 Task: Hotel Management system part 16
Action: Mouse moved to (9, 72)
Screenshot: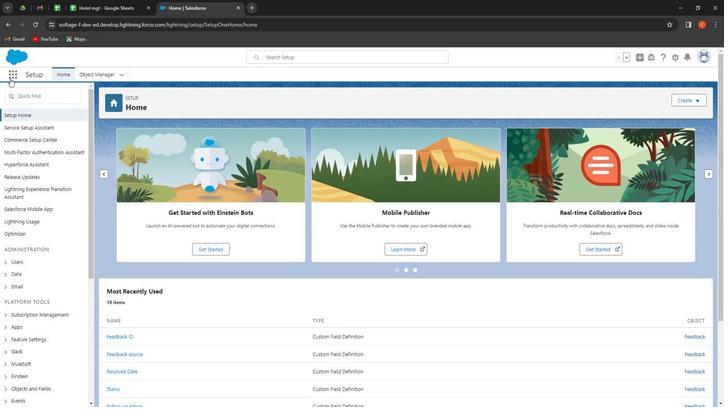 
Action: Mouse pressed left at (9, 72)
Screenshot: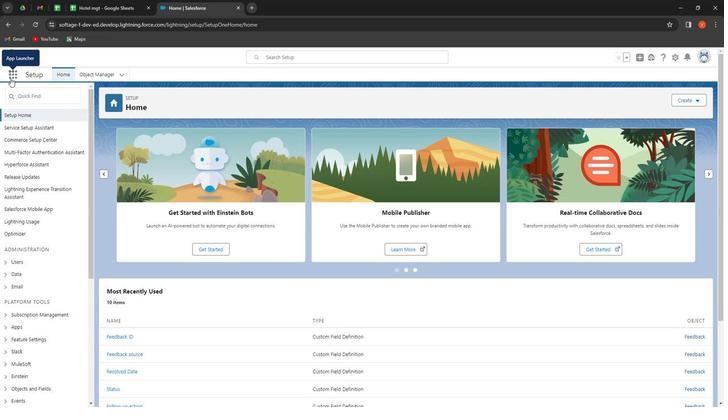 
Action: Mouse moved to (27, 210)
Screenshot: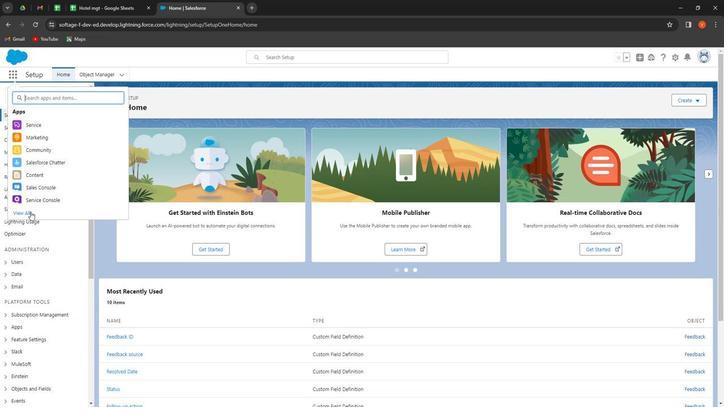 
Action: Mouse pressed left at (27, 210)
Screenshot: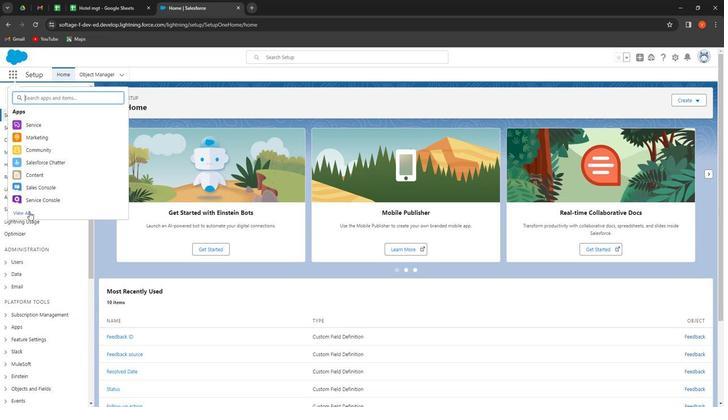
Action: Mouse moved to (286, 182)
Screenshot: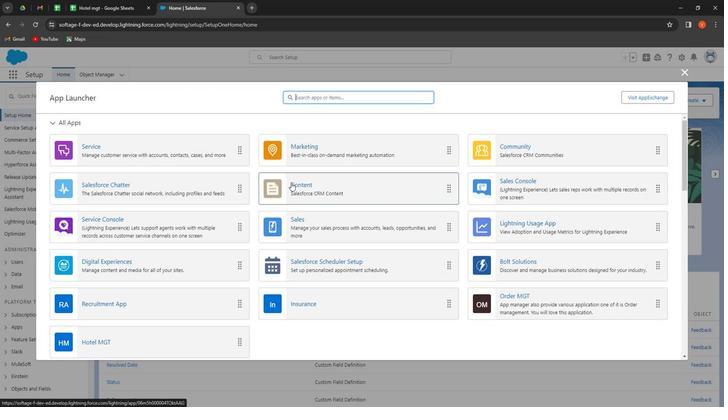 
Action: Mouse scrolled (286, 182) with delta (0, 0)
Screenshot: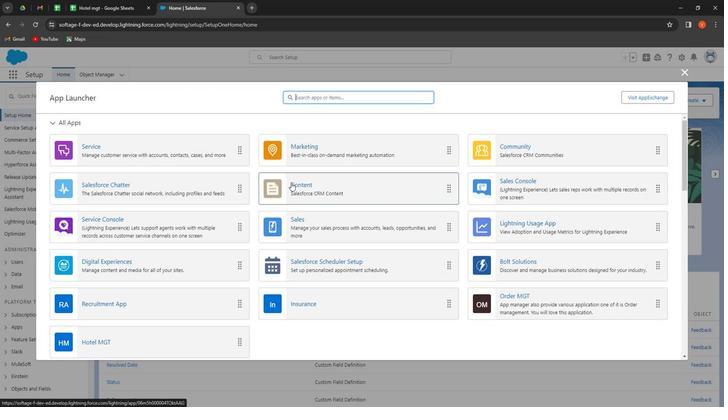 
Action: Mouse moved to (241, 201)
Screenshot: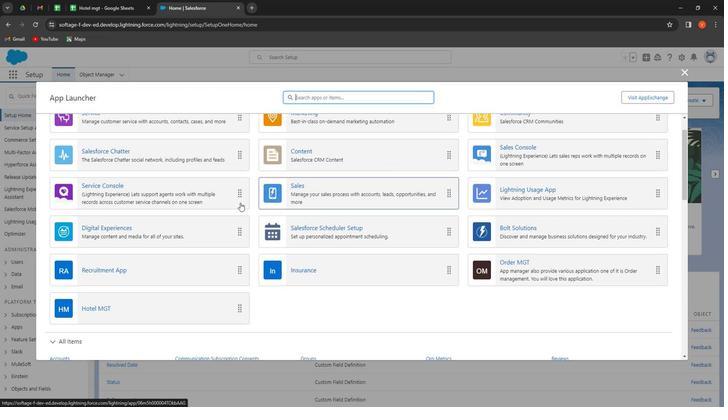
Action: Mouse scrolled (241, 200) with delta (0, 0)
Screenshot: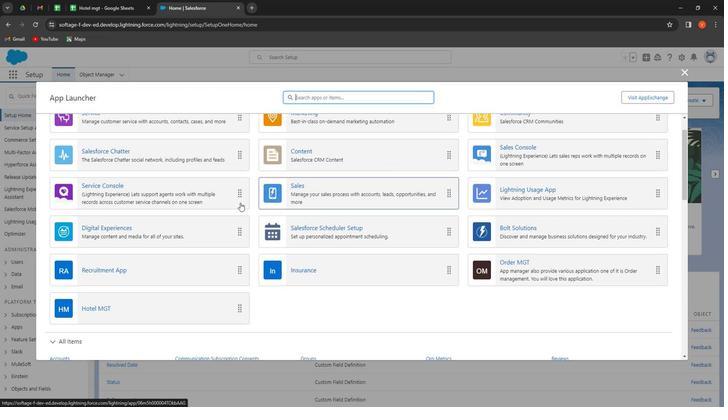 
Action: Mouse moved to (100, 264)
Screenshot: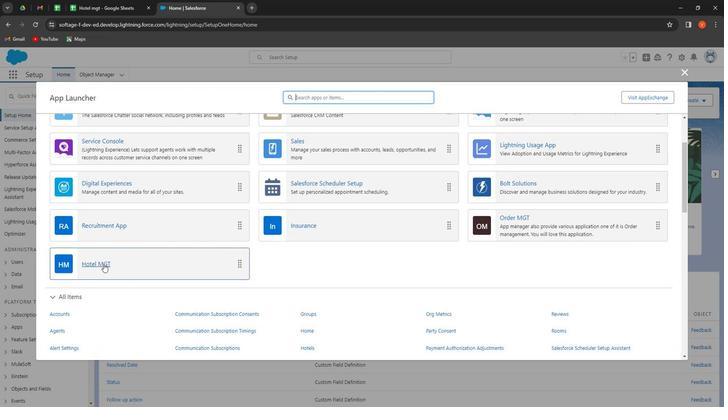 
Action: Mouse pressed left at (100, 264)
Screenshot: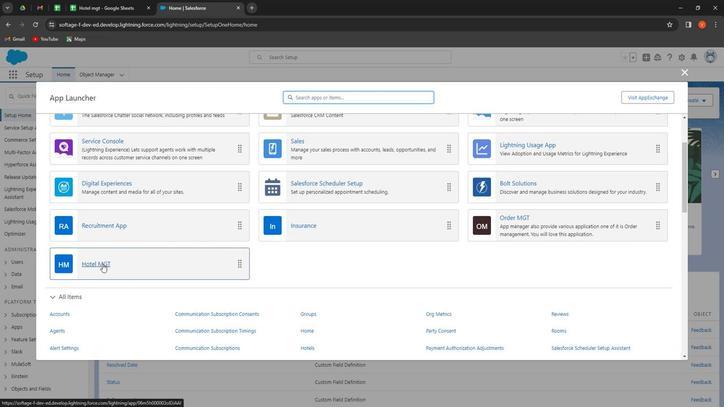 
Action: Mouse moved to (332, 65)
Screenshot: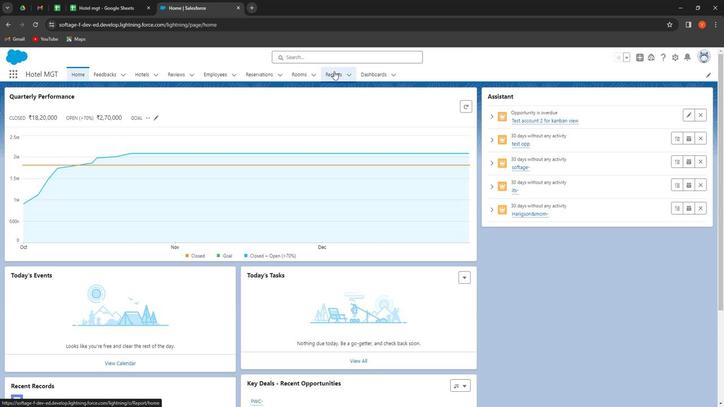 
Action: Mouse pressed left at (332, 65)
Screenshot: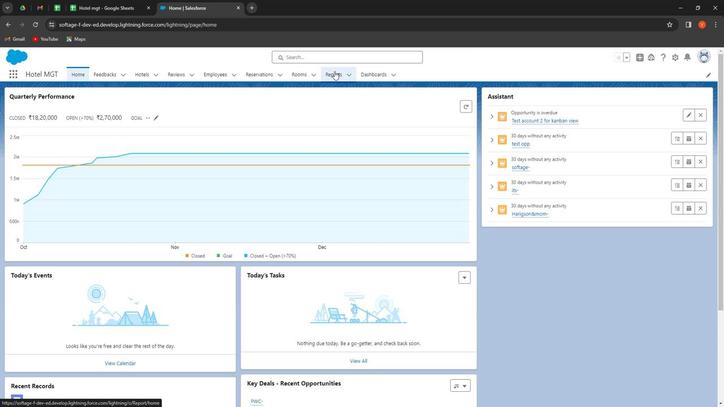 
Action: Mouse moved to (639, 99)
Screenshot: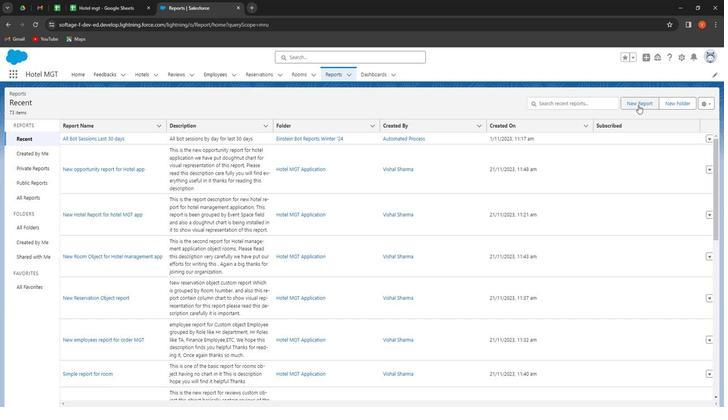 
Action: Mouse pressed left at (639, 99)
Screenshot: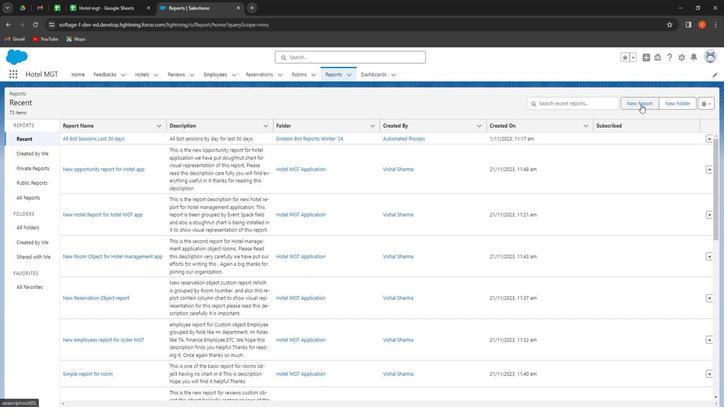 
Action: Mouse moved to (191, 157)
Screenshot: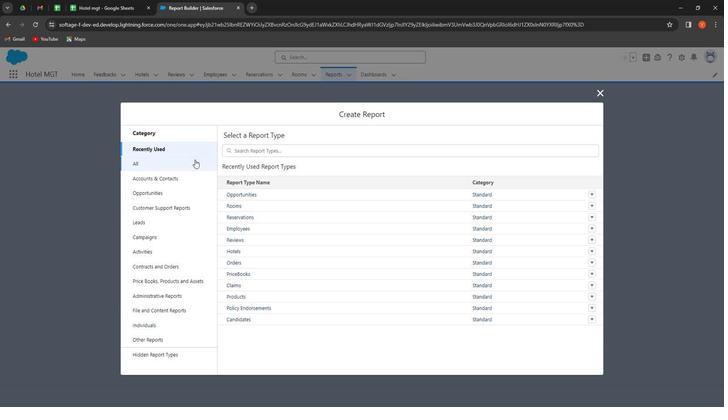 
Action: Mouse pressed left at (191, 157)
Screenshot: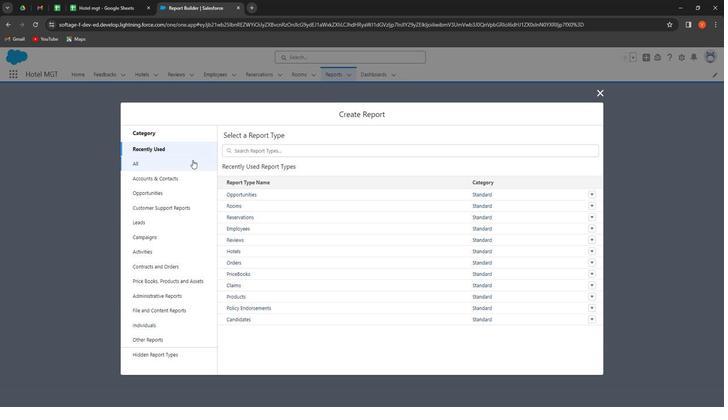 
Action: Mouse moved to (304, 213)
Screenshot: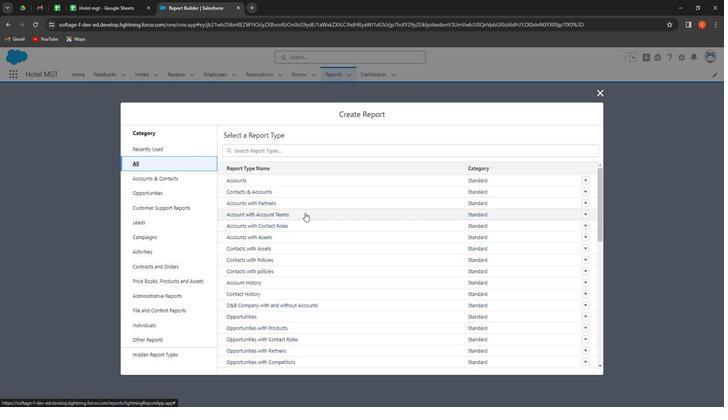 
Action: Mouse scrolled (304, 212) with delta (0, 0)
Screenshot: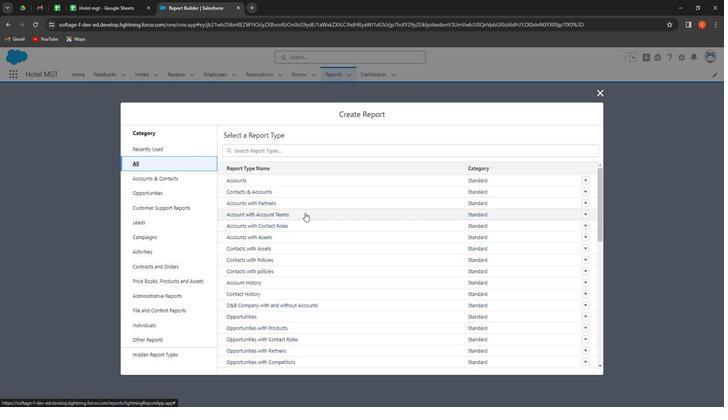 
Action: Mouse moved to (304, 216)
Screenshot: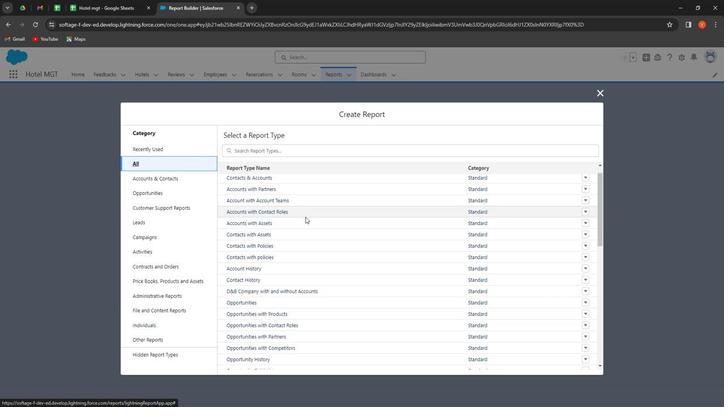 
Action: Mouse scrolled (304, 216) with delta (0, 0)
Screenshot: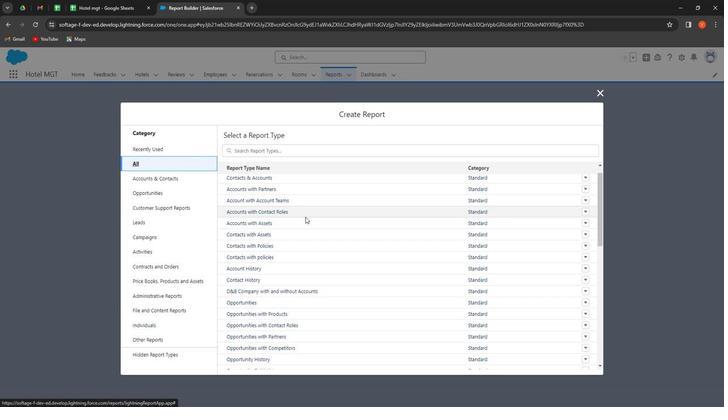 
Action: Mouse moved to (303, 223)
Screenshot: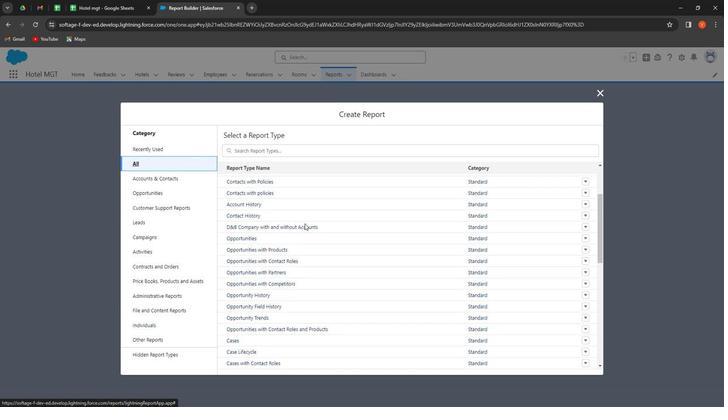 
Action: Mouse scrolled (303, 223) with delta (0, 0)
Screenshot: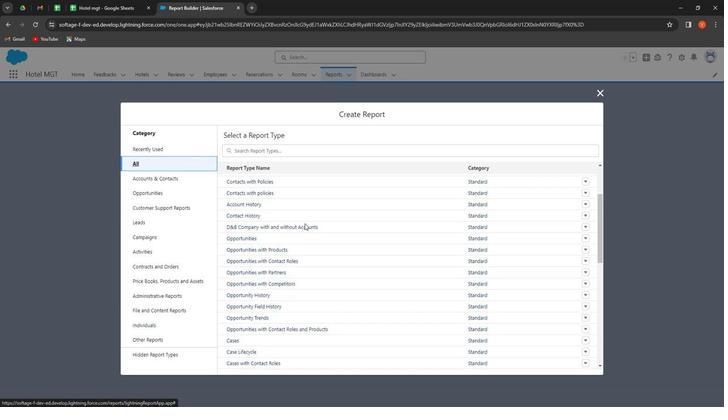 
Action: Mouse moved to (303, 224)
Screenshot: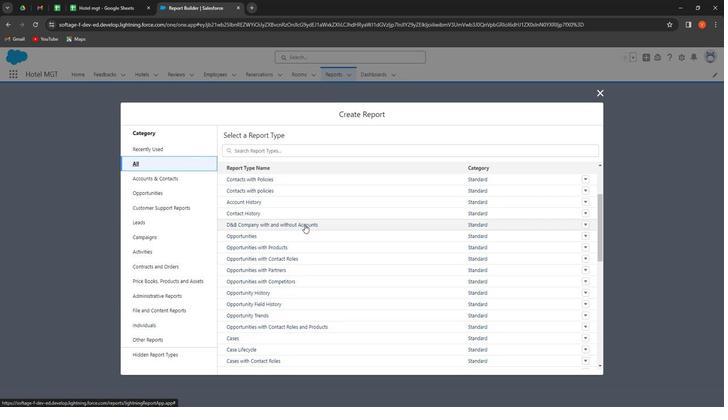
Action: Mouse scrolled (303, 223) with delta (0, 0)
Screenshot: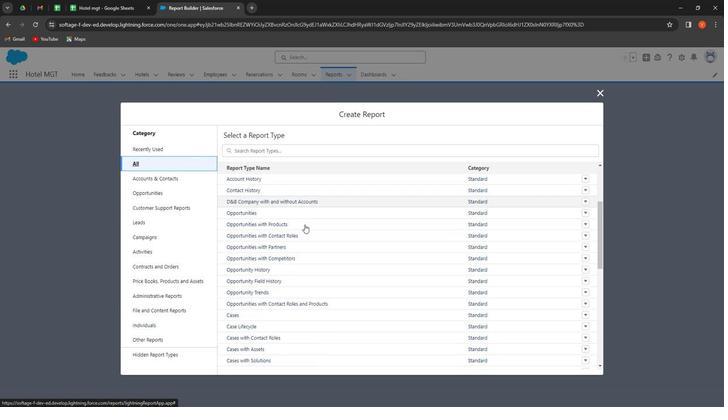 
Action: Mouse moved to (301, 227)
Screenshot: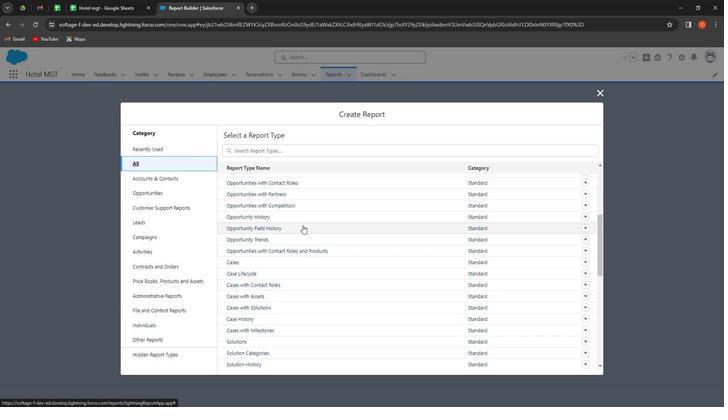 
Action: Mouse scrolled (301, 227) with delta (0, 0)
Screenshot: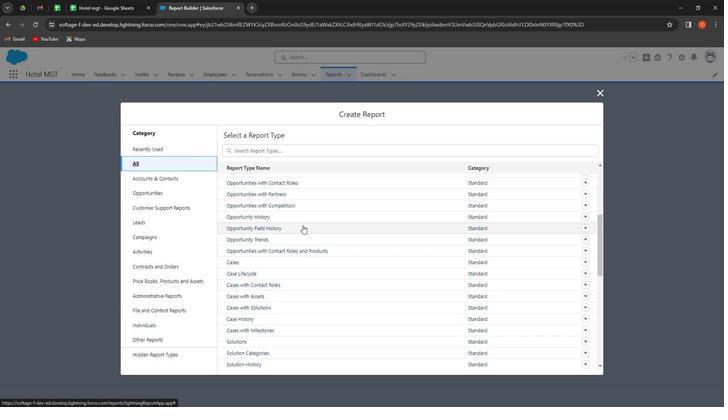 
Action: Mouse moved to (302, 228)
Screenshot: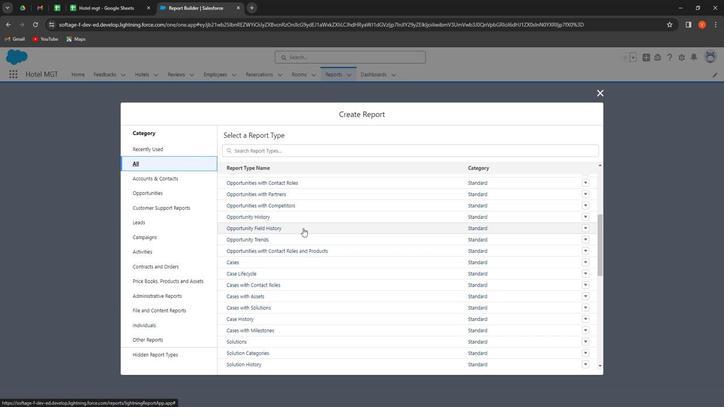 
Action: Mouse scrolled (302, 228) with delta (0, 0)
Screenshot: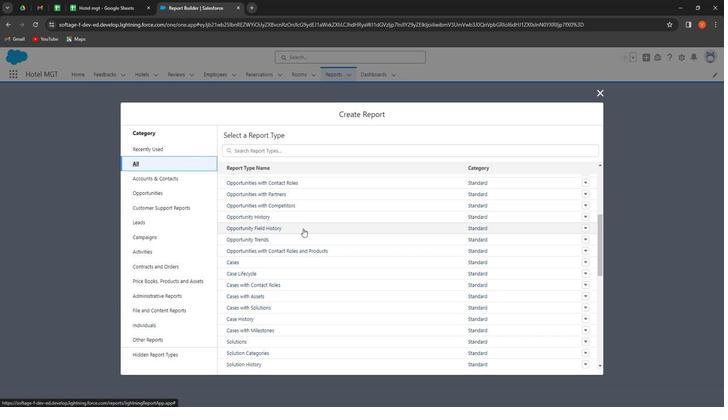 
Action: Mouse moved to (303, 225)
Screenshot: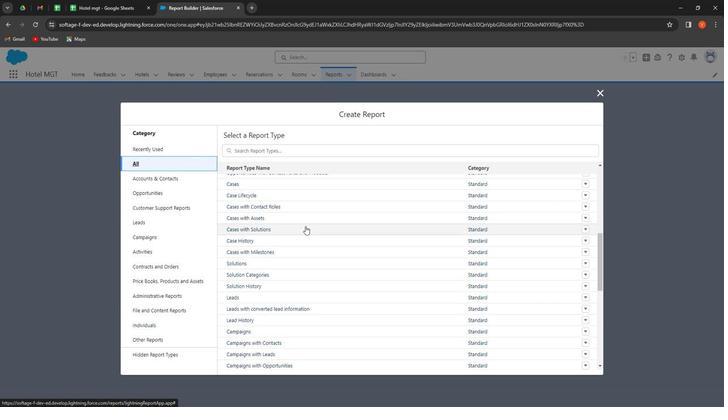 
Action: Mouse scrolled (303, 225) with delta (0, 0)
Screenshot: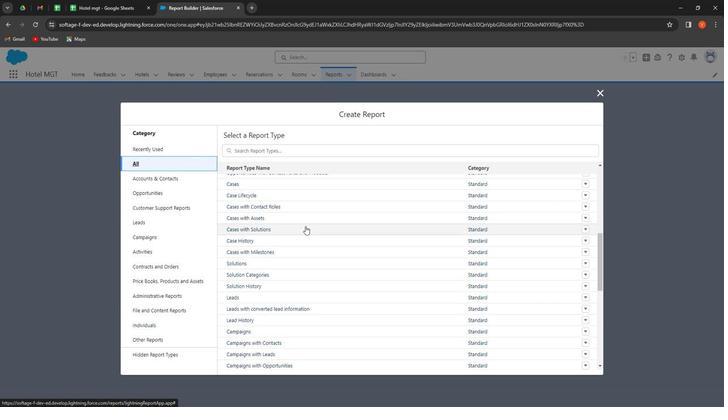 
Action: Mouse moved to (303, 225)
Screenshot: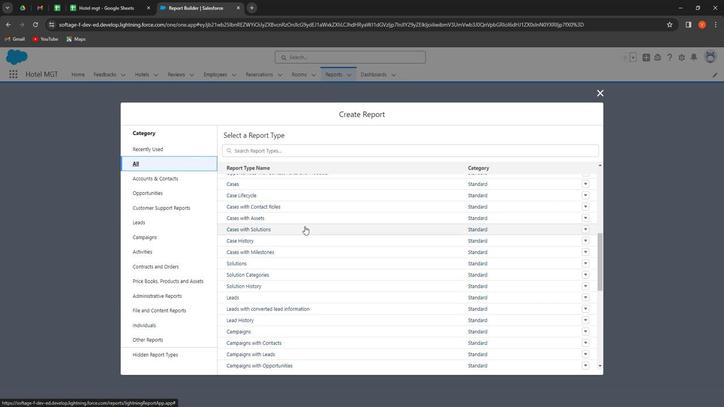 
Action: Mouse scrolled (303, 225) with delta (0, 0)
Screenshot: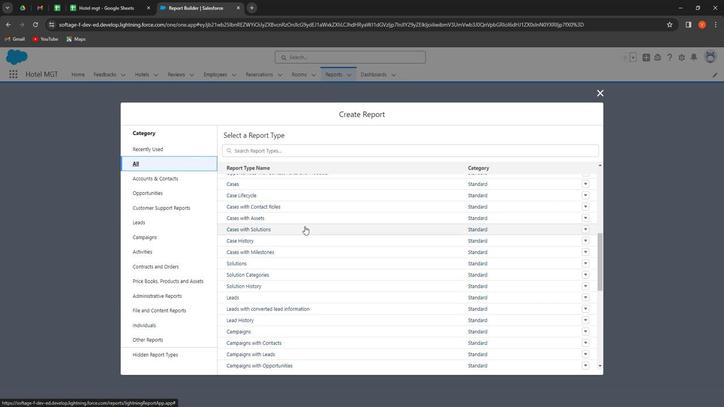 
Action: Mouse moved to (305, 226)
Screenshot: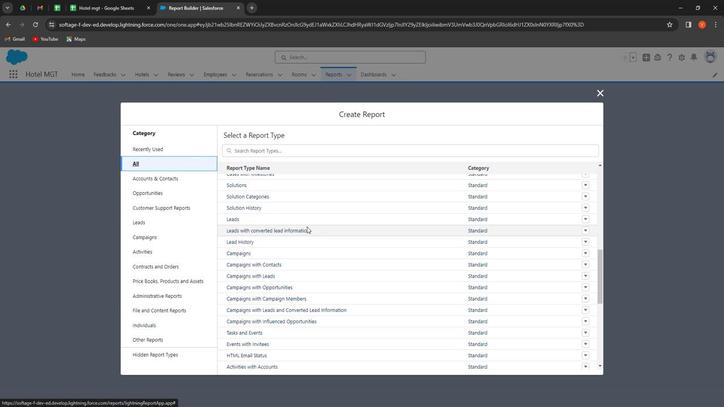
Action: Mouse scrolled (305, 225) with delta (0, 0)
Screenshot: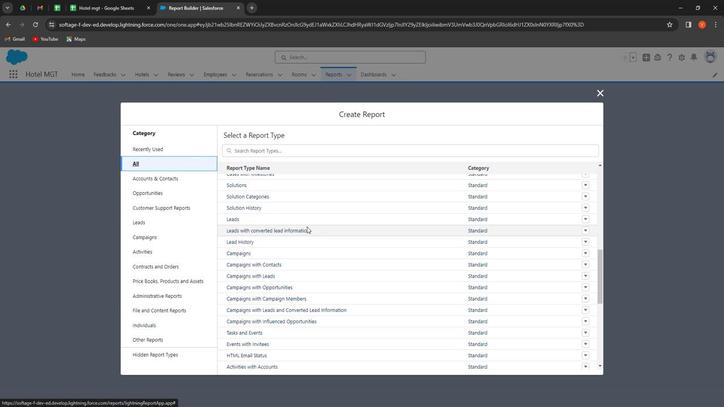 
Action: Mouse moved to (305, 229)
Screenshot: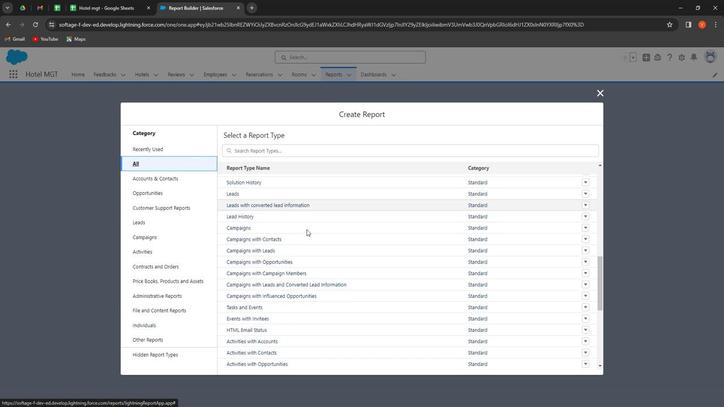 
Action: Mouse scrolled (305, 228) with delta (0, 0)
Screenshot: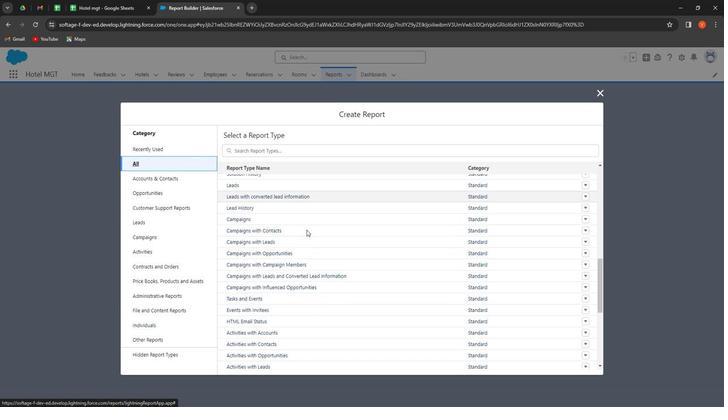 
Action: Mouse moved to (304, 230)
Screenshot: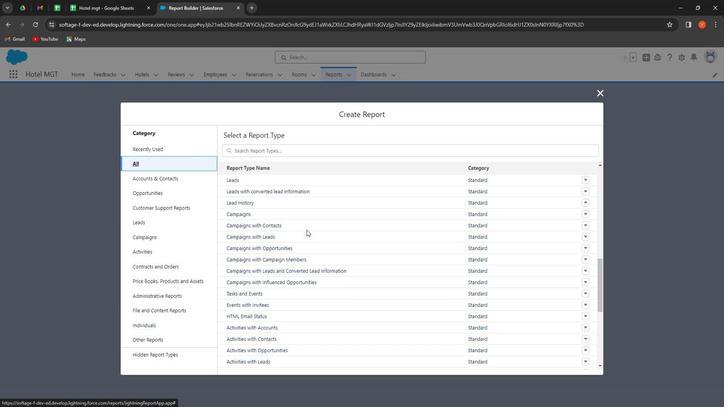 
Action: Mouse scrolled (304, 229) with delta (0, 0)
Screenshot: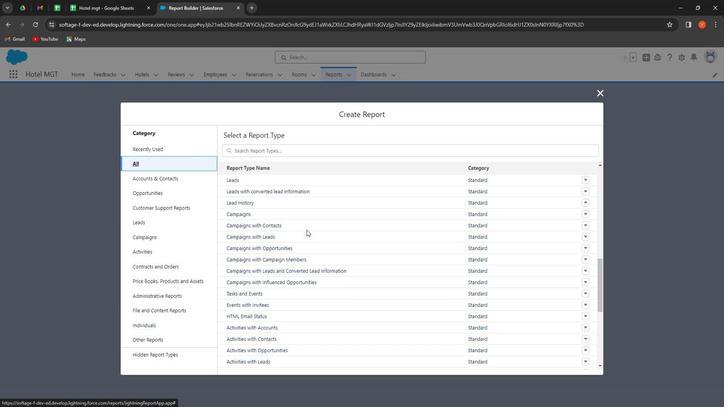 
Action: Mouse moved to (310, 228)
Screenshot: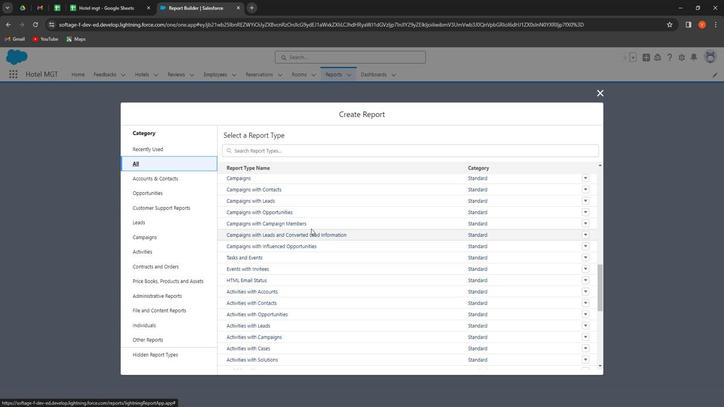 
Action: Mouse scrolled (310, 227) with delta (0, 0)
Screenshot: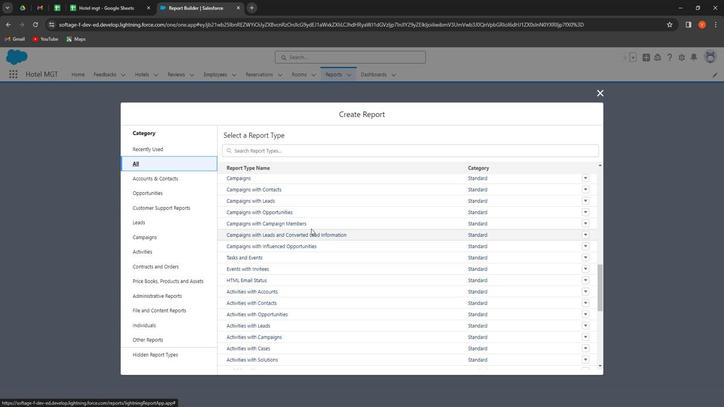 
Action: Mouse moved to (312, 230)
Screenshot: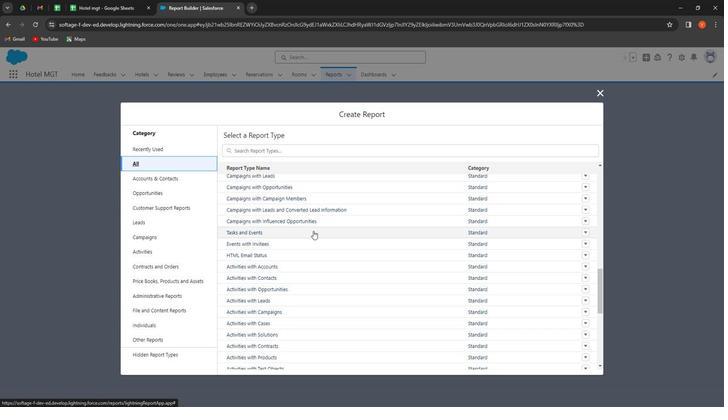 
Action: Mouse scrolled (312, 229) with delta (0, 0)
Screenshot: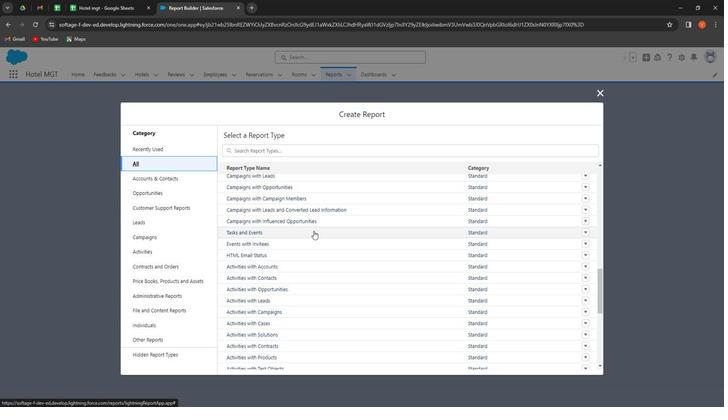 
Action: Mouse scrolled (312, 229) with delta (0, 0)
Screenshot: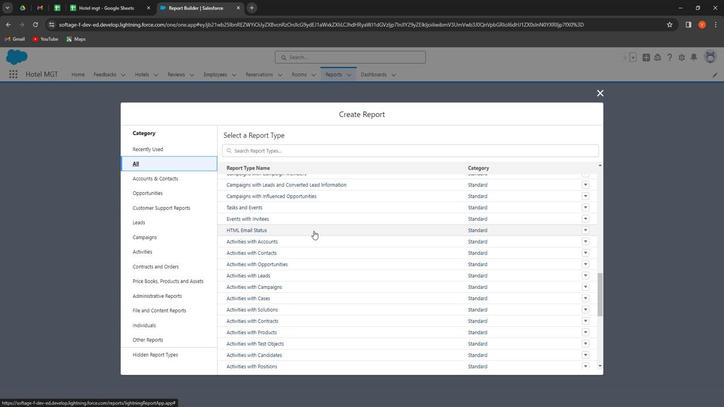 
Action: Mouse moved to (312, 231)
Screenshot: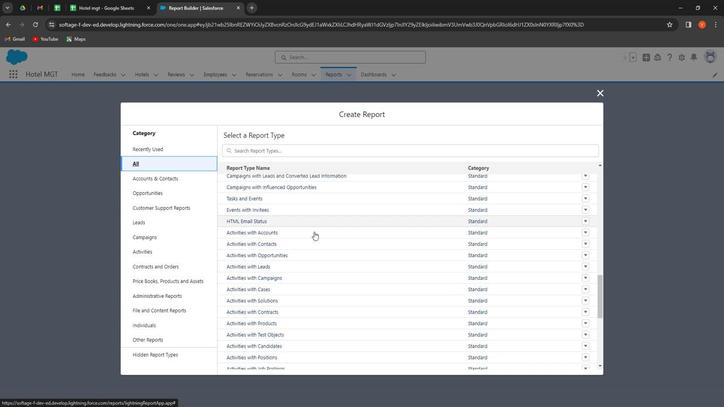 
Action: Mouse scrolled (312, 231) with delta (0, 0)
Screenshot: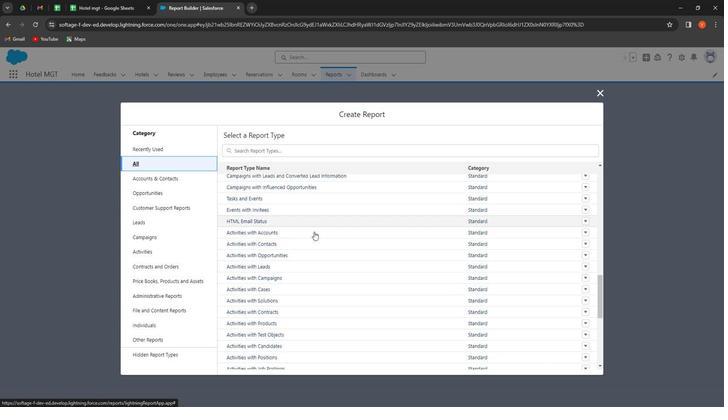 
Action: Mouse moved to (312, 231)
Screenshot: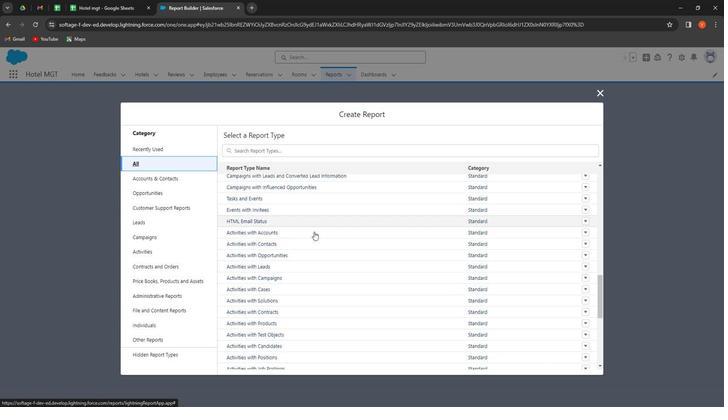 
Action: Mouse scrolled (312, 231) with delta (0, 0)
Screenshot: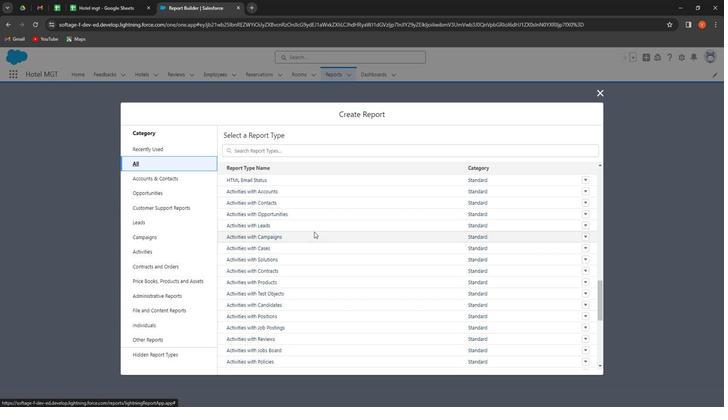 
Action: Mouse scrolled (312, 231) with delta (0, 0)
Screenshot: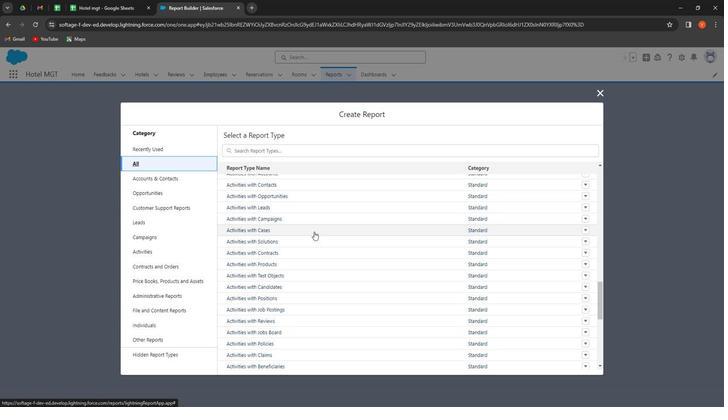 
Action: Mouse scrolled (312, 231) with delta (0, 0)
Screenshot: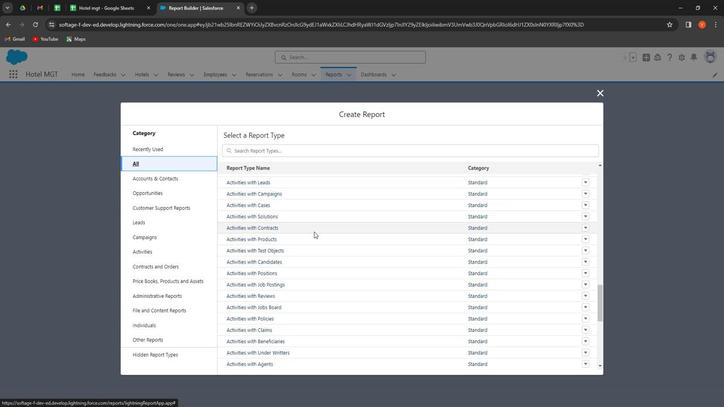 
Action: Mouse scrolled (312, 231) with delta (0, 0)
Screenshot: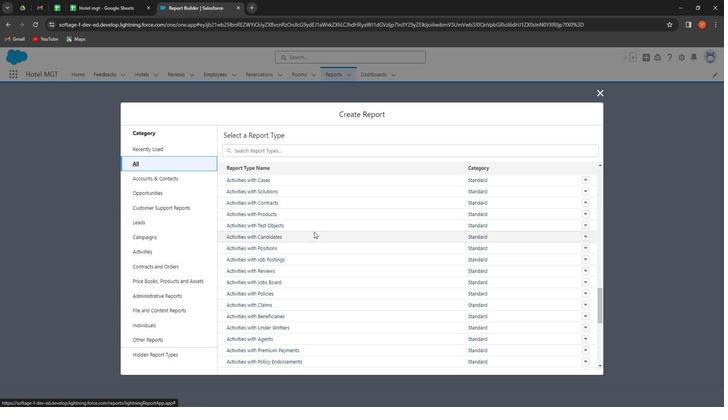 
Action: Mouse moved to (313, 231)
Screenshot: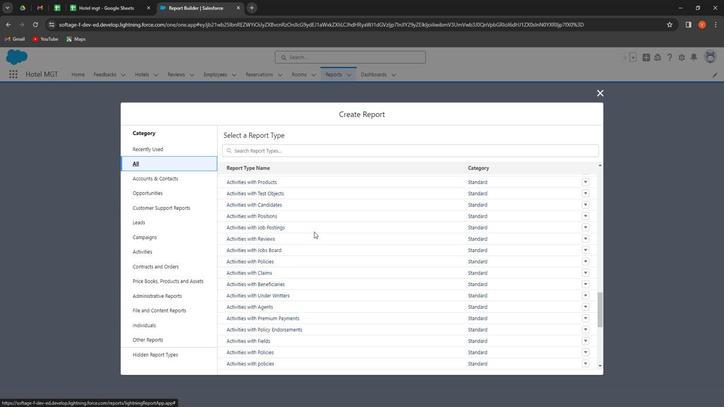 
Action: Mouse scrolled (313, 231) with delta (0, 0)
Screenshot: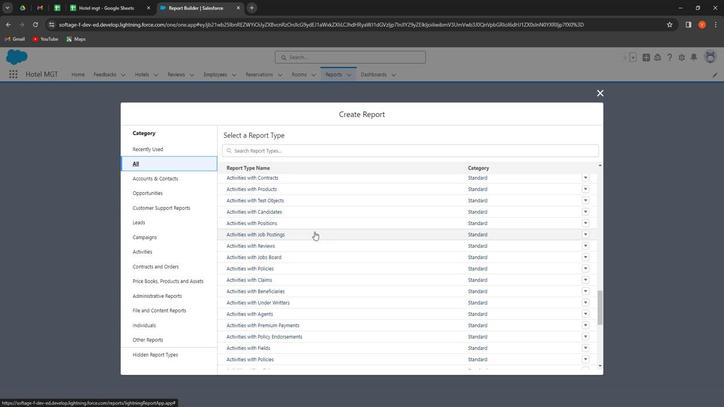 
Action: Mouse moved to (314, 231)
Screenshot: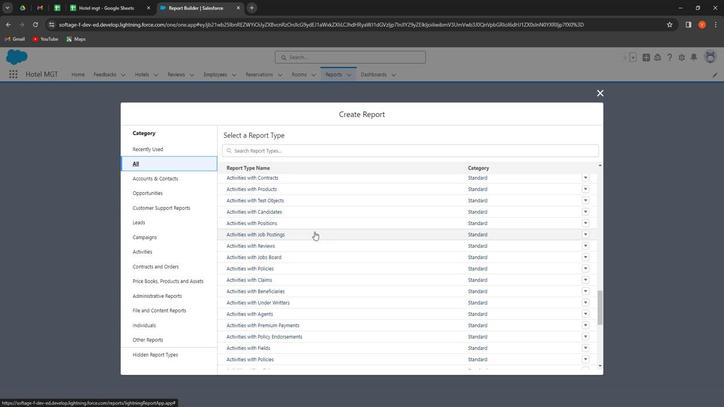 
Action: Mouse scrolled (314, 231) with delta (0, 0)
Screenshot: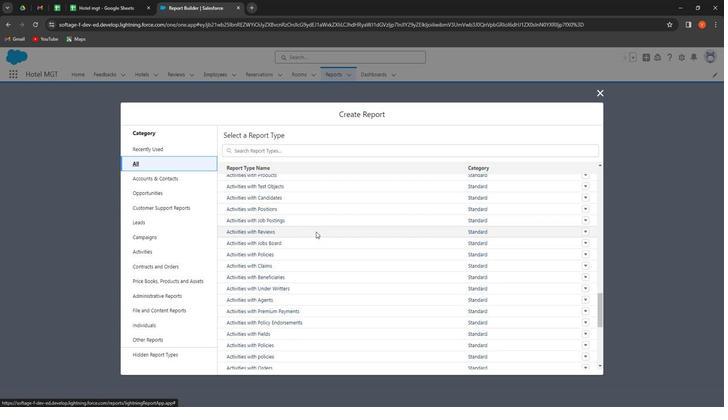 
Action: Mouse moved to (317, 231)
Screenshot: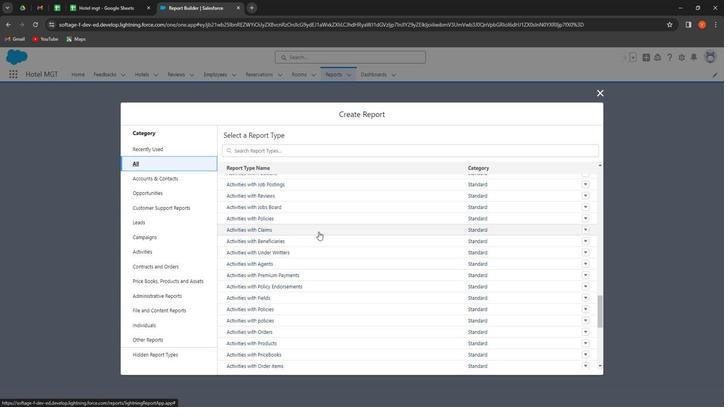 
Action: Mouse scrolled (317, 231) with delta (0, 0)
Screenshot: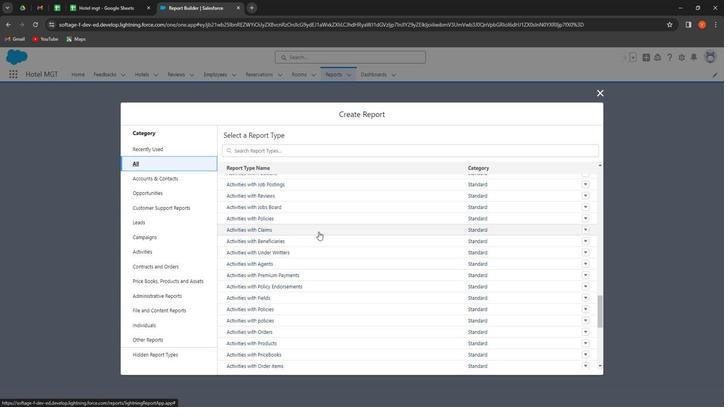 
Action: Mouse moved to (318, 231)
Screenshot: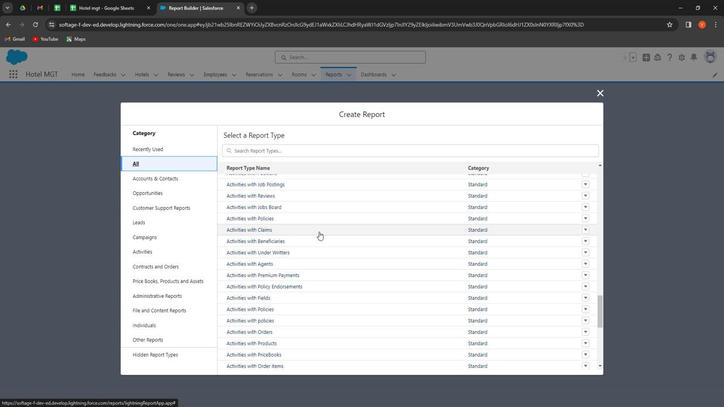 
Action: Mouse scrolled (318, 231) with delta (0, 0)
Screenshot: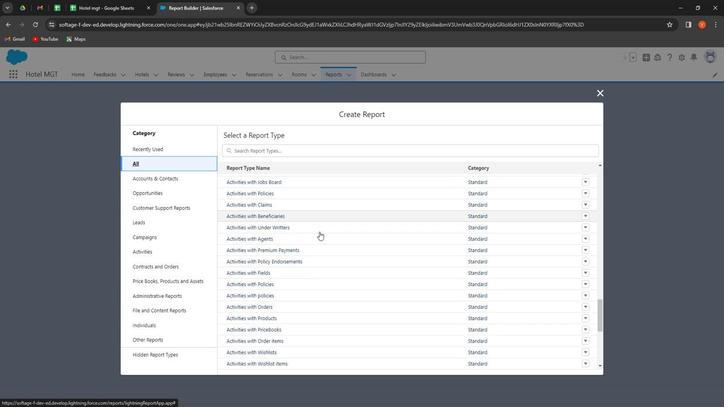 
Action: Mouse moved to (318, 231)
Screenshot: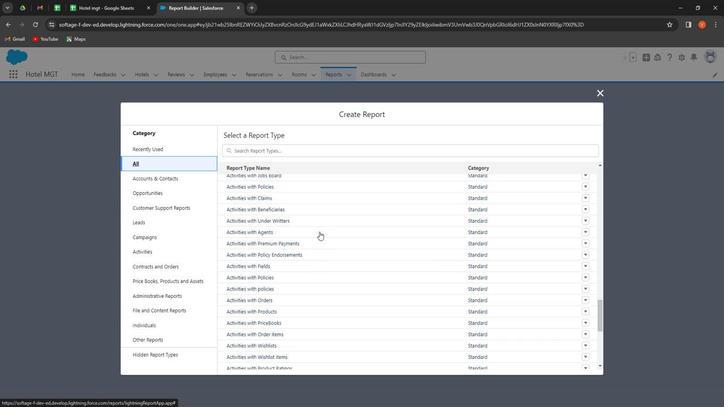 
Action: Mouse scrolled (318, 231) with delta (0, 0)
Screenshot: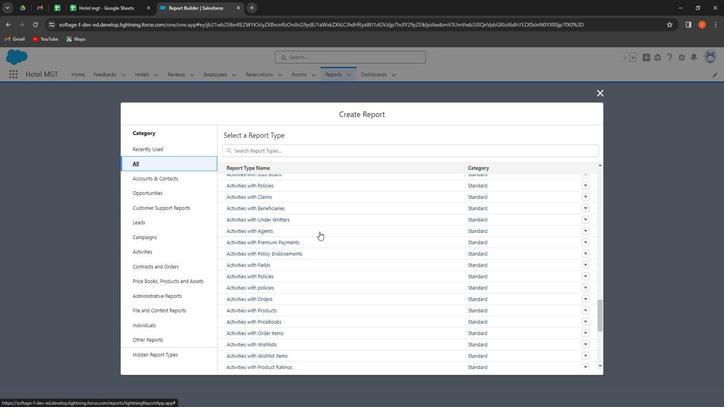 
Action: Mouse moved to (318, 231)
Screenshot: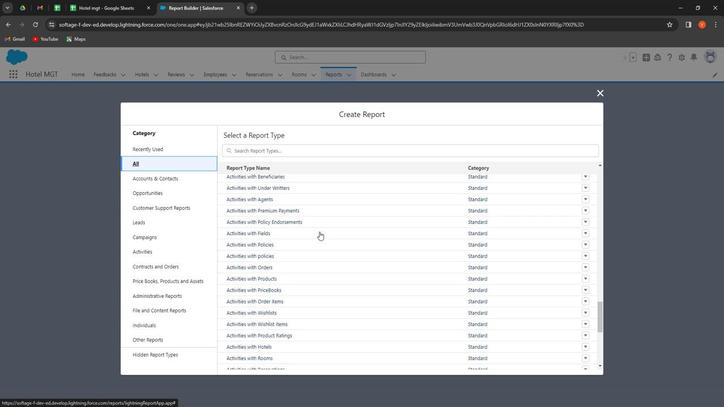
Action: Mouse scrolled (318, 231) with delta (0, 0)
Screenshot: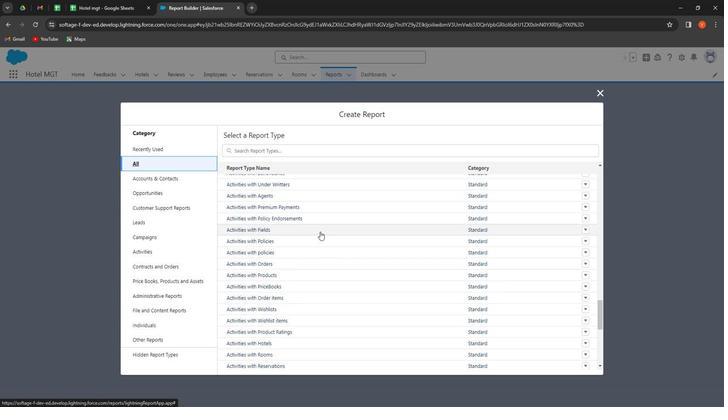 
Action: Mouse scrolled (318, 231) with delta (0, 0)
Screenshot: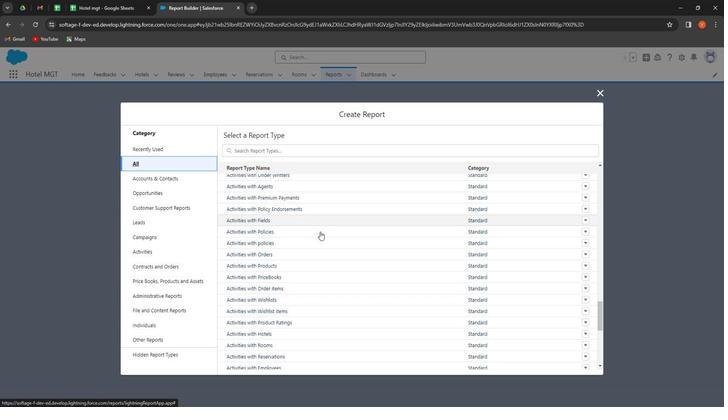 
Action: Mouse scrolled (318, 231) with delta (0, 0)
Screenshot: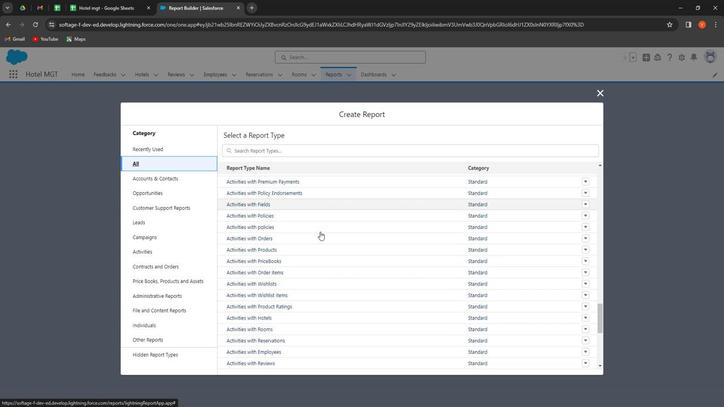 
Action: Mouse moved to (320, 231)
Screenshot: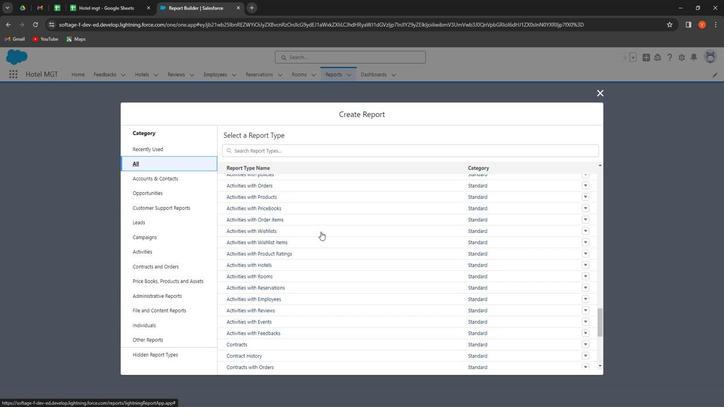 
Action: Mouse scrolled (320, 231) with delta (0, 0)
Screenshot: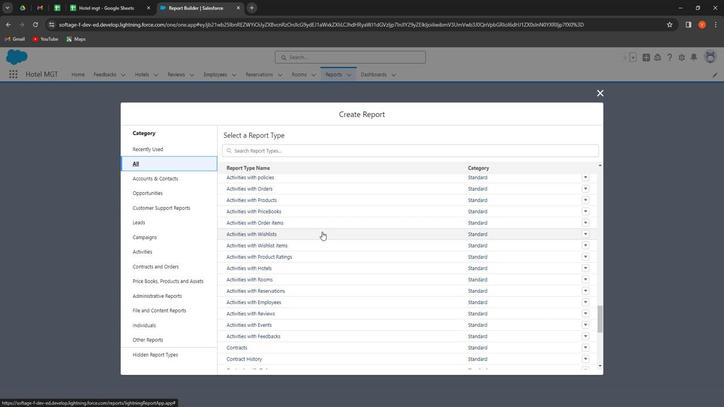 
Action: Mouse scrolled (320, 231) with delta (0, 0)
Screenshot: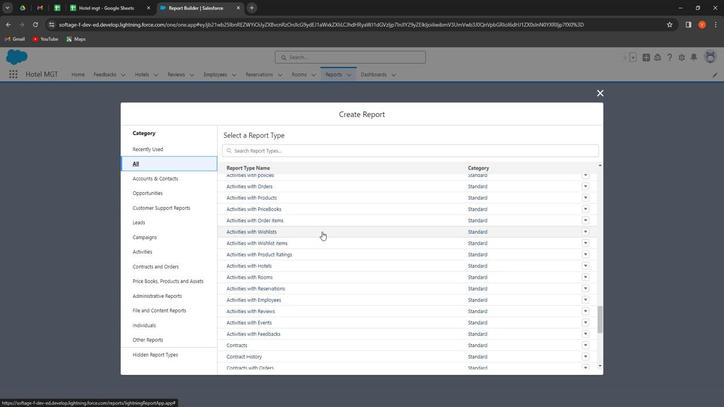 
Action: Mouse moved to (320, 231)
Screenshot: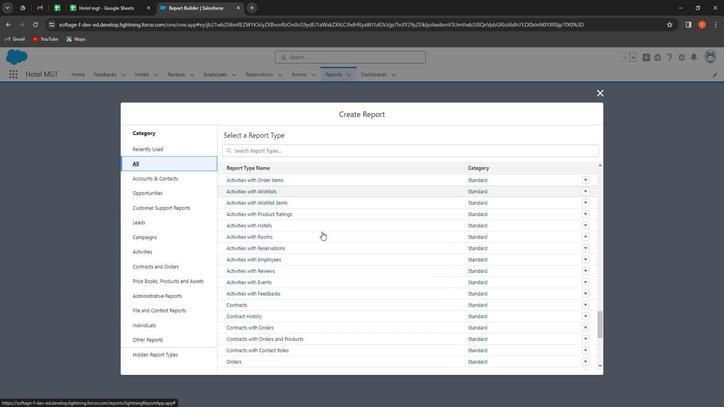 
Action: Mouse scrolled (320, 231) with delta (0, 0)
Screenshot: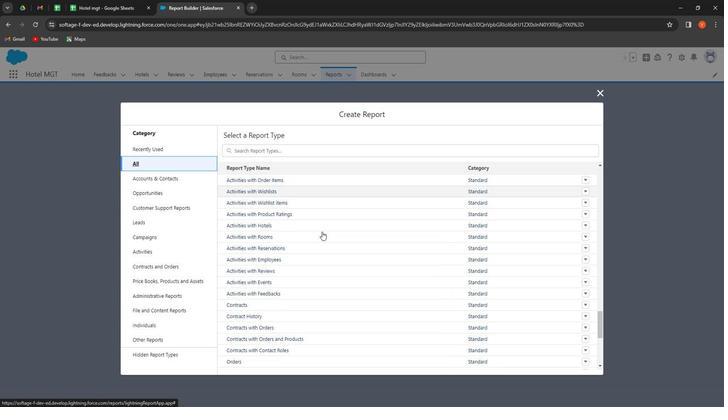 
Action: Mouse scrolled (320, 231) with delta (0, 0)
Screenshot: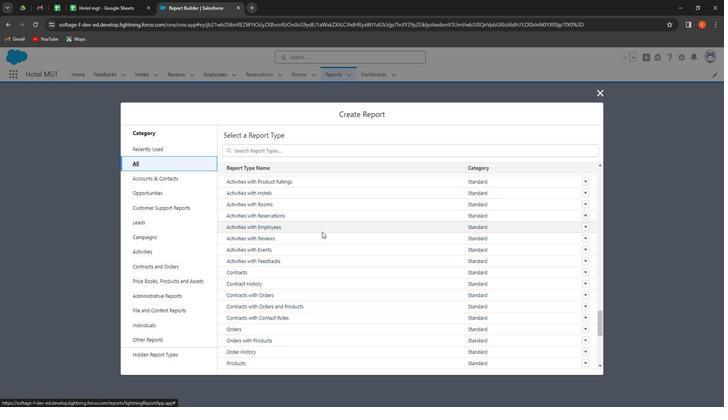 
Action: Mouse scrolled (320, 231) with delta (0, 0)
Screenshot: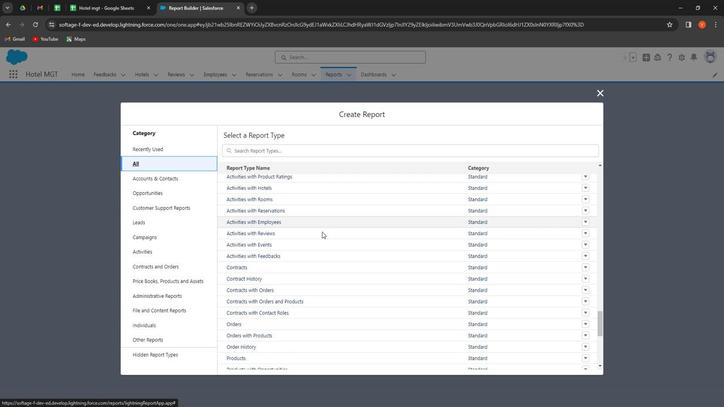 
Action: Mouse scrolled (320, 231) with delta (0, 0)
Screenshot: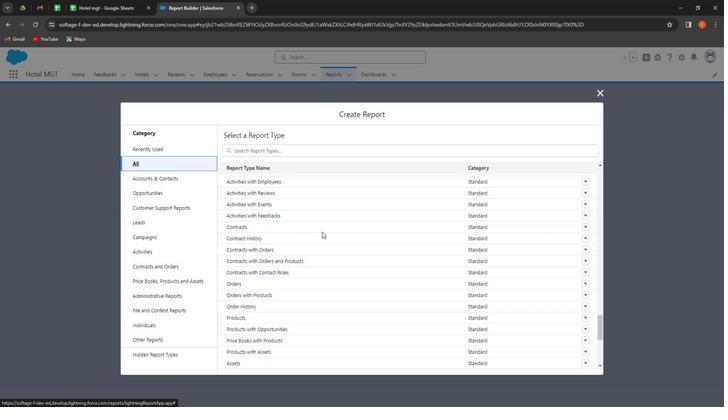 
Action: Mouse moved to (331, 221)
Screenshot: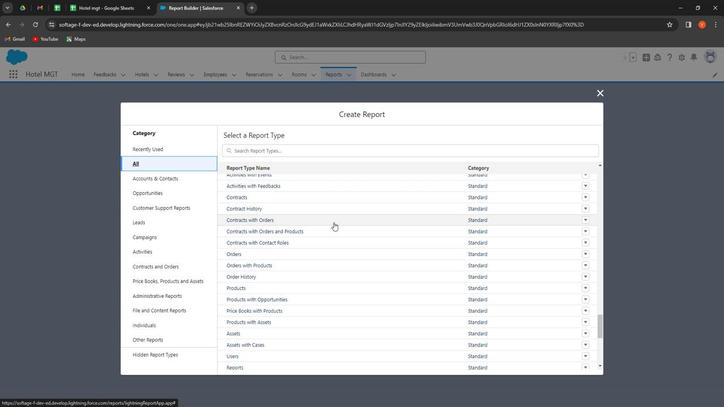 
Action: Mouse scrolled (331, 221) with delta (0, 0)
Screenshot: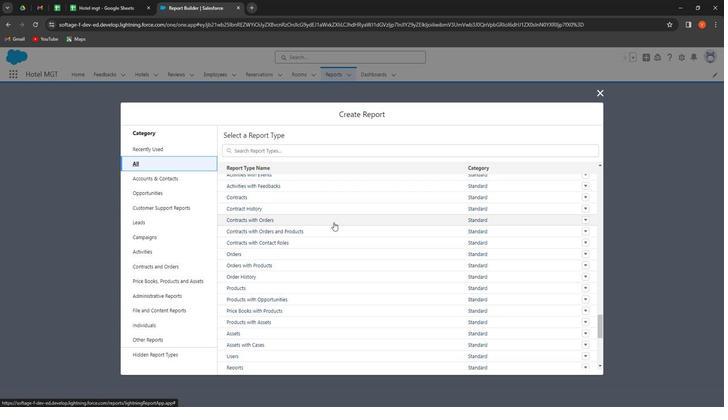 
Action: Mouse scrolled (331, 221) with delta (0, 0)
Screenshot: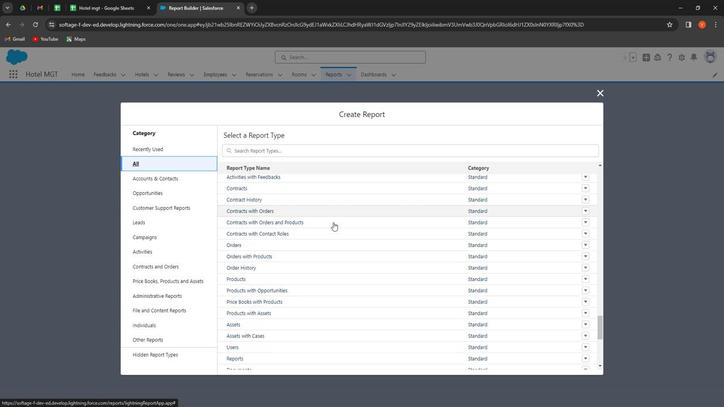 
Action: Mouse scrolled (331, 221) with delta (0, 0)
Screenshot: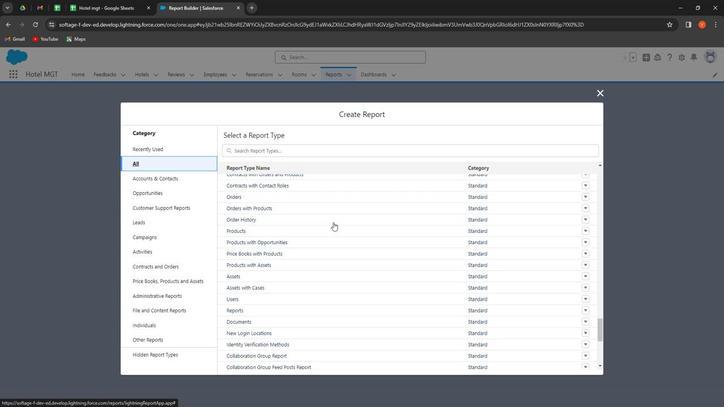 
Action: Mouse moved to (331, 221)
Screenshot: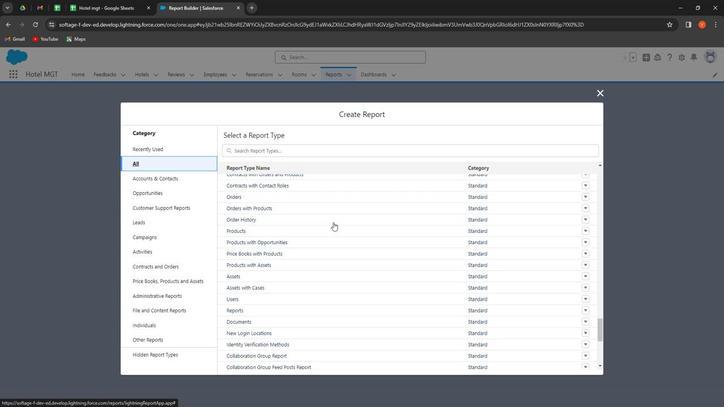 
Action: Mouse scrolled (331, 221) with delta (0, 0)
Screenshot: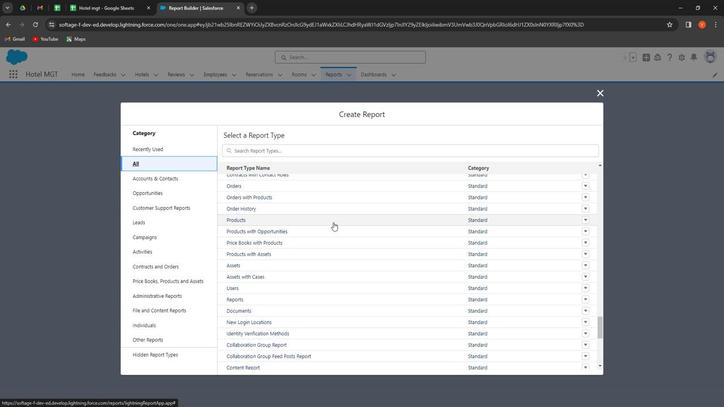 
Action: Mouse moved to (330, 225)
Screenshot: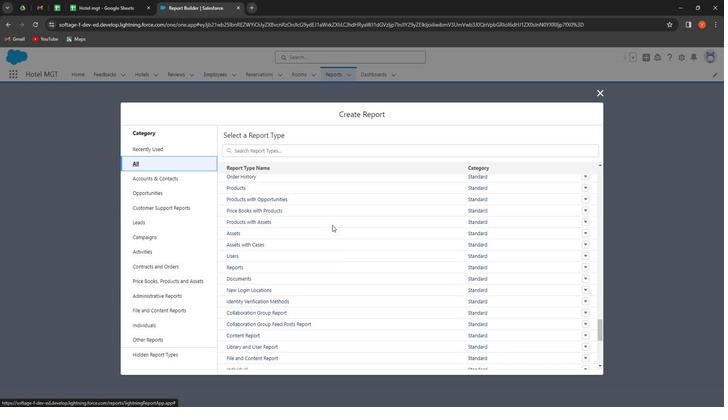 
Action: Mouse scrolled (330, 224) with delta (0, 0)
Screenshot: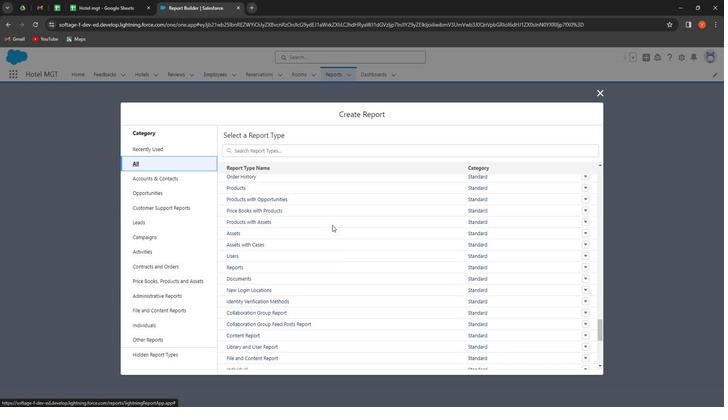 
Action: Mouse moved to (332, 222)
Screenshot: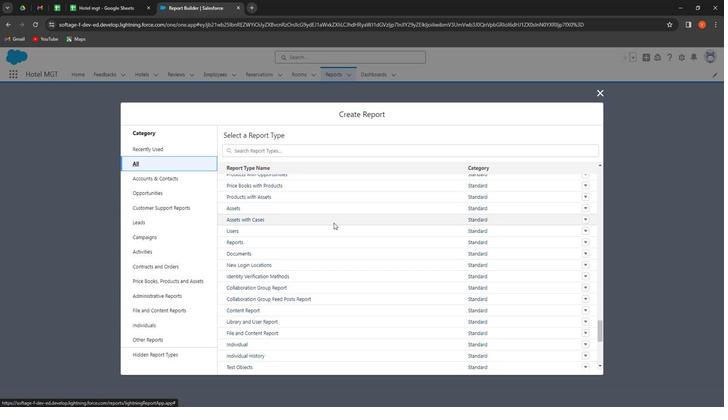 
Action: Mouse scrolled (332, 221) with delta (0, 0)
Screenshot: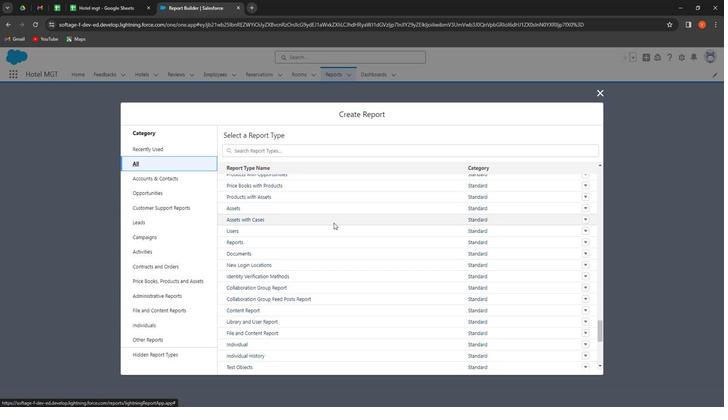 
Action: Mouse moved to (334, 241)
Screenshot: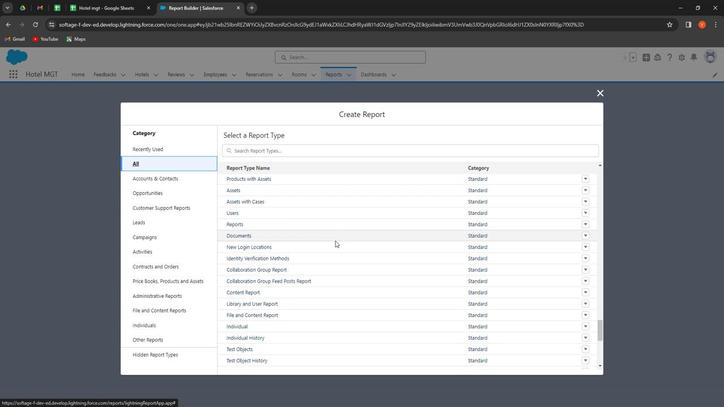 
Action: Mouse scrolled (334, 240) with delta (0, 0)
Screenshot: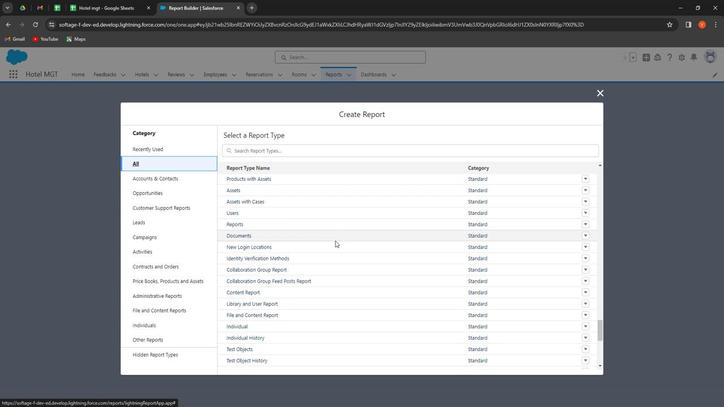 
Action: Mouse moved to (333, 241)
Screenshot: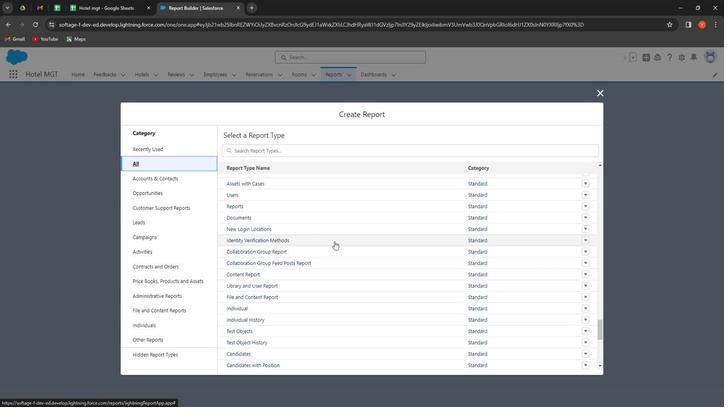 
Action: Mouse scrolled (333, 241) with delta (0, 0)
Screenshot: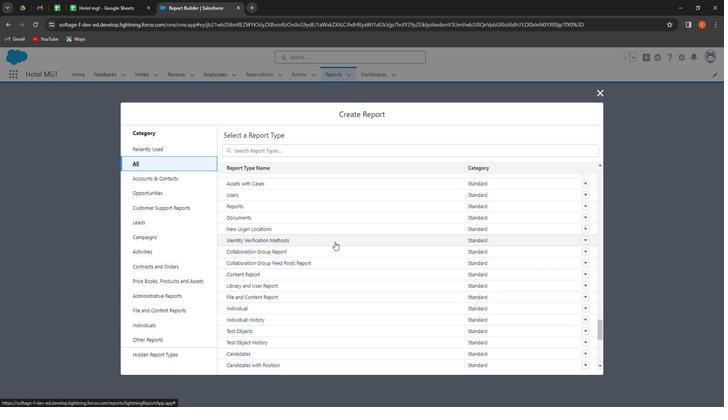 
Action: Mouse moved to (333, 251)
Screenshot: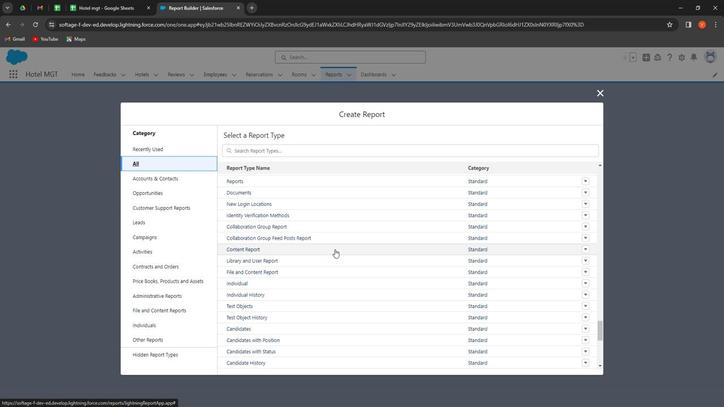
Action: Mouse scrolled (333, 251) with delta (0, 0)
Screenshot: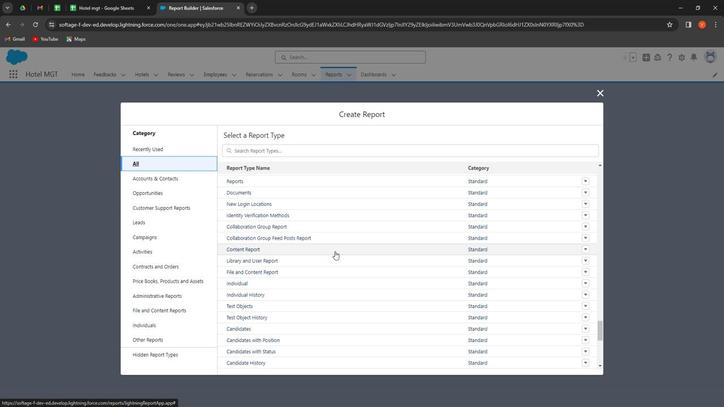 
Action: Mouse scrolled (333, 251) with delta (0, 0)
Screenshot: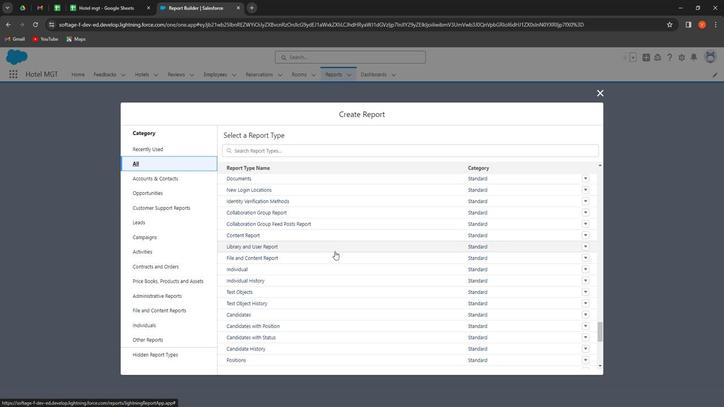 
Action: Mouse moved to (336, 253)
Screenshot: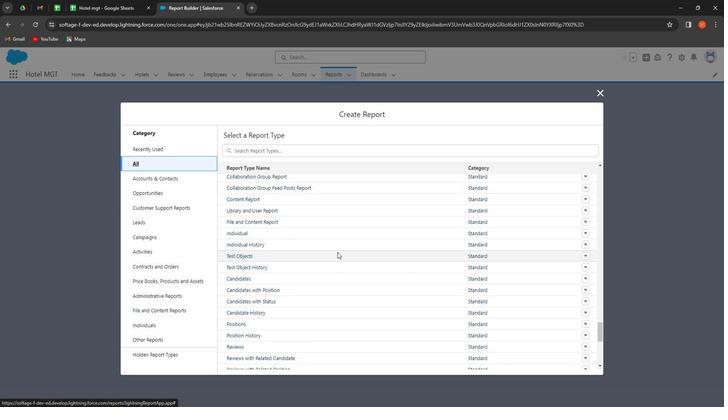 
Action: Mouse scrolled (336, 253) with delta (0, 0)
Screenshot: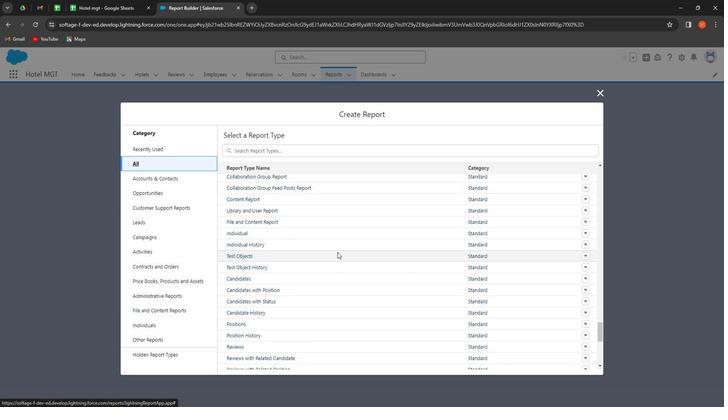 
Action: Mouse moved to (337, 255)
Screenshot: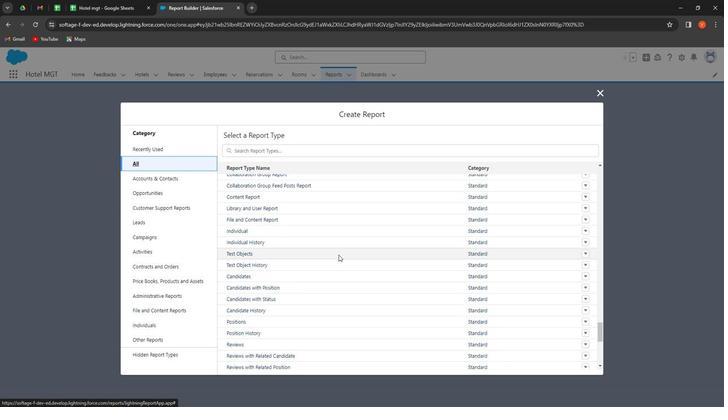 
Action: Mouse scrolled (337, 255) with delta (0, 0)
Screenshot: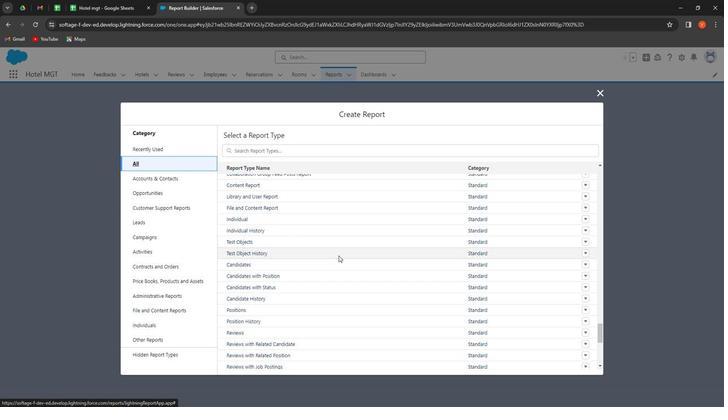 
Action: Mouse moved to (338, 258)
Screenshot: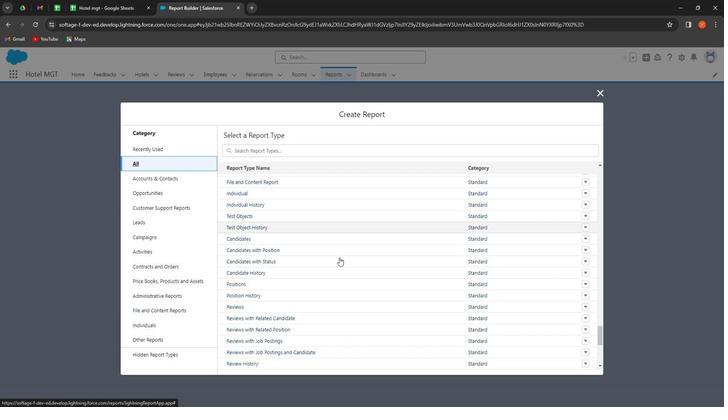 
Action: Mouse scrolled (338, 258) with delta (0, 0)
Screenshot: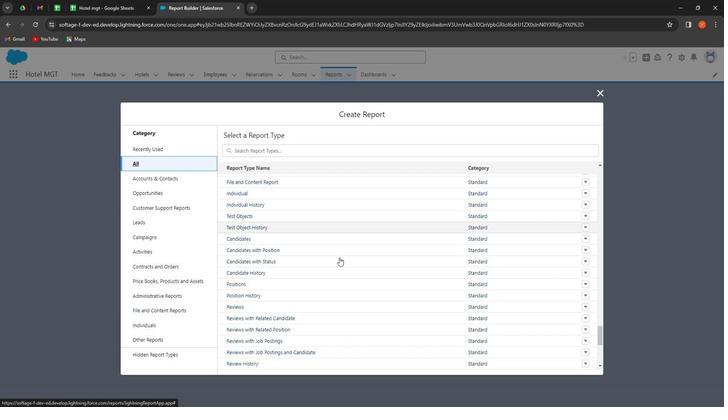 
Action: Mouse moved to (340, 264)
Screenshot: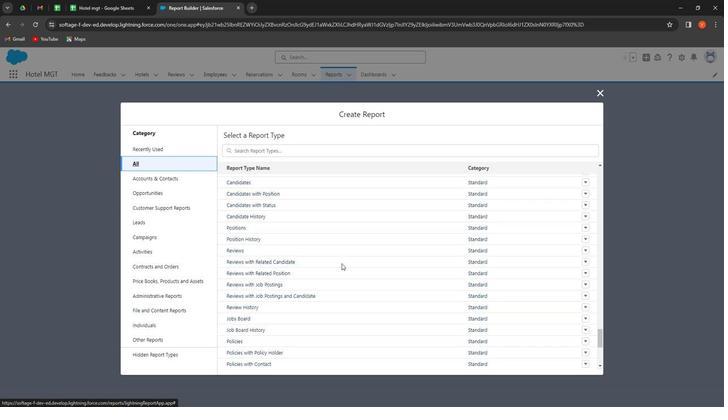 
Action: Mouse scrolled (340, 264) with delta (0, 0)
Screenshot: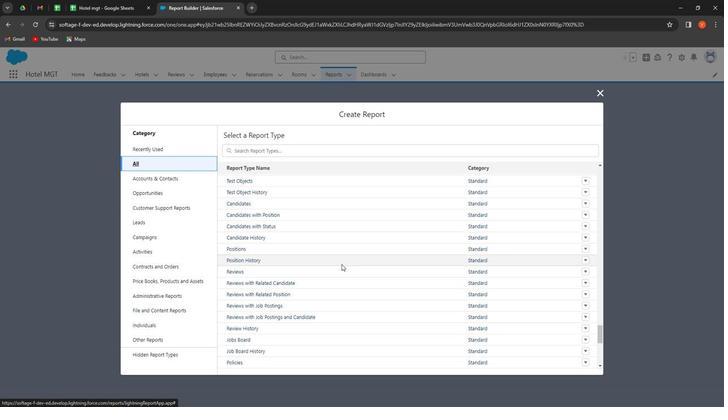
Action: Mouse moved to (340, 265)
Screenshot: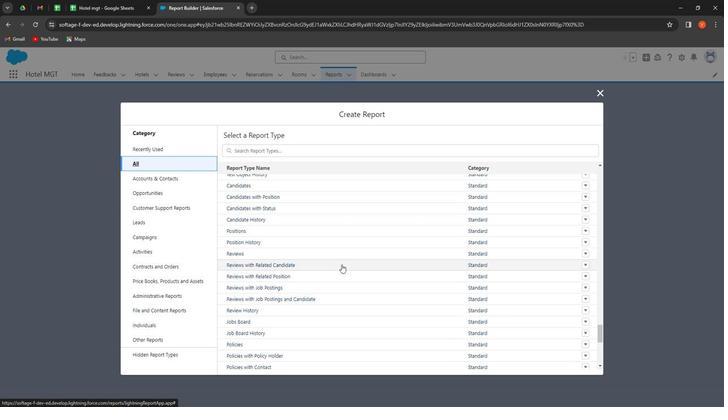
Action: Mouse scrolled (340, 265) with delta (0, 0)
Screenshot: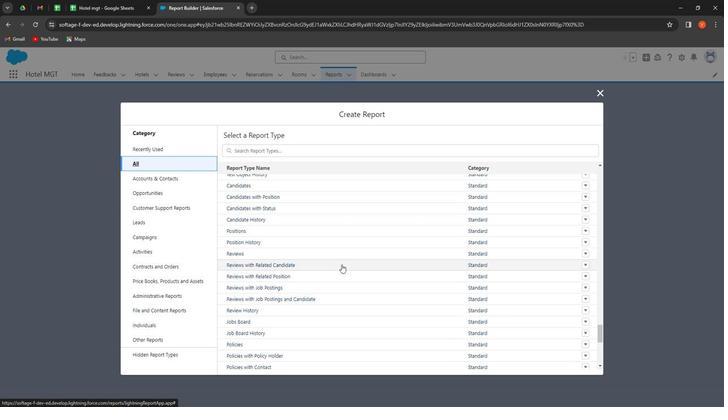 
Action: Mouse moved to (338, 270)
Screenshot: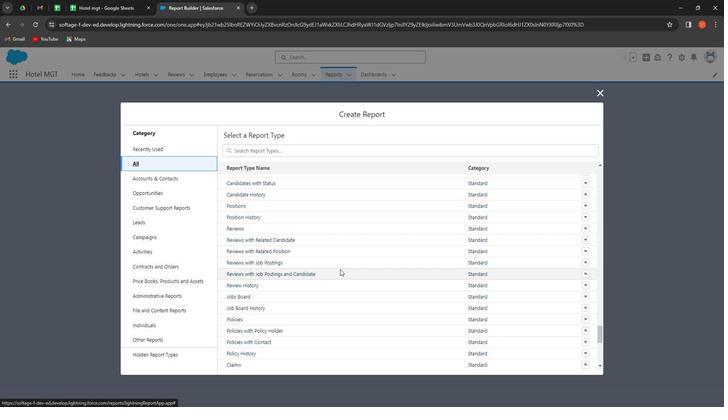 
Action: Mouse scrolled (338, 269) with delta (0, 0)
Screenshot: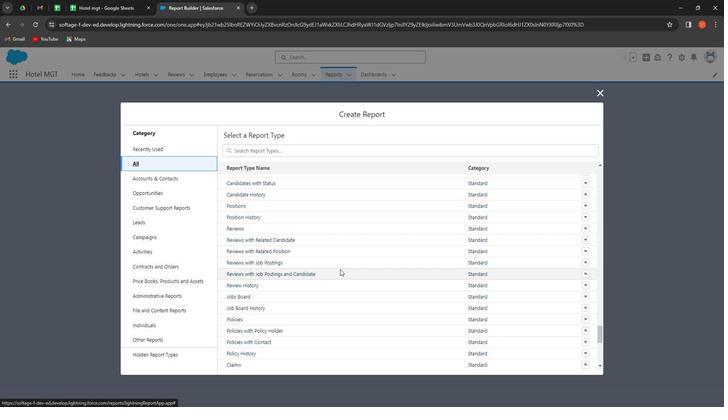 
Action: Mouse moved to (342, 271)
Screenshot: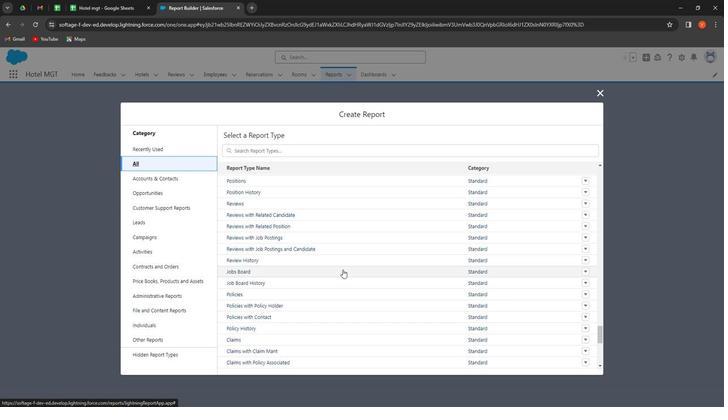 
Action: Mouse scrolled (342, 270) with delta (0, 0)
Screenshot: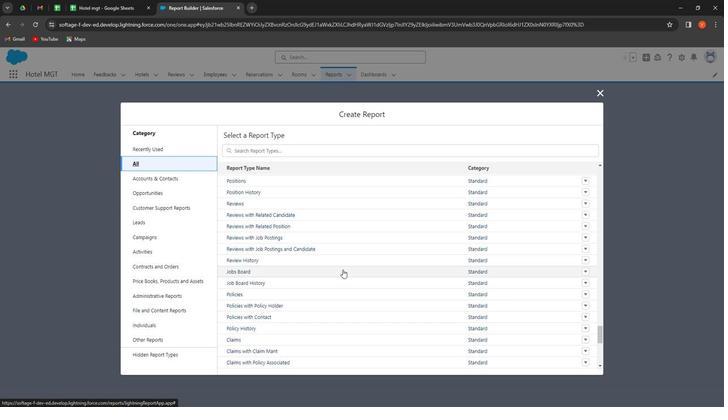
Action: Mouse moved to (342, 277)
Screenshot: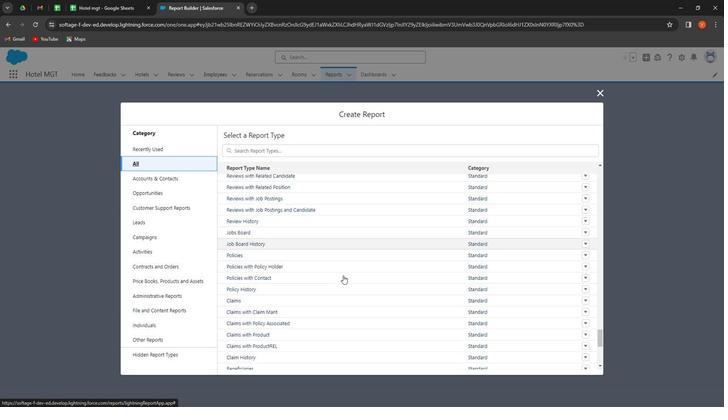 
Action: Mouse scrolled (342, 276) with delta (0, 0)
Screenshot: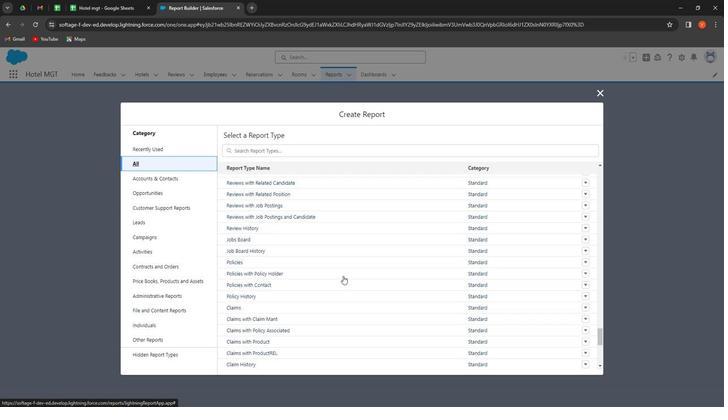 
Action: Mouse moved to (342, 277)
Screenshot: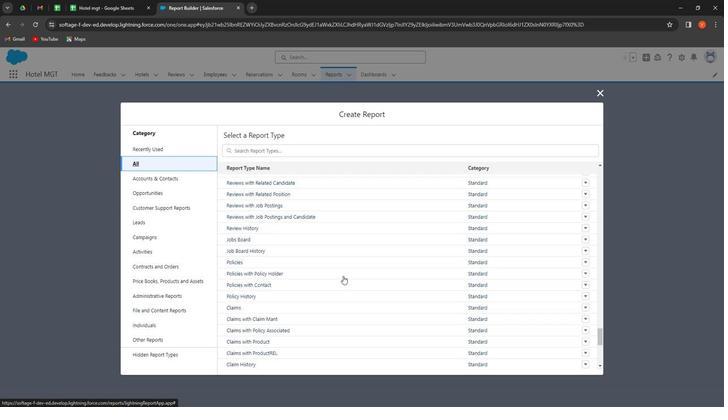 
Action: Mouse scrolled (342, 277) with delta (0, 0)
Screenshot: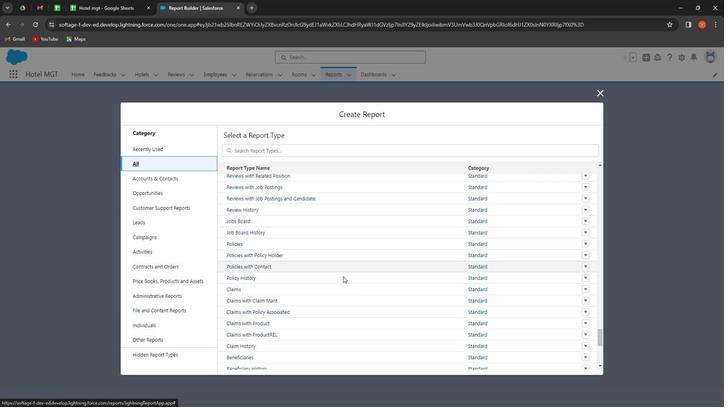 
Action: Mouse moved to (342, 277)
Screenshot: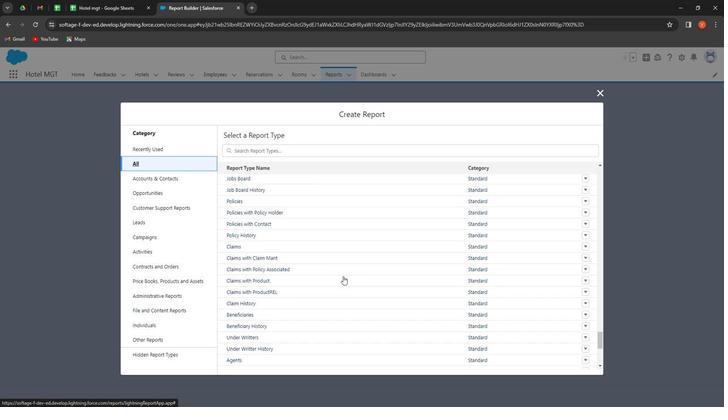 
Action: Mouse scrolled (342, 277) with delta (0, 0)
Screenshot: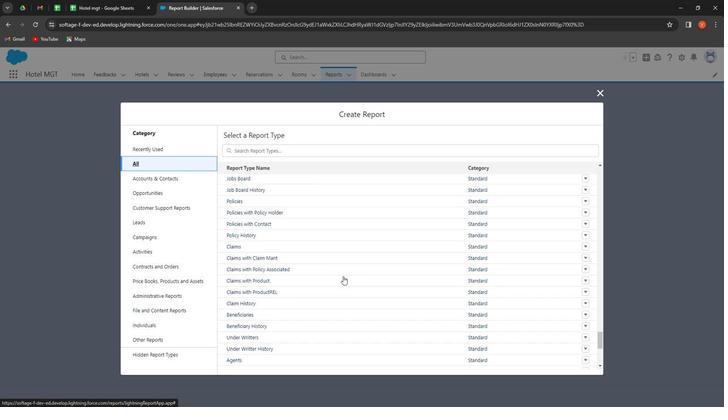 
Action: Mouse moved to (331, 272)
Screenshot: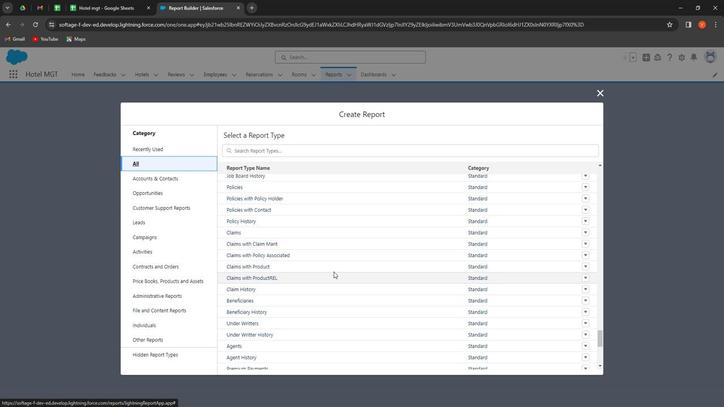 
Action: Mouse scrolled (331, 272) with delta (0, 0)
Screenshot: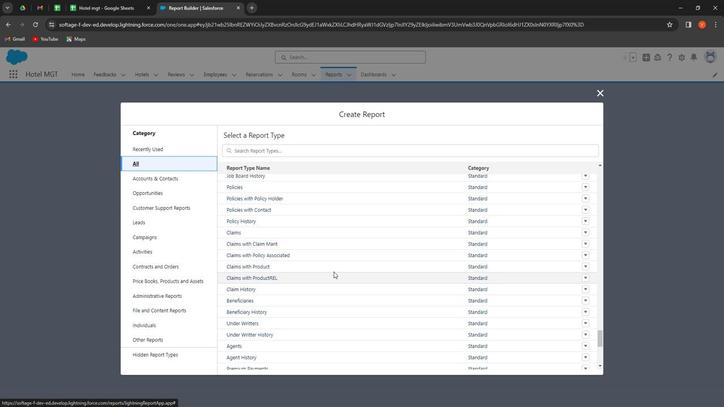 
Action: Mouse moved to (330, 274)
Screenshot: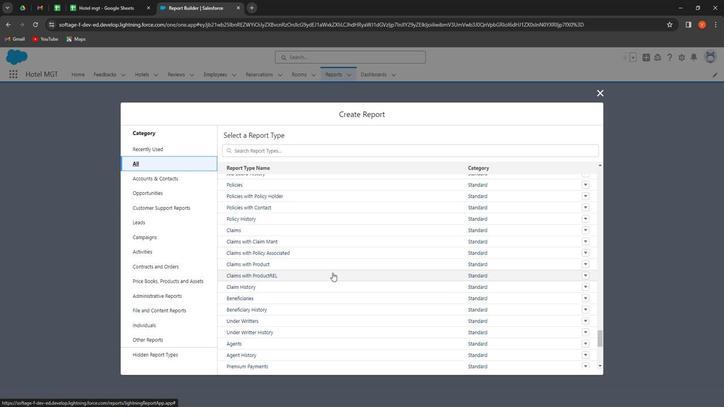 
Action: Mouse scrolled (330, 274) with delta (0, 0)
Screenshot: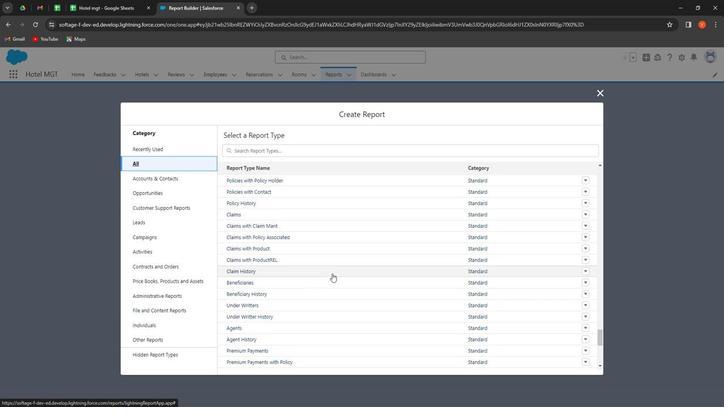 
Action: Mouse moved to (332, 280)
Screenshot: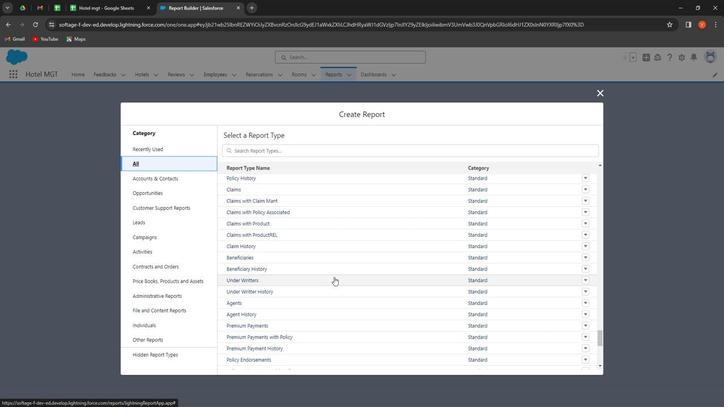 
Action: Mouse scrolled (332, 280) with delta (0, 0)
Screenshot: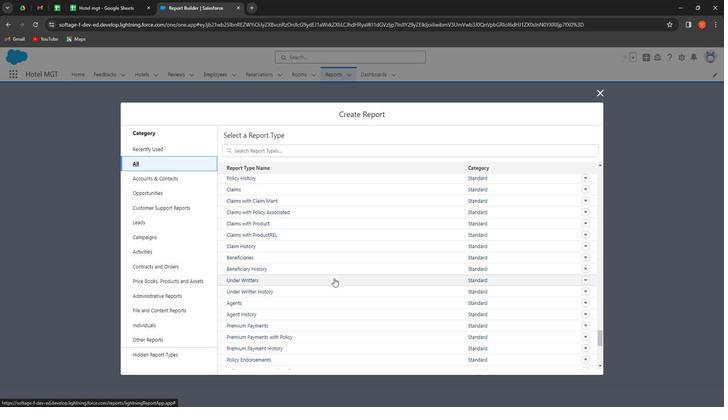 
Action: Mouse moved to (332, 281)
Screenshot: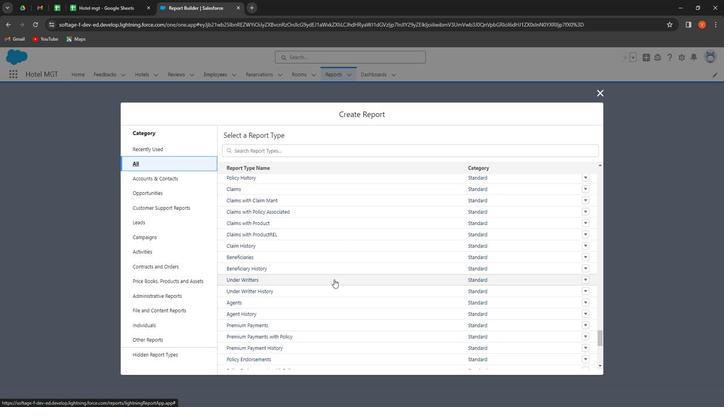 
Action: Mouse scrolled (332, 280) with delta (0, 0)
Screenshot: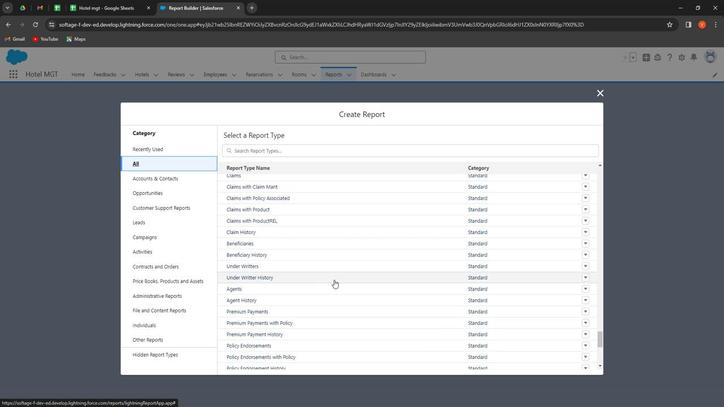 
Action: Mouse moved to (334, 281)
Screenshot: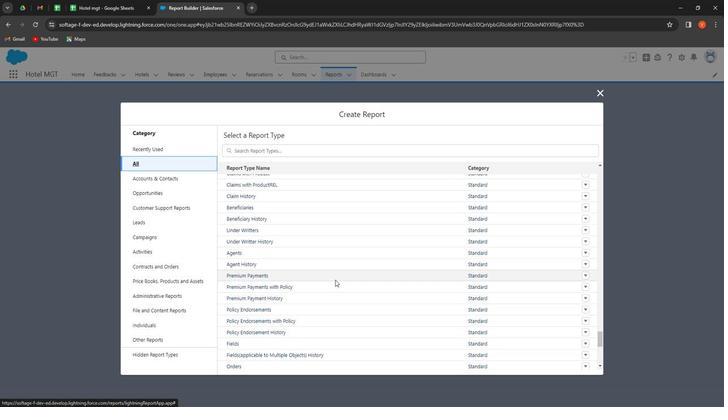 
Action: Mouse scrolled (334, 280) with delta (0, 0)
Screenshot: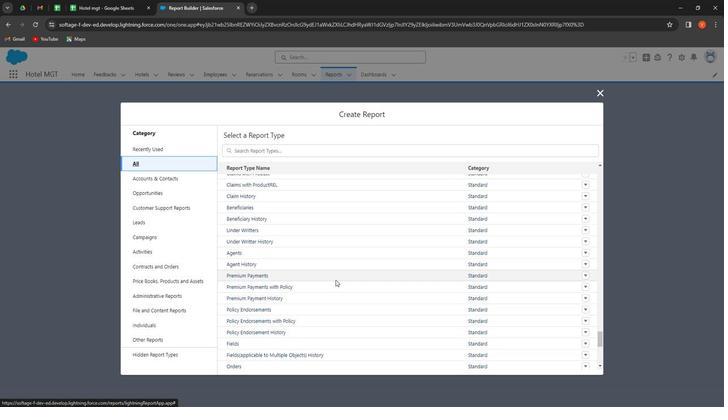 
Action: Mouse moved to (330, 294)
Screenshot: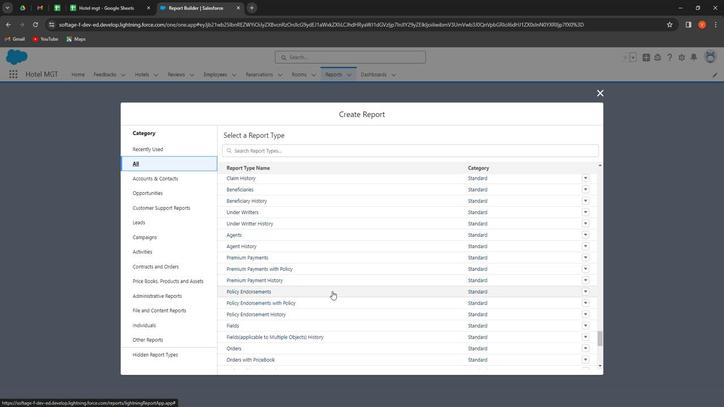 
Action: Mouse scrolled (330, 293) with delta (0, 0)
Screenshot: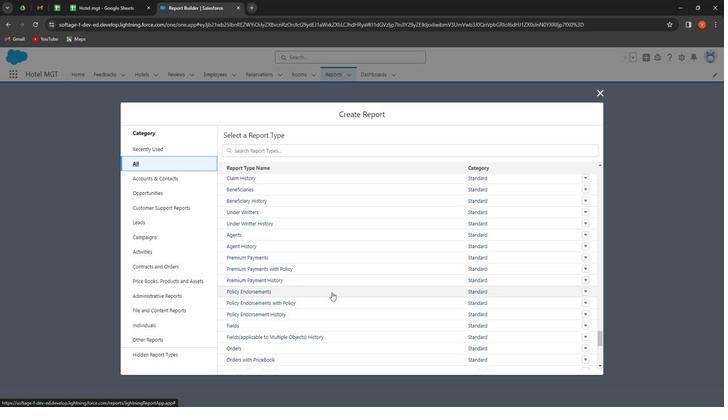 
Action: Mouse moved to (330, 294)
Screenshot: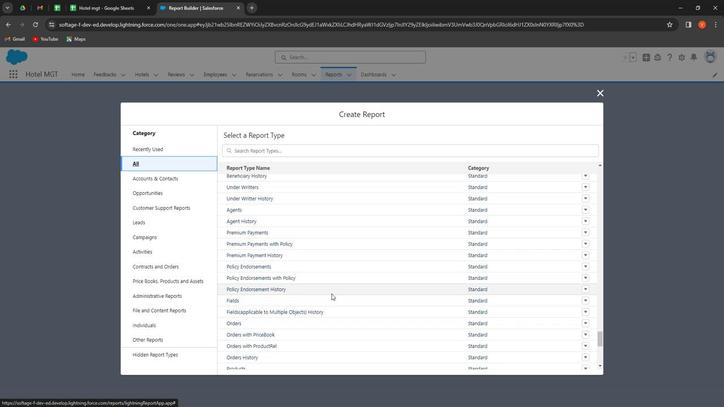 
Action: Mouse scrolled (330, 294) with delta (0, 0)
Screenshot: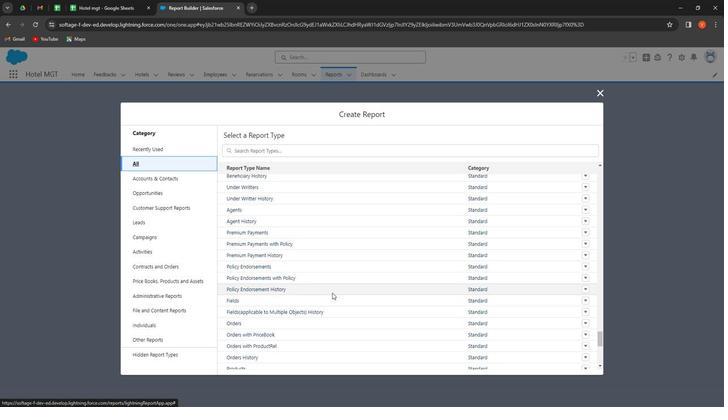 
Action: Mouse moved to (334, 300)
Screenshot: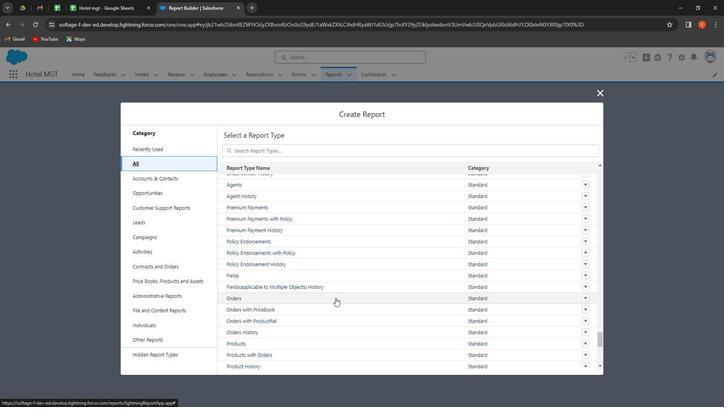 
Action: Mouse scrolled (334, 300) with delta (0, 0)
Screenshot: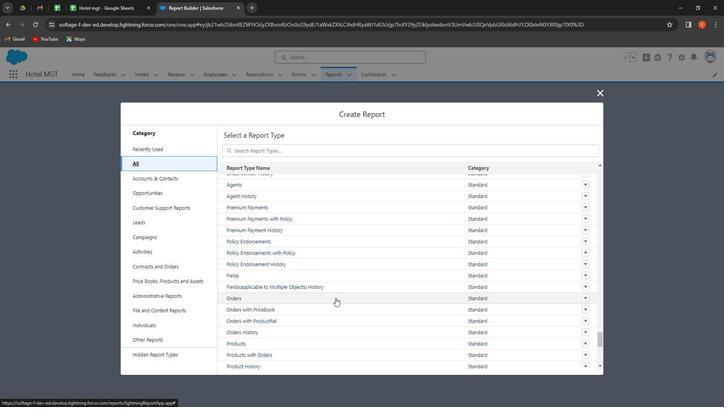 
Action: Mouse moved to (334, 301)
Screenshot: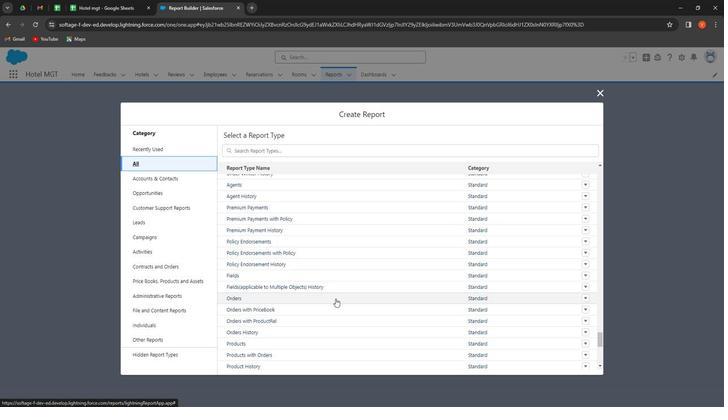 
Action: Mouse scrolled (334, 301) with delta (0, 0)
Screenshot: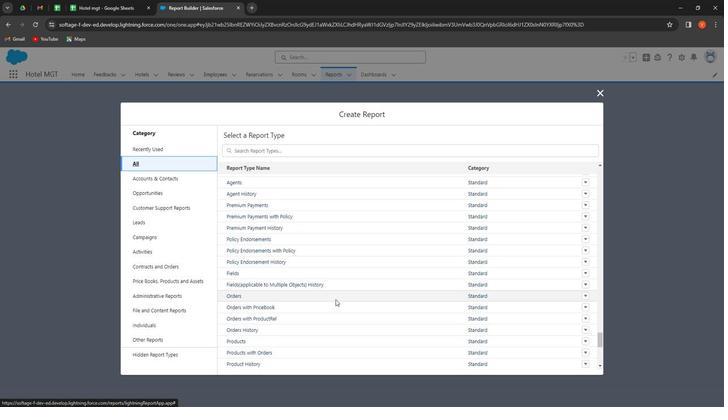 
Action: Mouse moved to (334, 304)
Screenshot: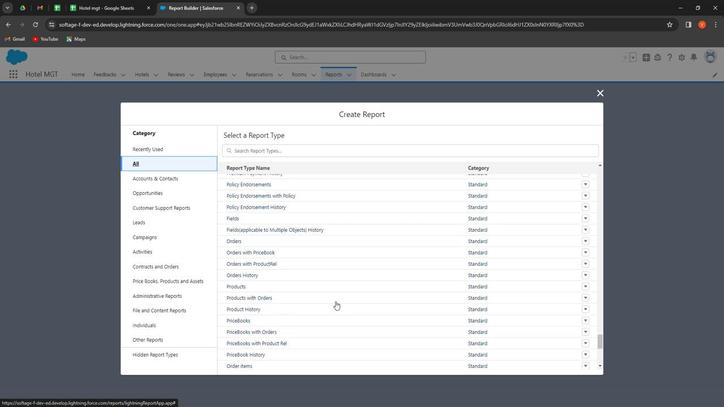 
Action: Mouse scrolled (334, 303) with delta (0, 0)
Screenshot: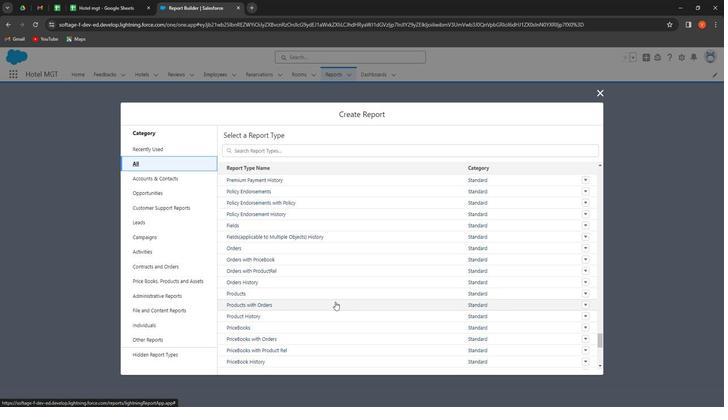 
Action: Mouse moved to (334, 306)
Screenshot: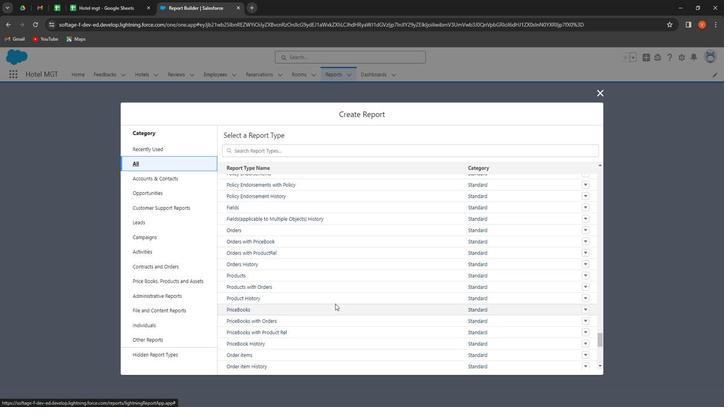 
Action: Mouse scrolled (334, 305) with delta (0, 0)
Screenshot: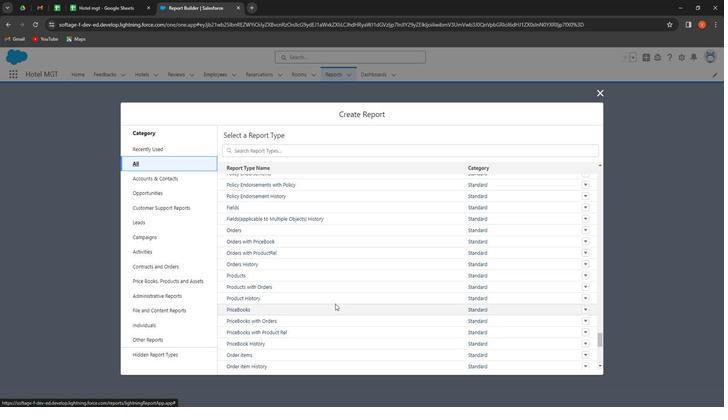 
Action: Mouse scrolled (334, 305) with delta (0, 0)
Screenshot: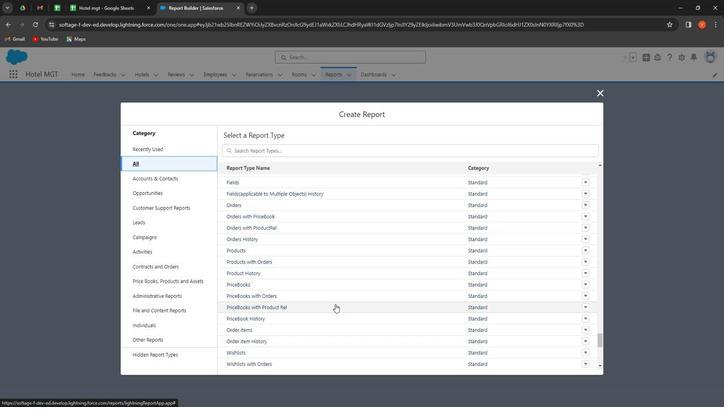 
Action: Mouse scrolled (334, 305) with delta (0, 0)
Screenshot: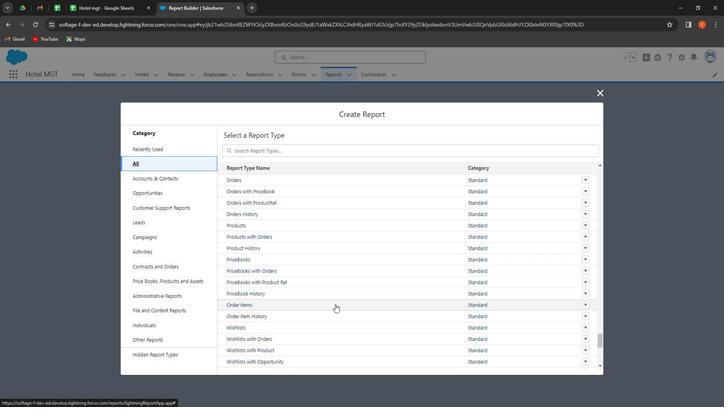 
Action: Mouse moved to (332, 307)
Screenshot: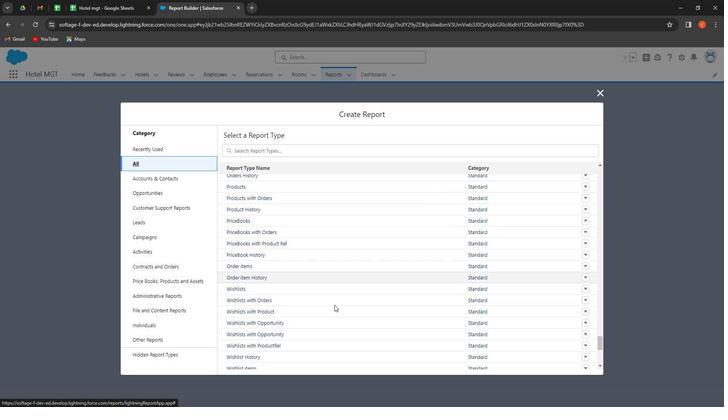 
Action: Mouse scrolled (332, 306) with delta (0, 0)
Screenshot: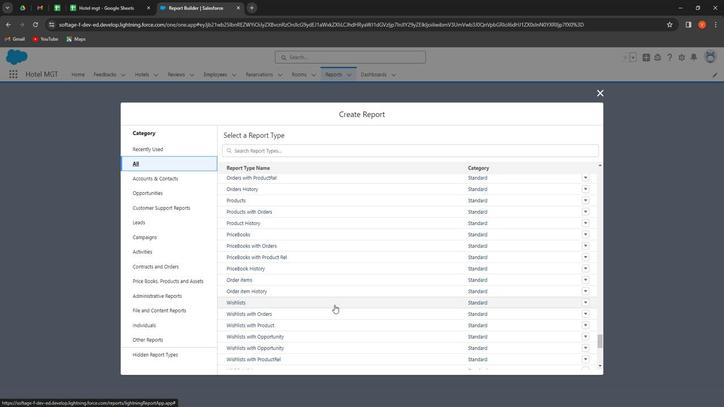 
Action: Mouse scrolled (332, 306) with delta (0, 0)
Screenshot: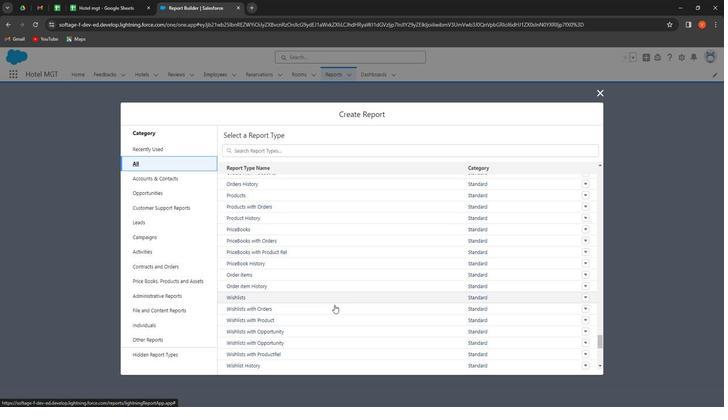 
Action: Mouse scrolled (332, 306) with delta (0, 0)
Screenshot: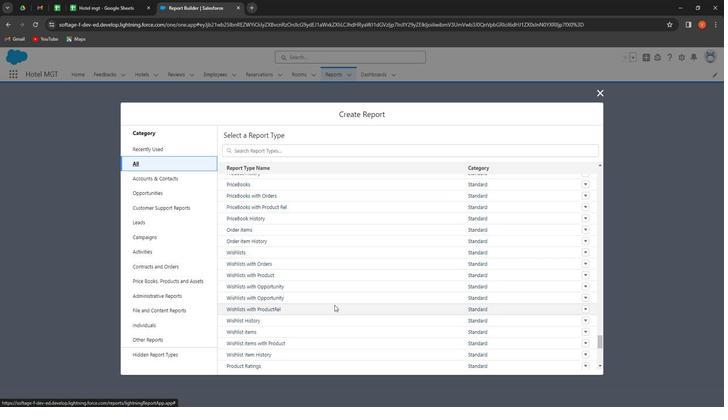 
Action: Mouse scrolled (332, 306) with delta (0, 0)
Screenshot: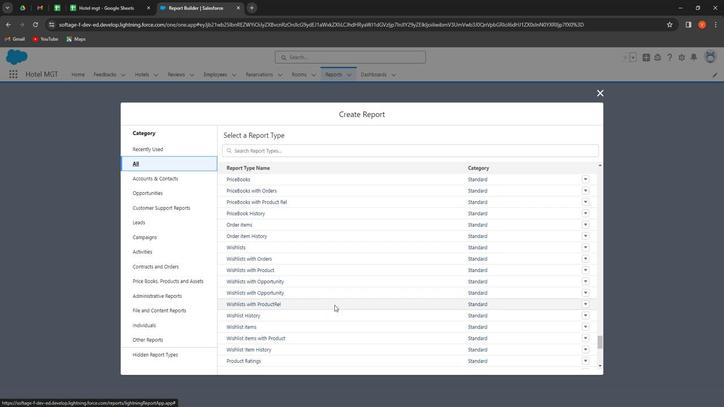 
Action: Mouse scrolled (332, 306) with delta (0, 0)
Screenshot: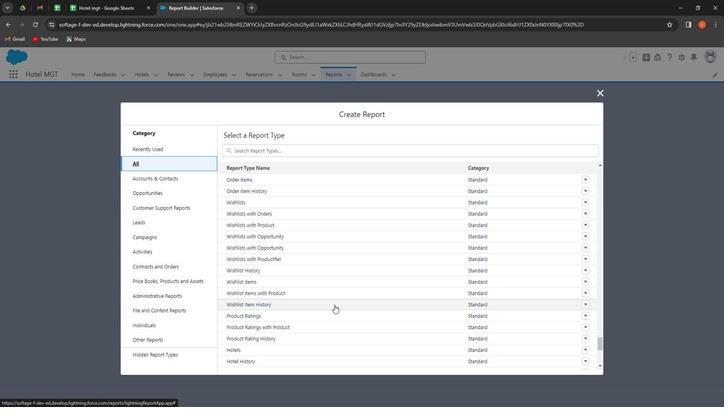 
Action: Mouse scrolled (332, 306) with delta (0, 0)
Screenshot: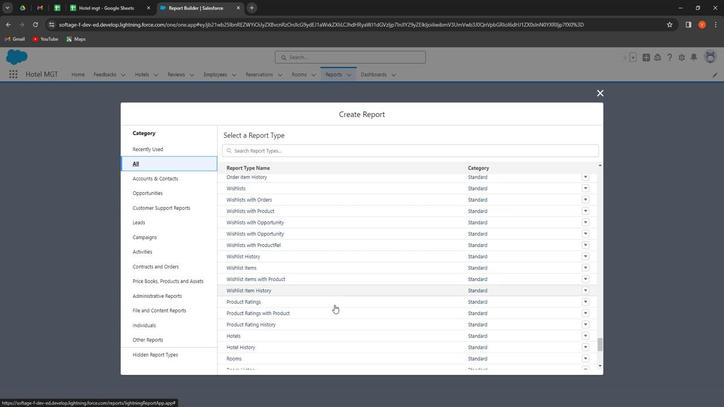 
Action: Mouse moved to (332, 308)
Screenshot: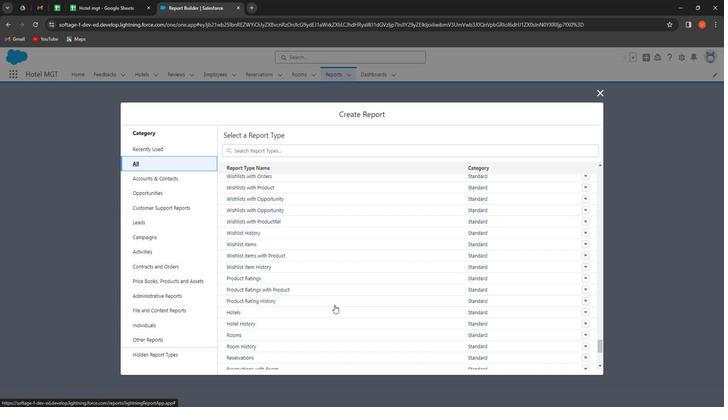 
Action: Mouse scrolled (332, 308) with delta (0, 0)
Screenshot: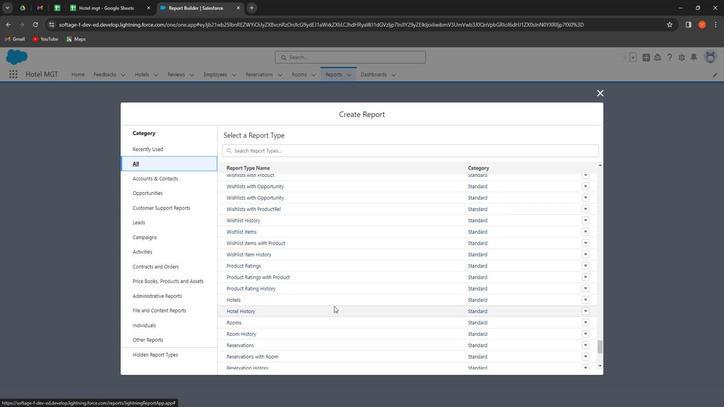 
Action: Mouse scrolled (332, 308) with delta (0, 0)
Screenshot: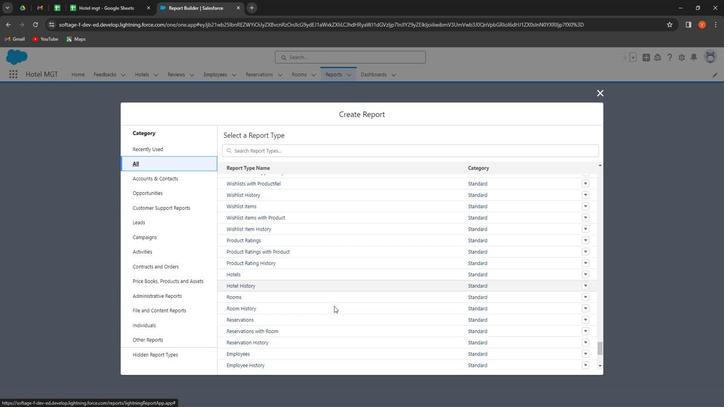 
Action: Mouse scrolled (332, 308) with delta (0, 0)
Screenshot: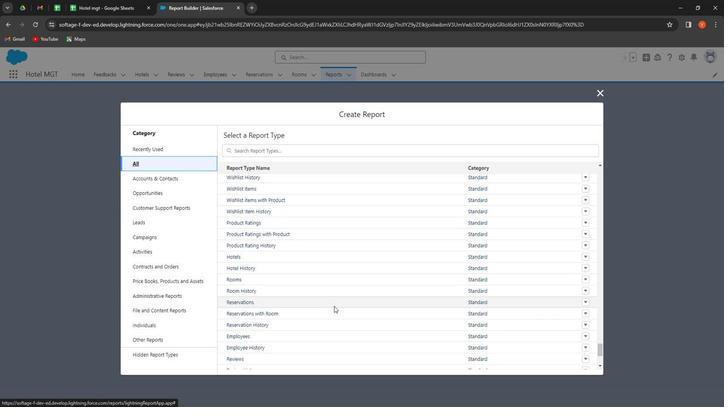 
Action: Mouse scrolled (332, 308) with delta (0, 0)
Screenshot: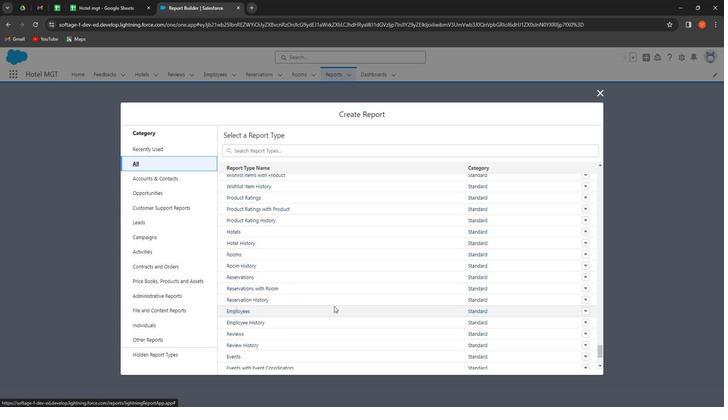 
Action: Mouse scrolled (332, 308) with delta (0, 0)
Screenshot: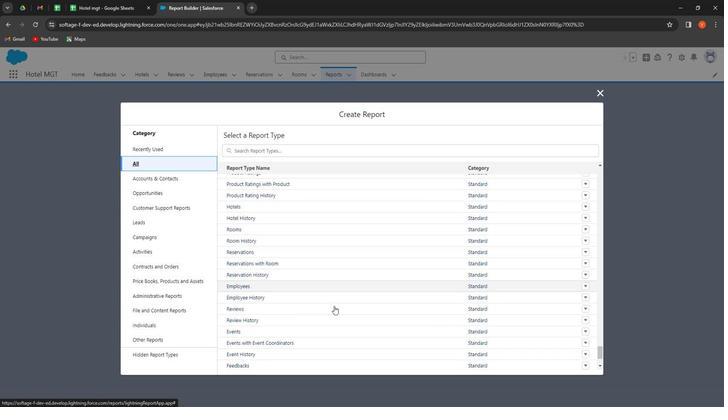 
Action: Mouse scrolled (332, 308) with delta (0, 0)
Screenshot: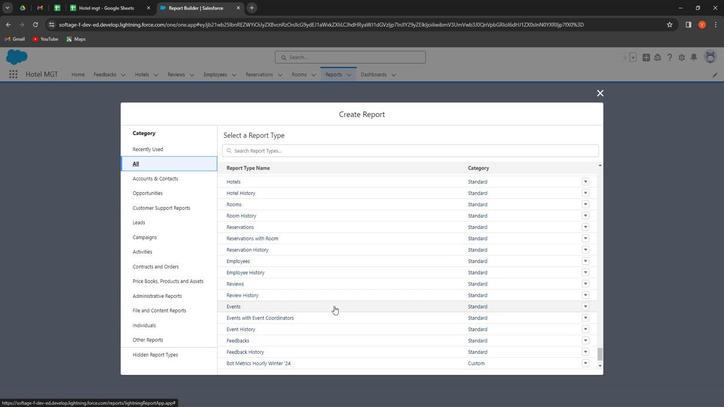 
Action: Mouse scrolled (332, 308) with delta (0, 0)
Screenshot: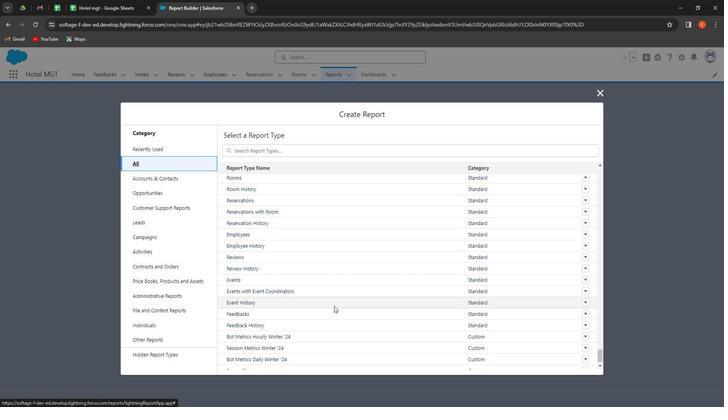 
Action: Mouse scrolled (332, 308) with delta (0, 0)
Screenshot: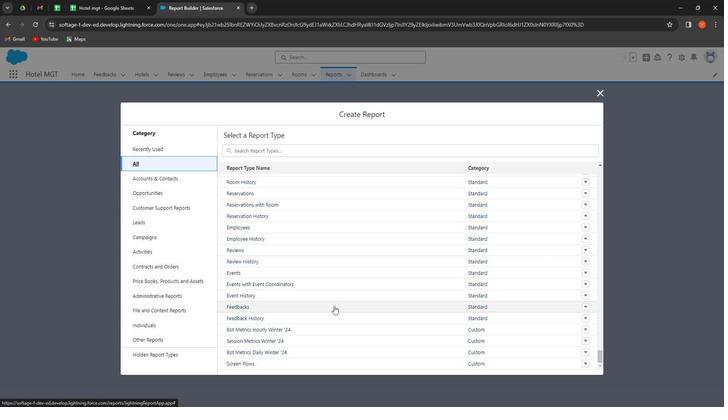 
Action: Mouse moved to (330, 304)
Screenshot: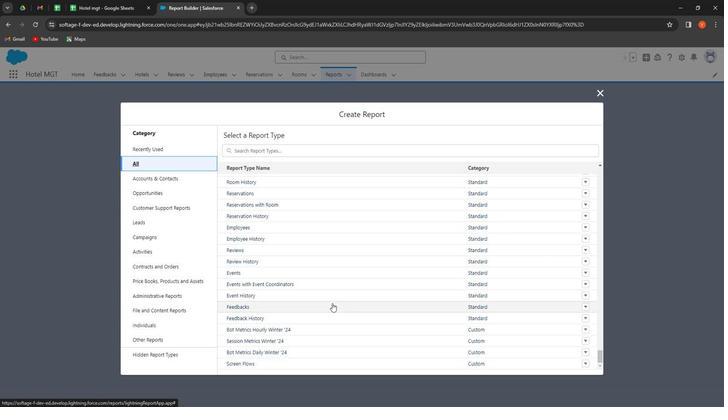 
Action: Mouse scrolled (330, 304) with delta (0, 0)
Screenshot: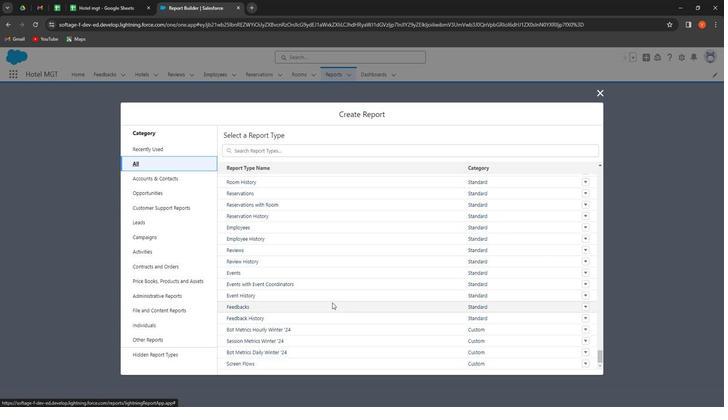 
Action: Mouse scrolled (330, 304) with delta (0, 0)
Screenshot: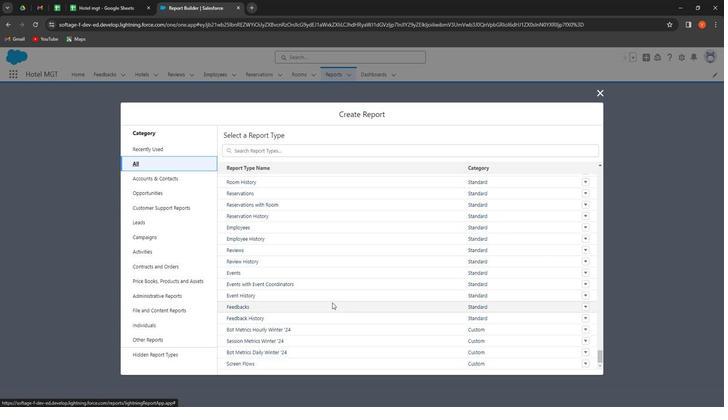 
Action: Mouse moved to (303, 309)
Screenshot: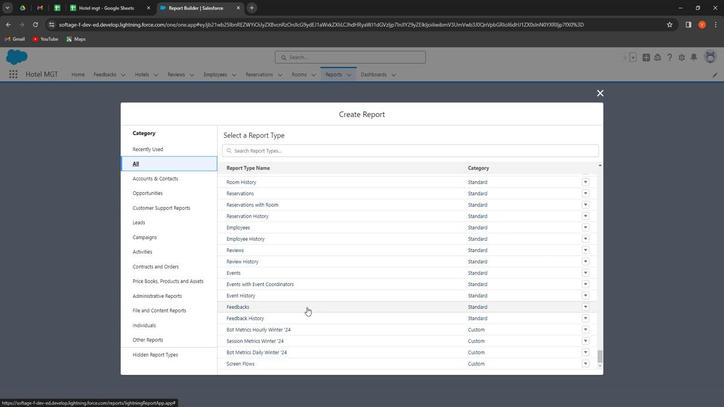 
Action: Mouse pressed left at (303, 309)
Screenshot: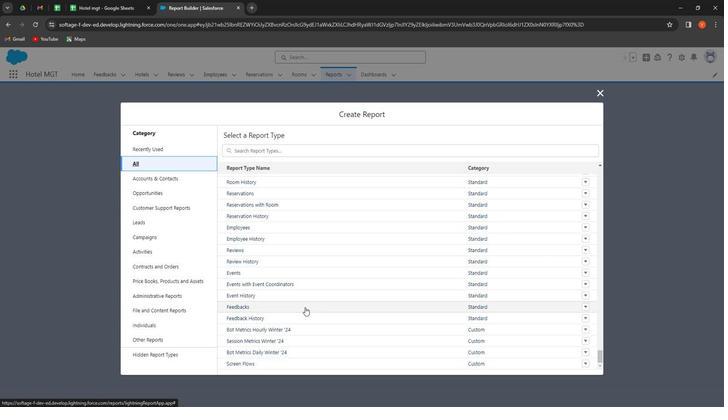 
Action: Mouse moved to (515, 182)
Screenshot: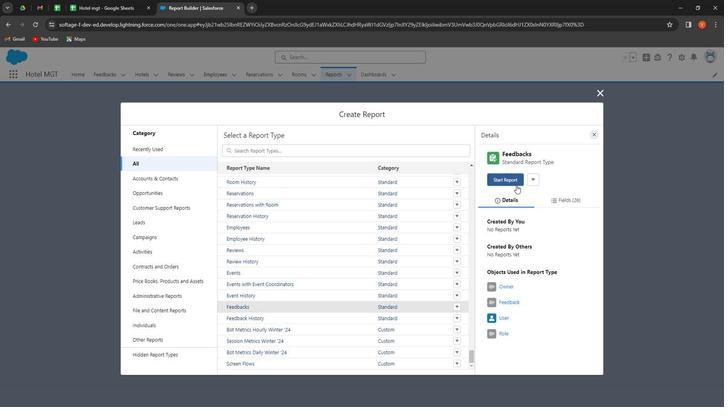 
Action: Mouse pressed left at (515, 182)
Screenshot: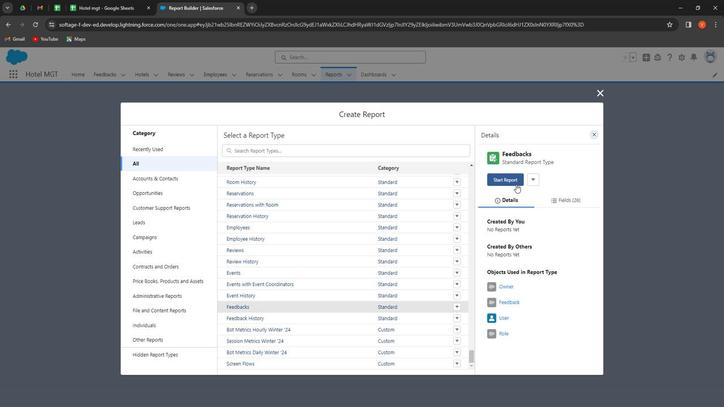 
Action: Mouse moved to (71, 92)
Screenshot: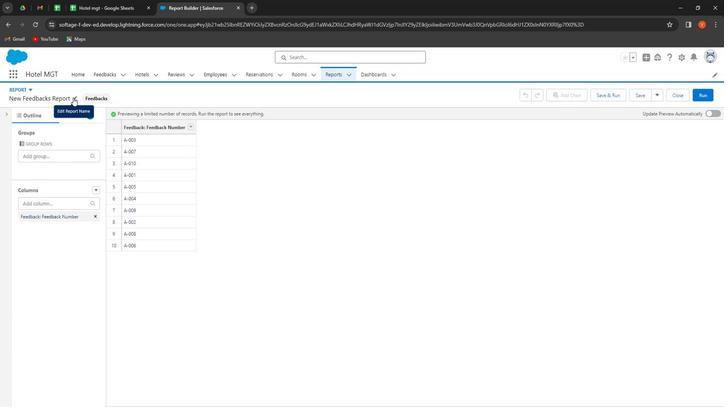 
Action: Mouse pressed left at (71, 92)
Screenshot: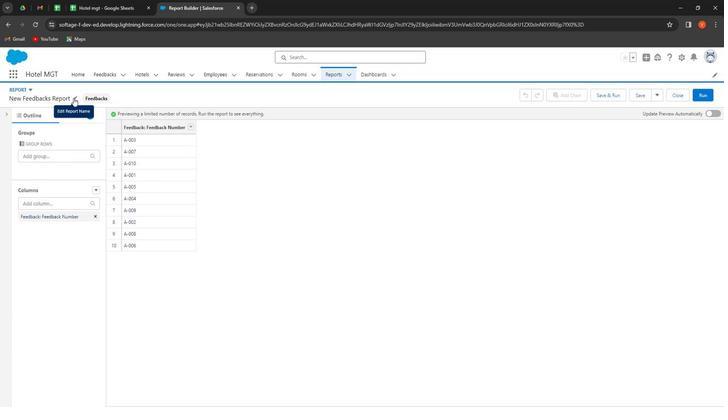 
Action: Mouse moved to (94, 98)
Screenshot: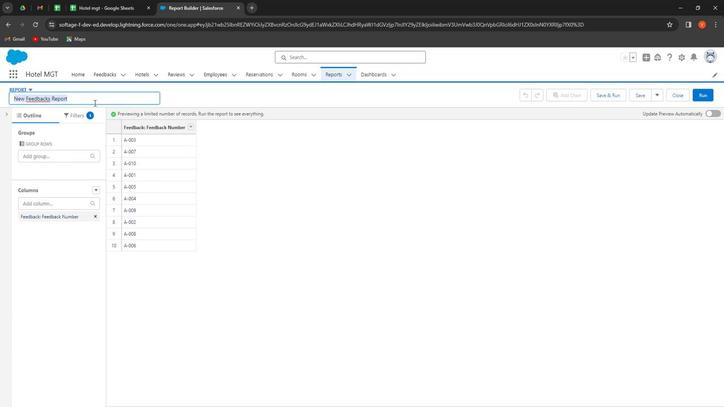 
Action: Key pressed <Key.shift>
Screenshot: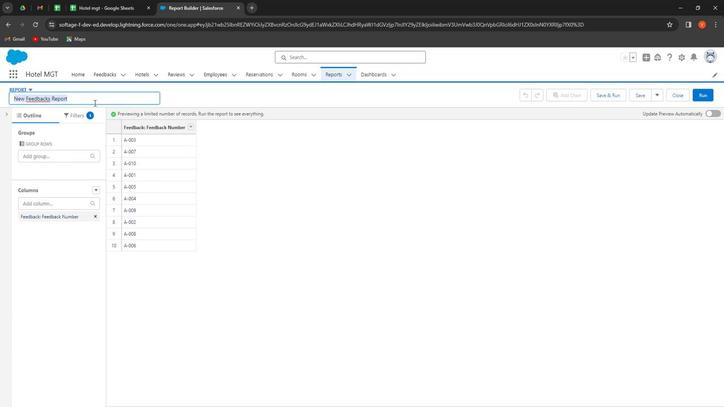 
Action: Mouse moved to (104, 89)
Screenshot: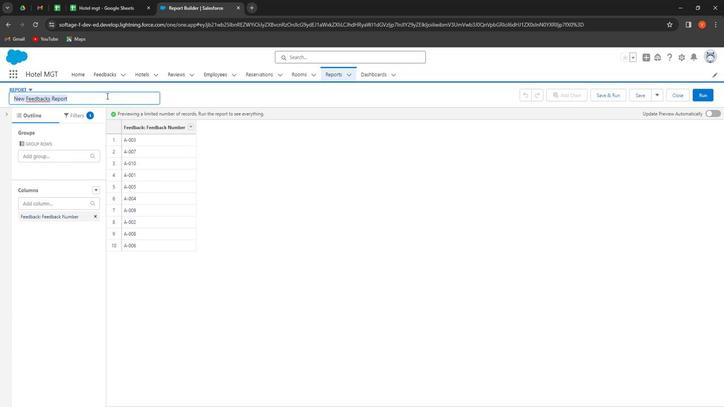 
Action: Key pressed Standard<Key.space><Key.shift>Feedback<Key.space><Key.shift>Report
Screenshot: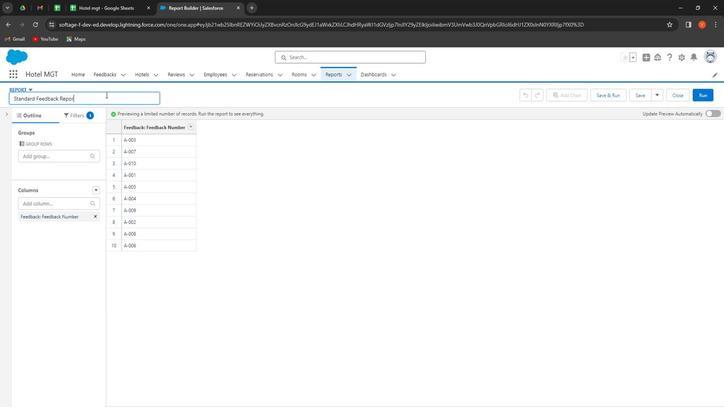 
Action: Mouse moved to (69, 201)
Screenshot: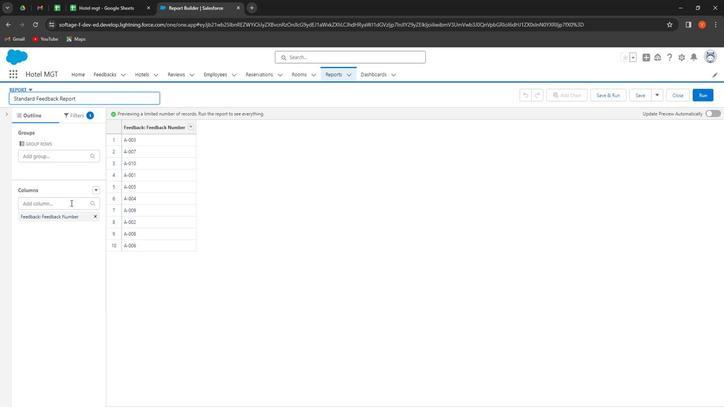 
Action: Mouse pressed left at (69, 201)
Screenshot: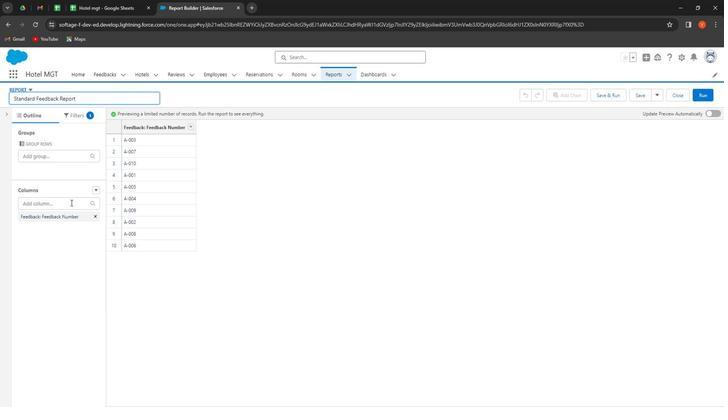 
Action: Mouse moved to (63, 202)
Screenshot: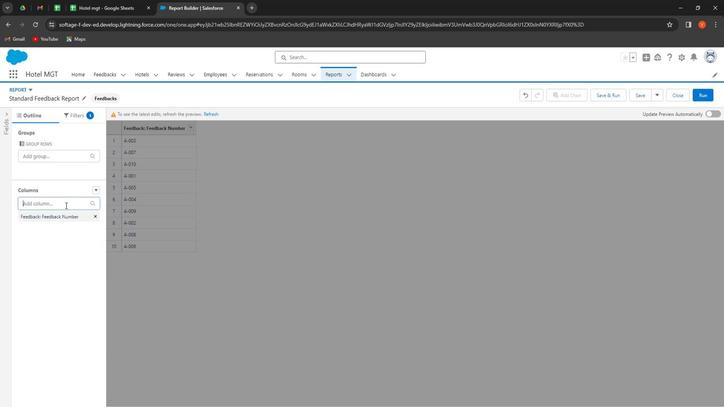 
Action: Mouse pressed left at (63, 202)
Screenshot: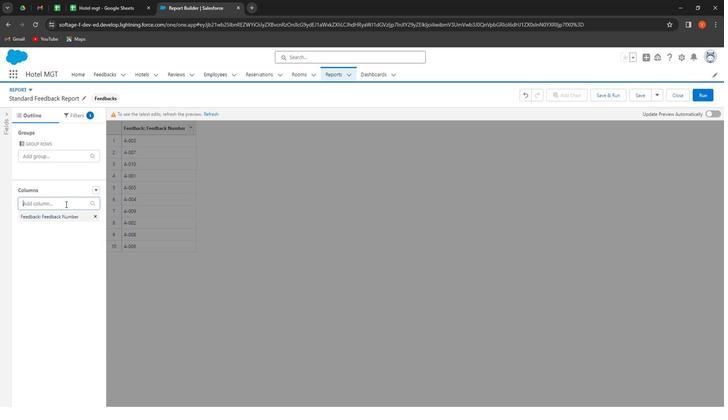 
Action: Mouse moved to (712, 108)
Screenshot: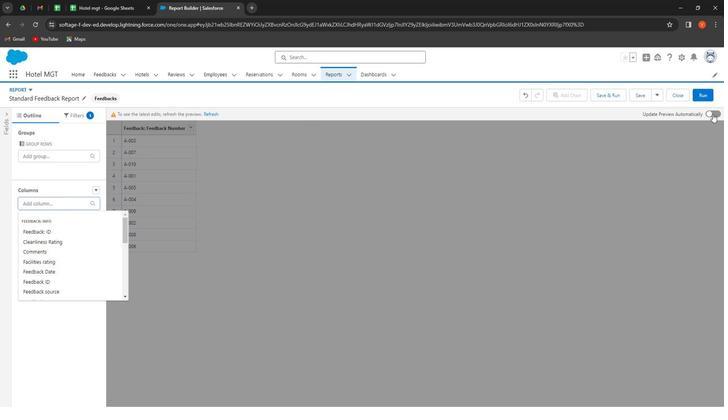 
Action: Mouse pressed left at (712, 108)
Screenshot: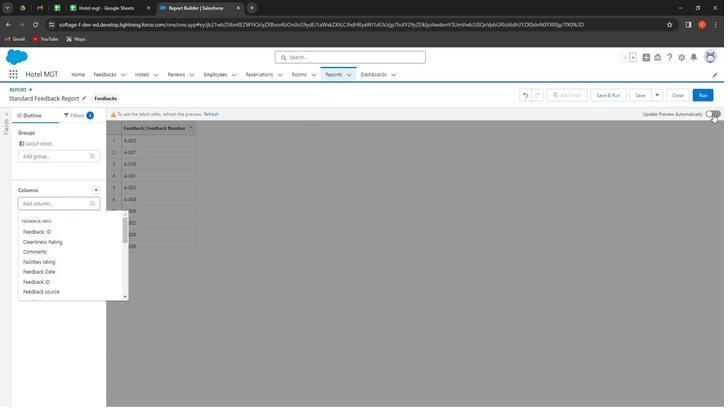 
Action: Mouse moved to (56, 202)
Screenshot: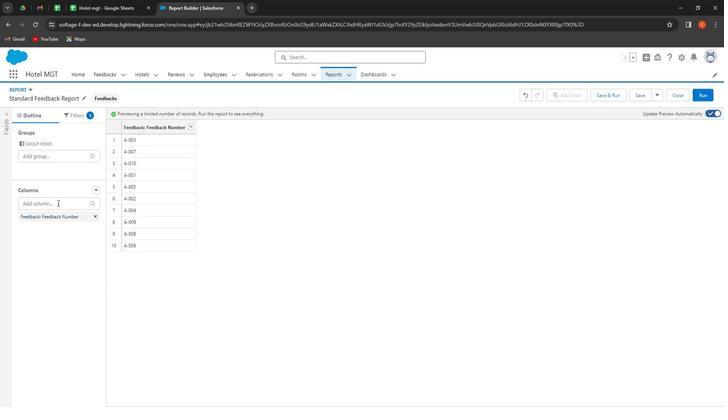 
Action: Mouse pressed left at (56, 202)
Screenshot: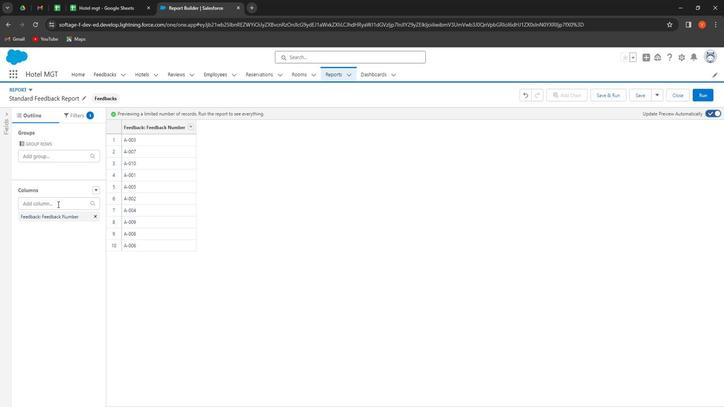 
Action: Mouse moved to (66, 244)
Screenshot: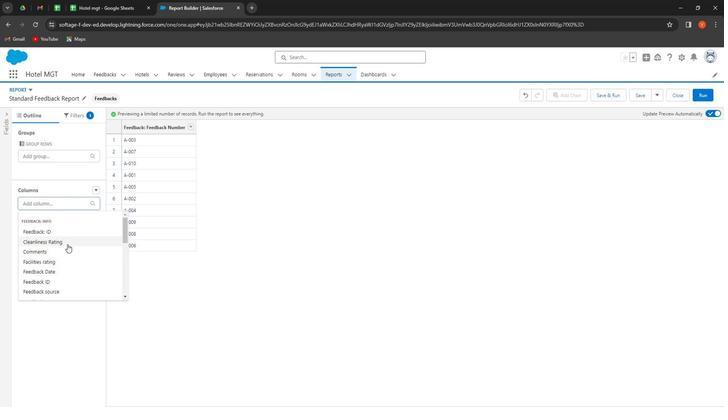 
Action: Mouse pressed left at (66, 244)
Screenshot: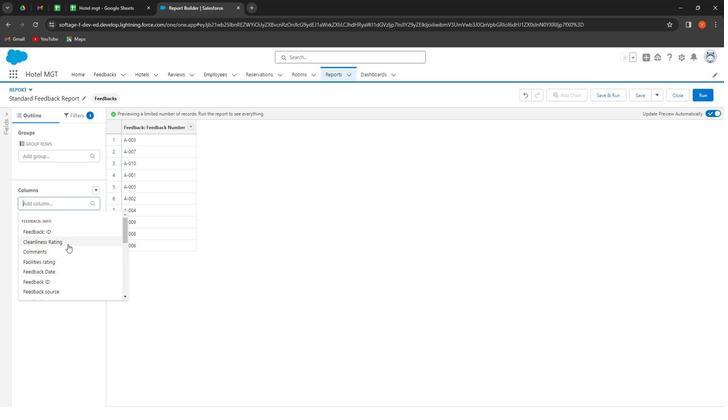 
Action: Mouse moved to (51, 204)
Screenshot: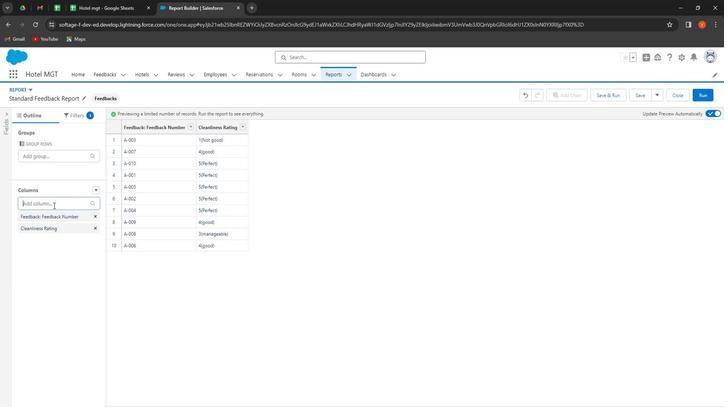 
Action: Mouse pressed left at (51, 204)
Screenshot: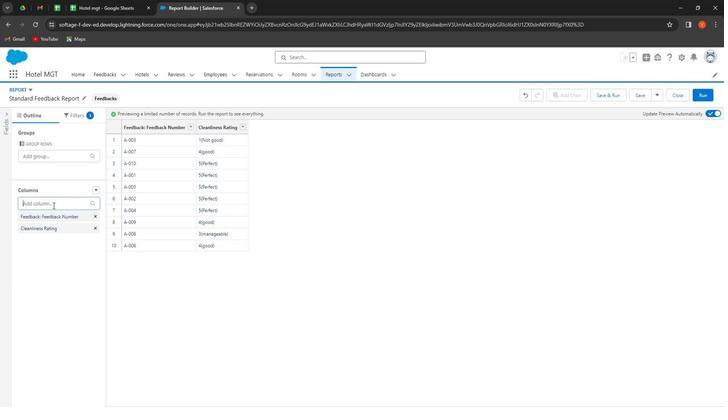 
Action: Mouse moved to (58, 251)
Screenshot: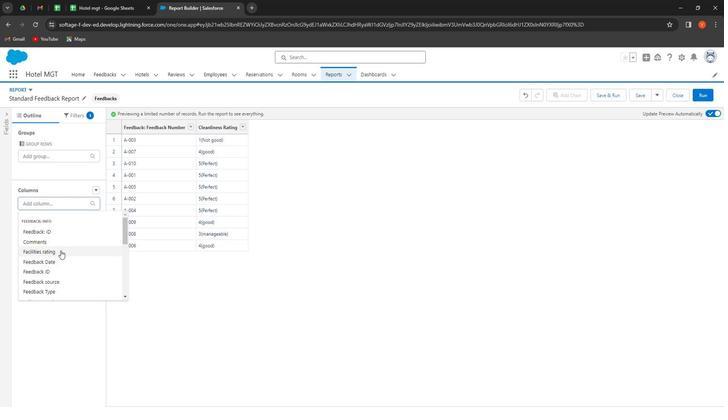 
Action: Mouse pressed left at (58, 251)
Screenshot: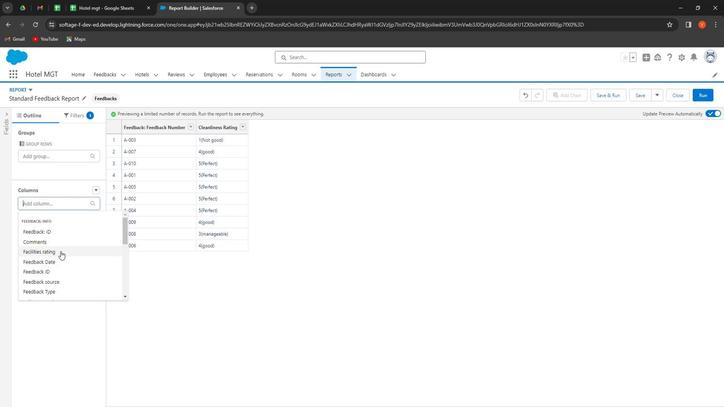 
Action: Mouse moved to (47, 202)
Screenshot: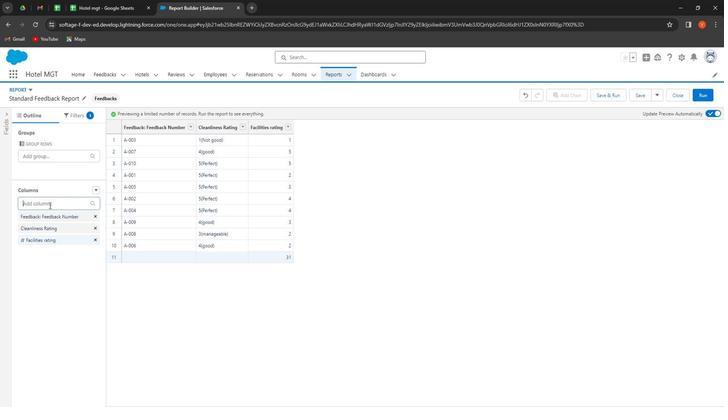 
Action: Mouse pressed left at (47, 202)
Screenshot: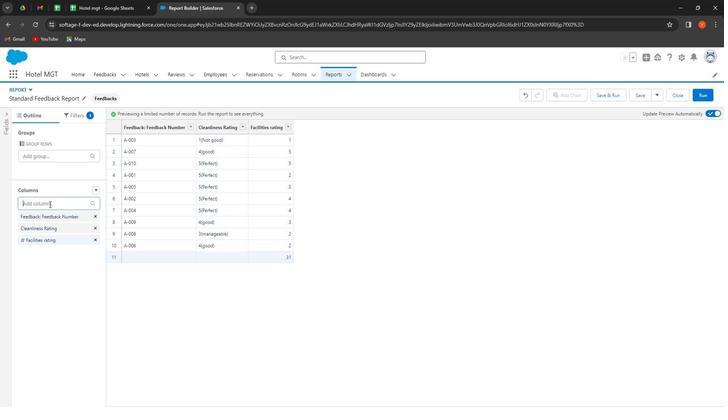
Action: Mouse moved to (52, 245)
Screenshot: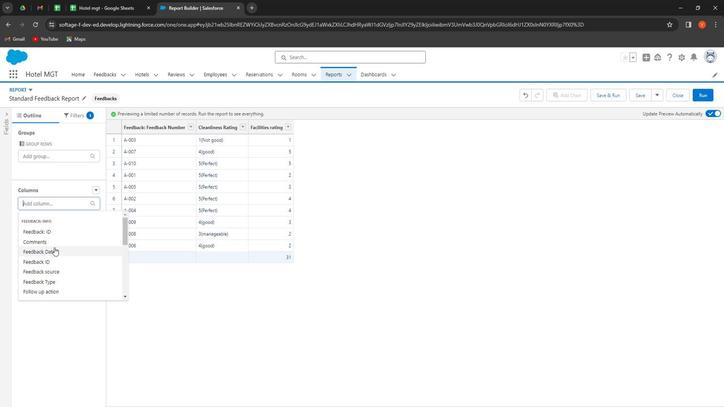 
Action: Mouse pressed left at (52, 245)
Screenshot: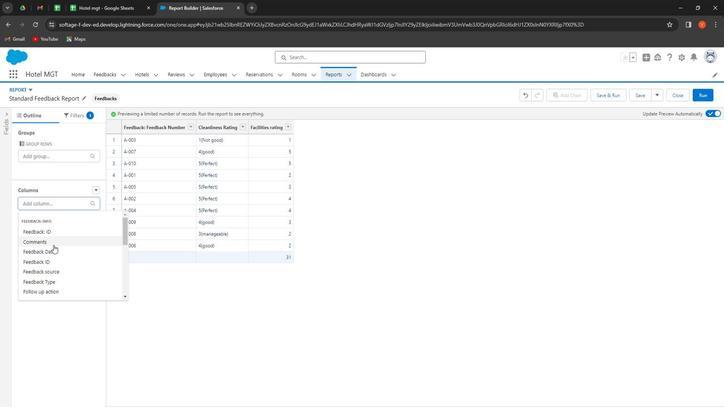 
Action: Mouse moved to (53, 204)
Screenshot: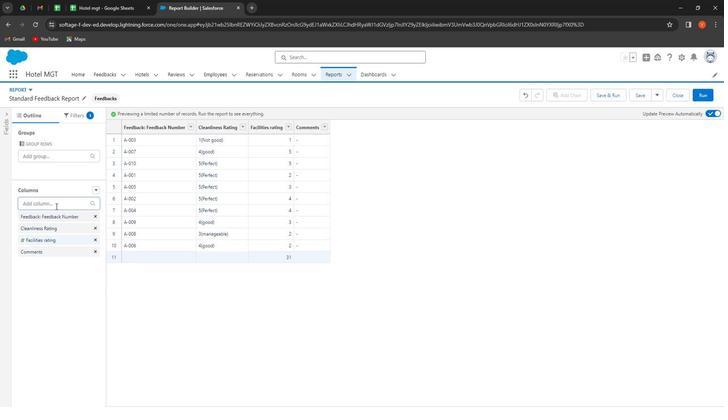 
Action: Mouse pressed left at (53, 204)
Screenshot: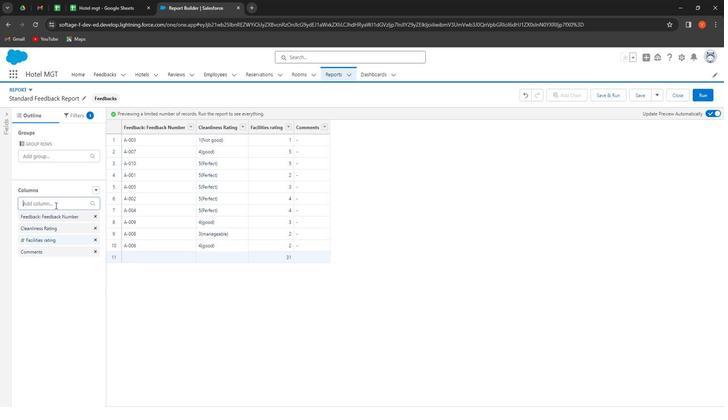 
Action: Mouse moved to (53, 244)
Screenshot: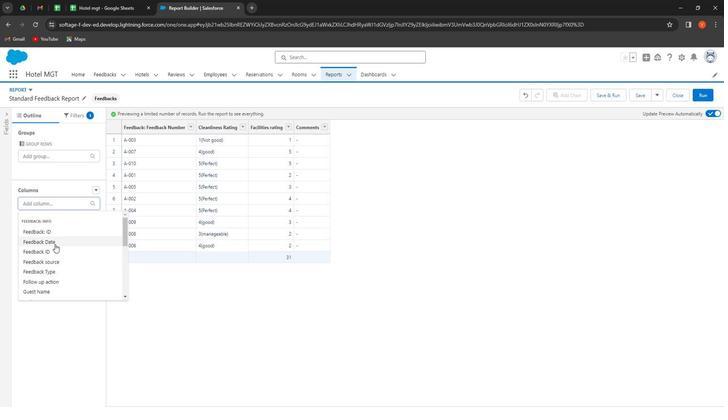 
Action: Mouse pressed left at (53, 244)
Screenshot: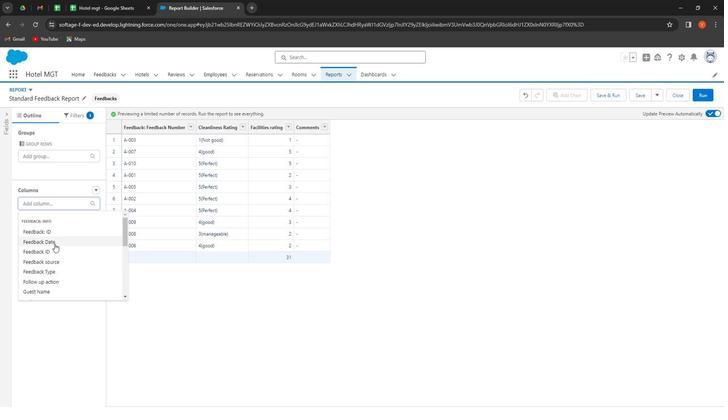 
Action: Mouse moved to (57, 202)
Screenshot: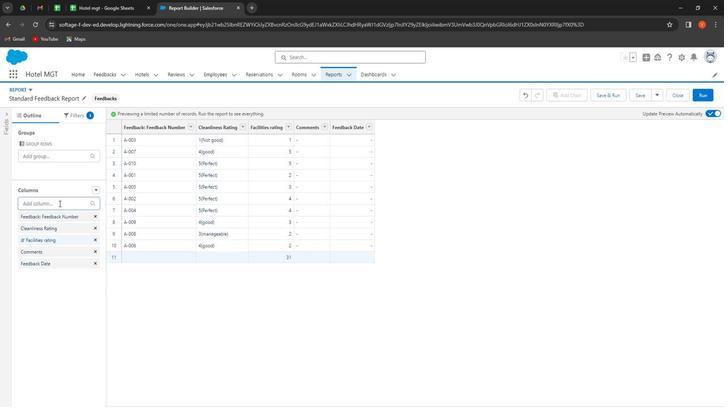 
Action: Mouse pressed left at (57, 202)
Screenshot: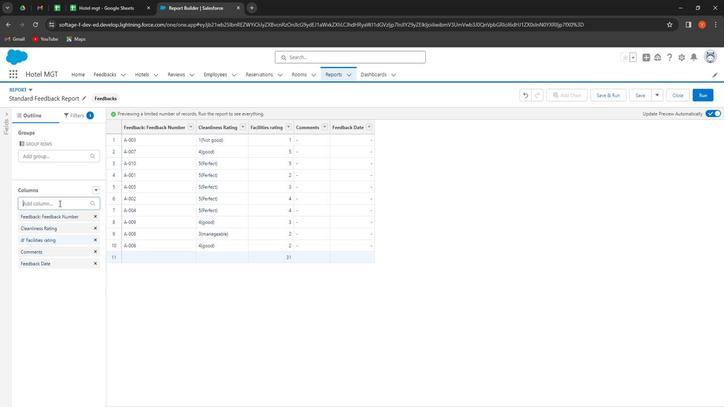 
Action: Mouse moved to (57, 263)
Screenshot: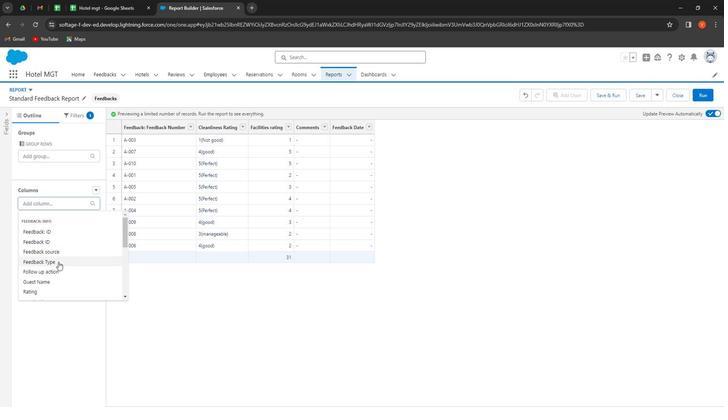 
Action: Mouse scrolled (57, 263) with delta (0, 0)
Screenshot: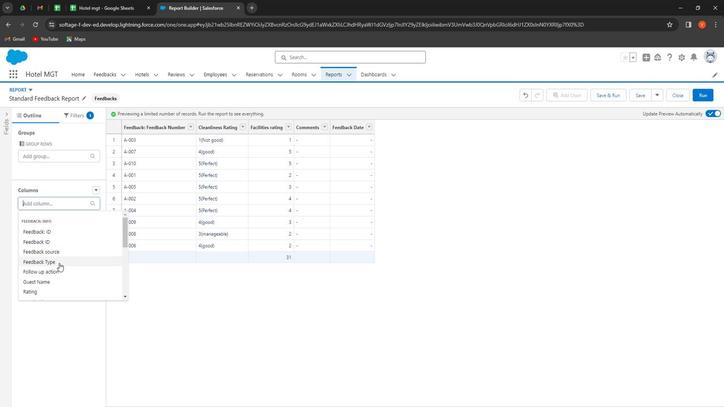 
Action: Mouse moved to (55, 253)
Screenshot: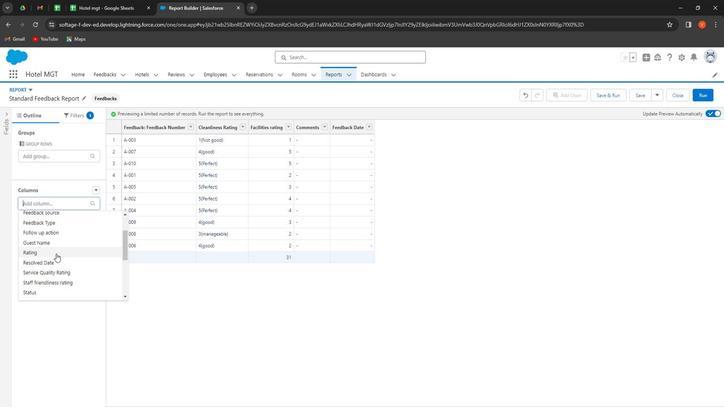 
Action: Mouse pressed left at (55, 253)
Screenshot: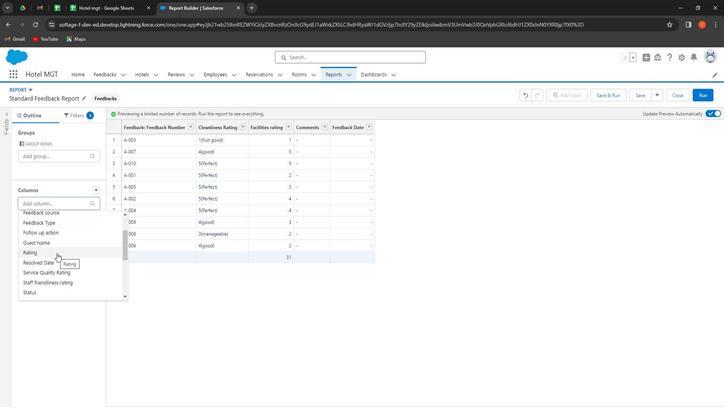 
Action: Mouse moved to (48, 202)
Screenshot: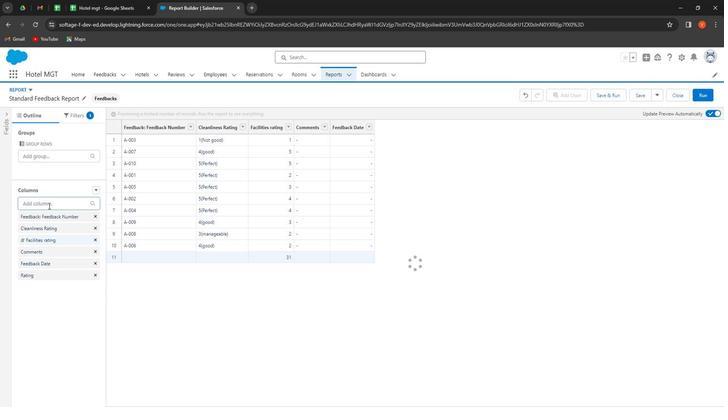 
Action: Mouse pressed left at (48, 202)
Screenshot: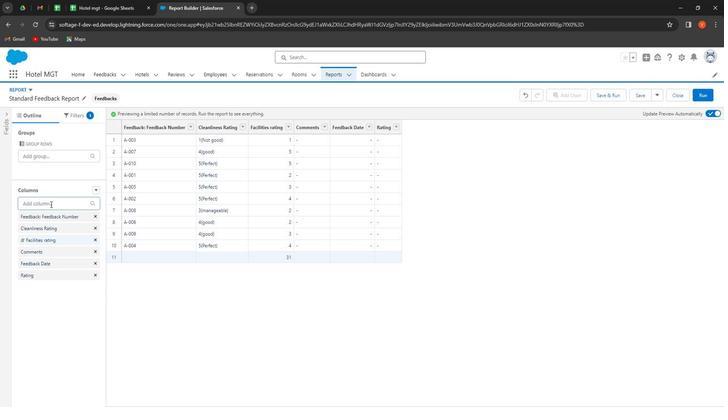 
Action: Mouse moved to (60, 282)
Screenshot: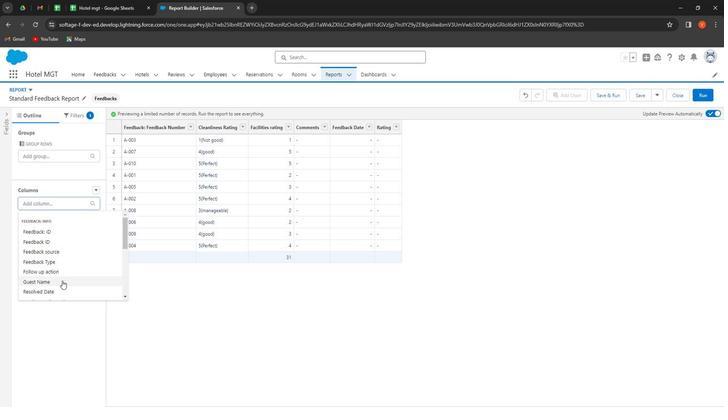 
Action: Mouse scrolled (60, 281) with delta (0, 0)
Screenshot: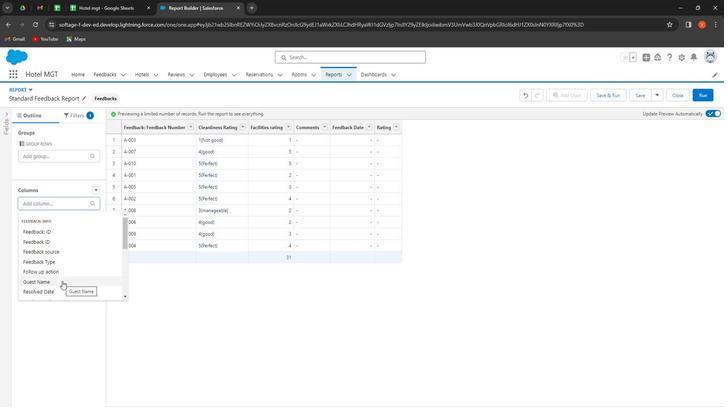 
Action: Mouse moved to (53, 254)
Screenshot: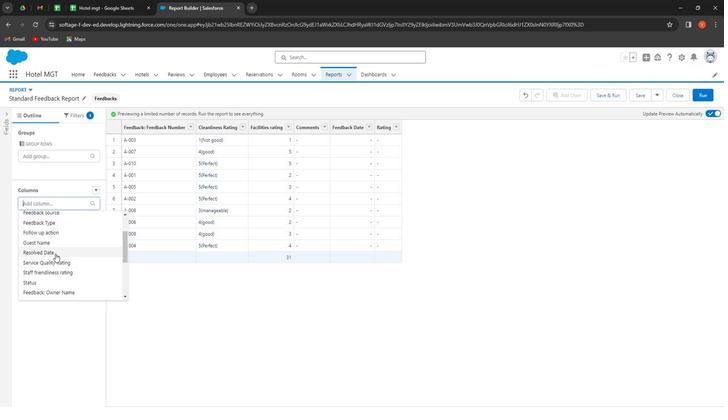 
Action: Mouse pressed left at (53, 254)
Screenshot: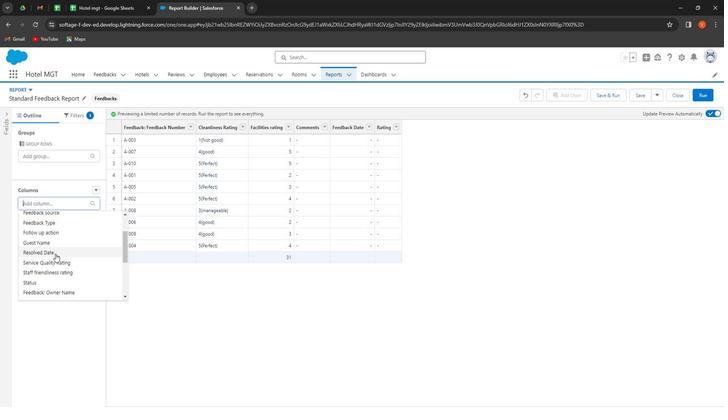 
Action: Mouse moved to (60, 205)
Screenshot: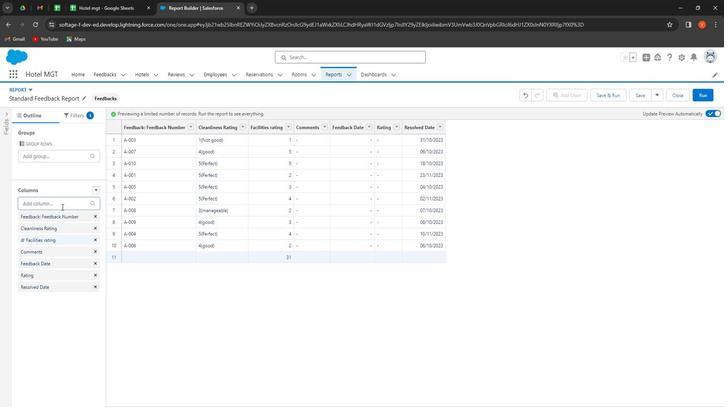 
Action: Mouse pressed left at (60, 205)
Screenshot: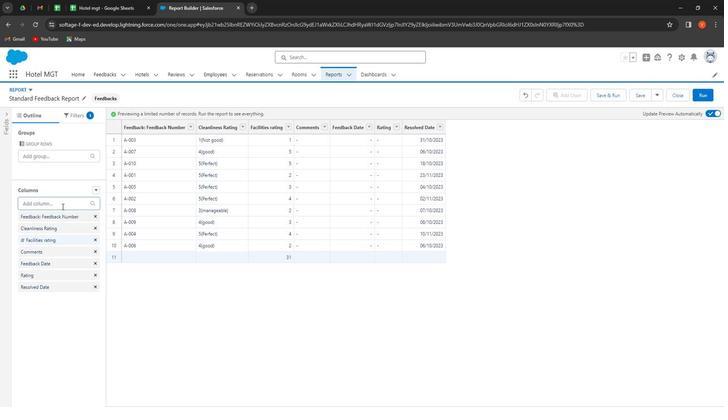 
Action: Mouse moved to (62, 252)
Screenshot: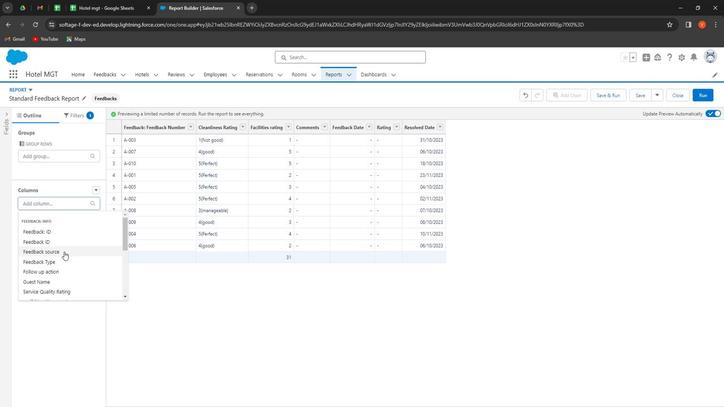 
Action: Mouse scrolled (62, 251) with delta (0, 0)
Screenshot: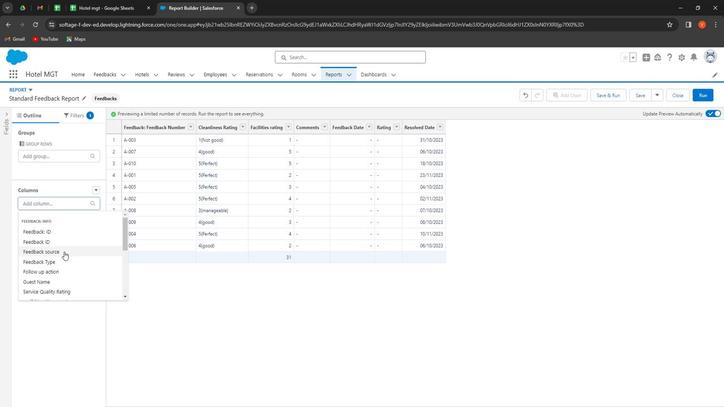 
Action: Mouse moved to (70, 259)
Screenshot: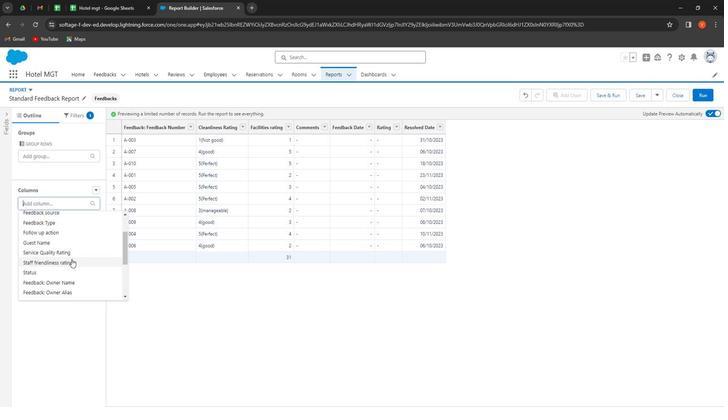 
Action: Mouse scrolled (70, 259) with delta (0, 0)
Screenshot: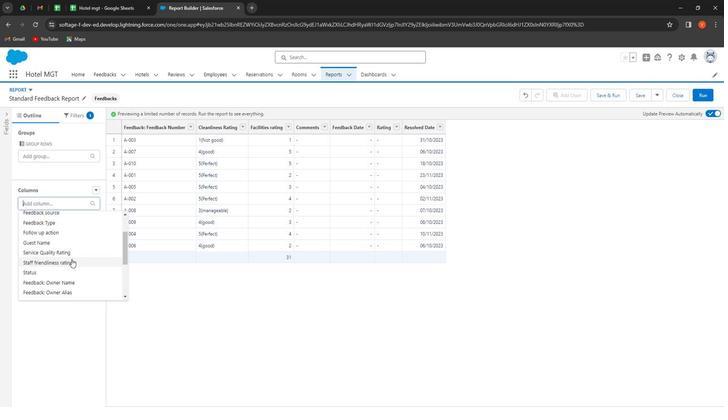 
Action: Mouse moved to (48, 237)
Screenshot: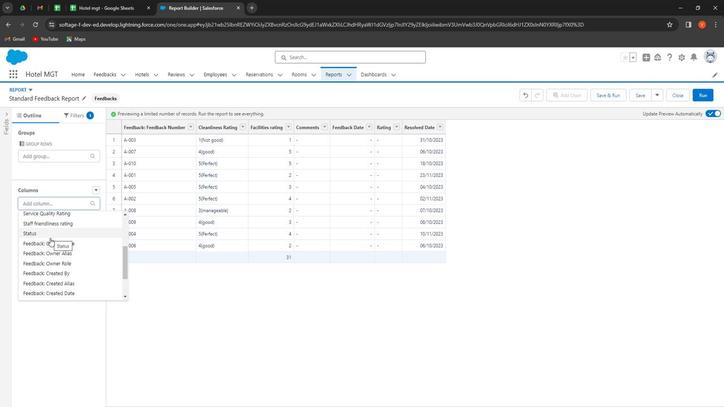 
Action: Mouse scrolled (48, 237) with delta (0, 0)
Screenshot: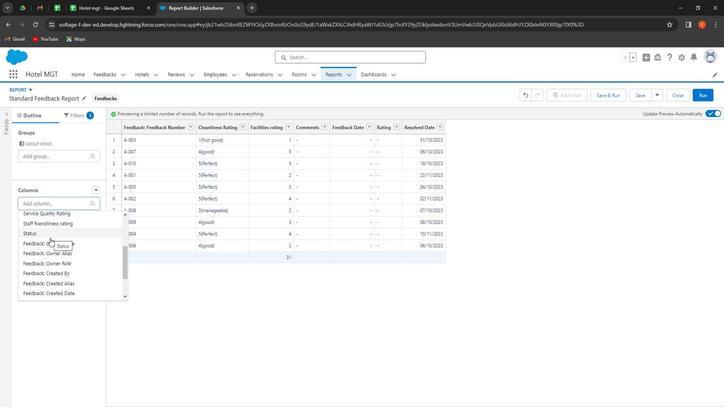 
Action: Mouse moved to (56, 236)
Screenshot: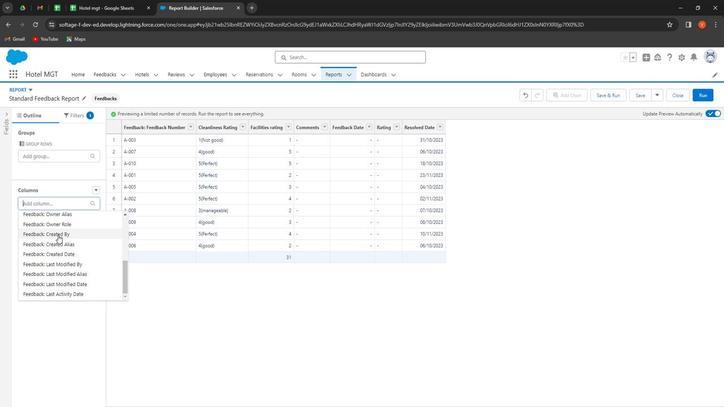 
Action: Mouse scrolled (56, 236) with delta (0, 0)
Screenshot: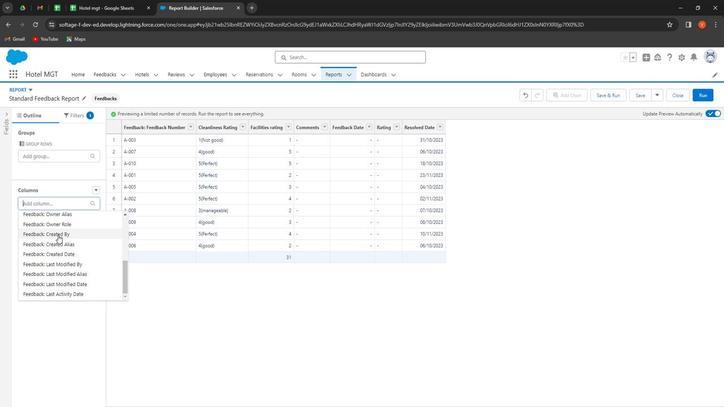 
Action: Mouse moved to (56, 238)
Screenshot: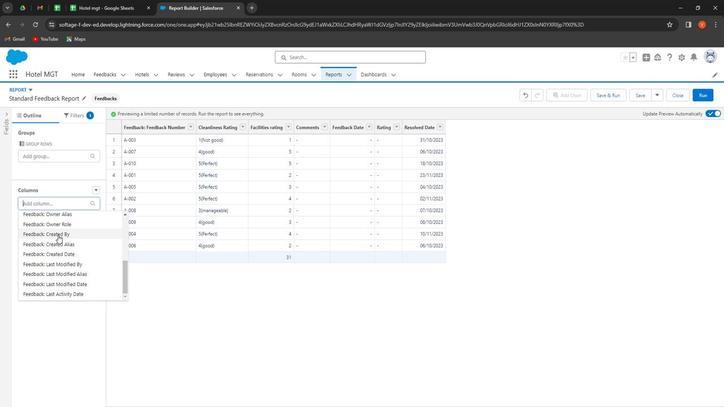 
Action: Mouse scrolled (56, 238) with delta (0, 0)
Screenshot: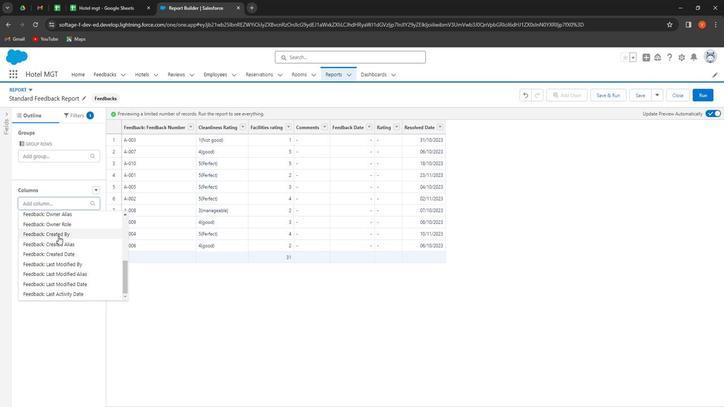 
Action: Mouse moved to (59, 238)
Screenshot: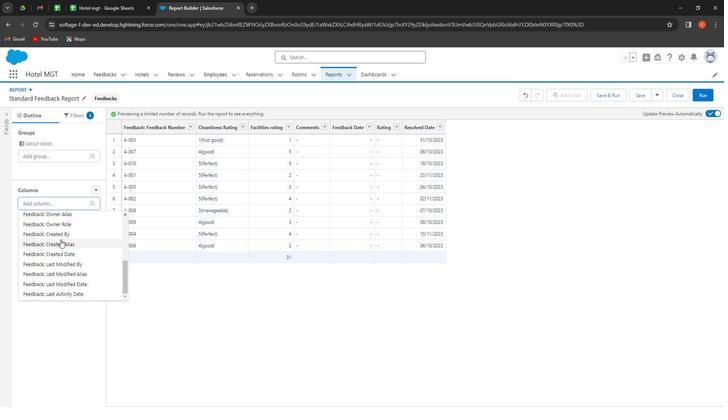 
Action: Mouse scrolled (59, 239) with delta (0, 0)
Screenshot: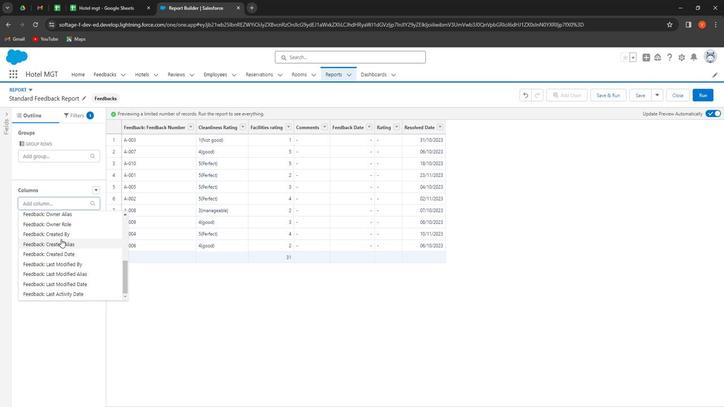 
Action: Mouse moved to (56, 231)
Screenshot: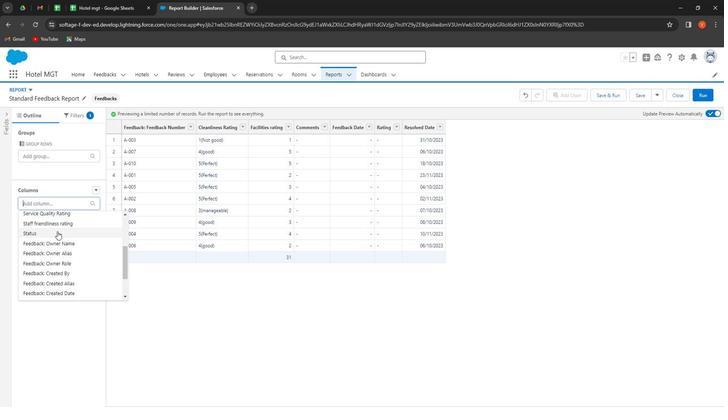 
Action: Mouse scrolled (56, 231) with delta (0, 0)
Screenshot: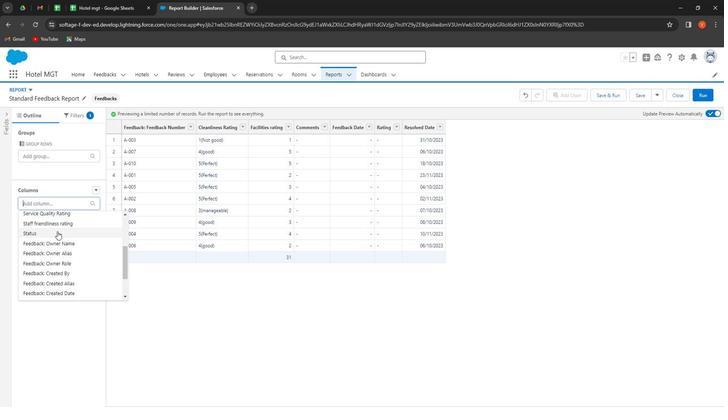 
Action: Mouse moved to (43, 268)
Screenshot: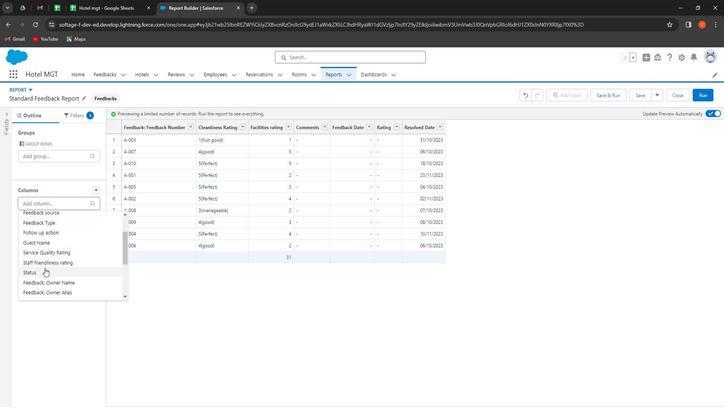 
Action: Mouse pressed left at (43, 268)
Screenshot: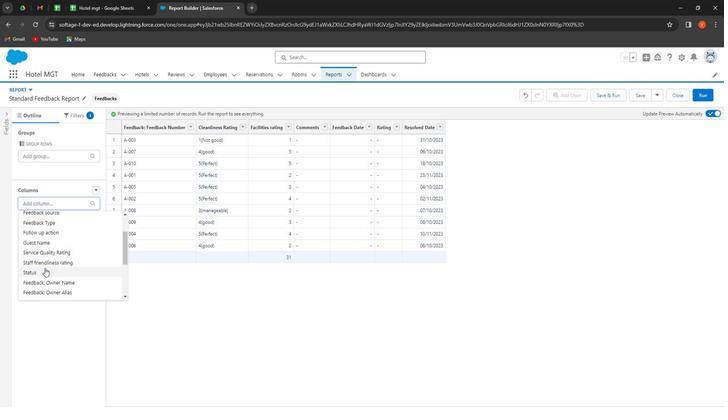 
Action: Mouse moved to (371, 309)
Screenshot: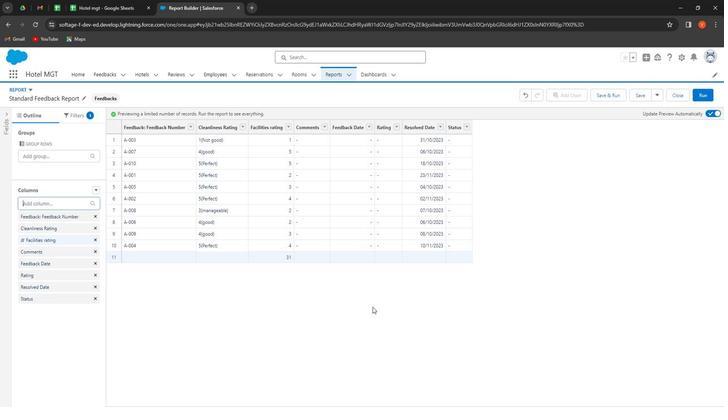 
Action: Mouse pressed left at (371, 309)
Screenshot: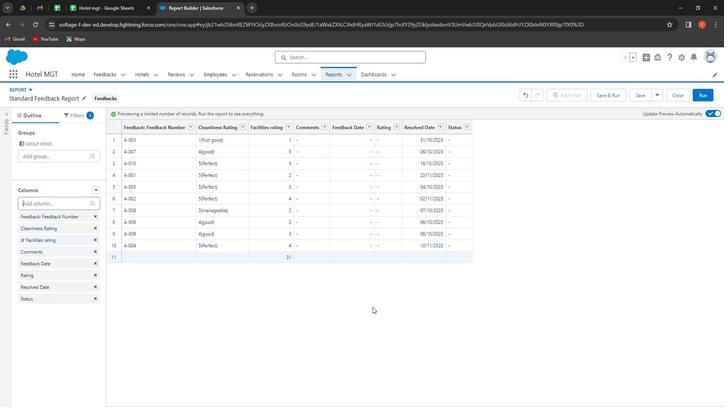 
Action: Mouse moved to (634, 93)
Screenshot: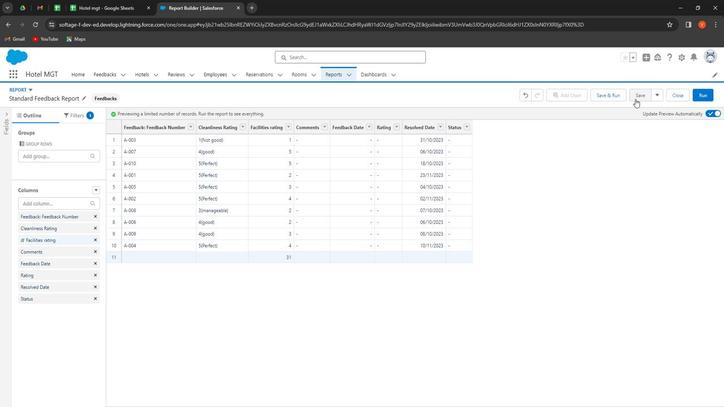 
Action: Mouse pressed left at (634, 93)
Screenshot: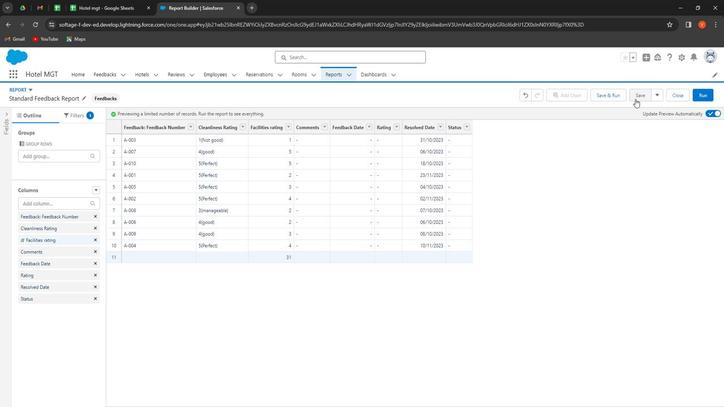 
Action: Mouse moved to (232, 187)
Screenshot: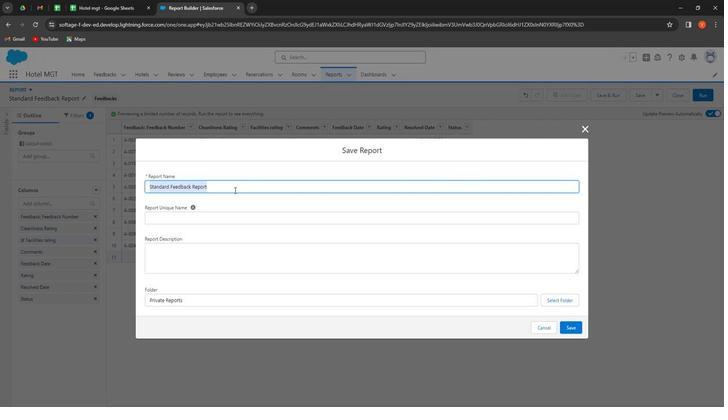 
Action: Mouse pressed left at (232, 187)
Screenshot: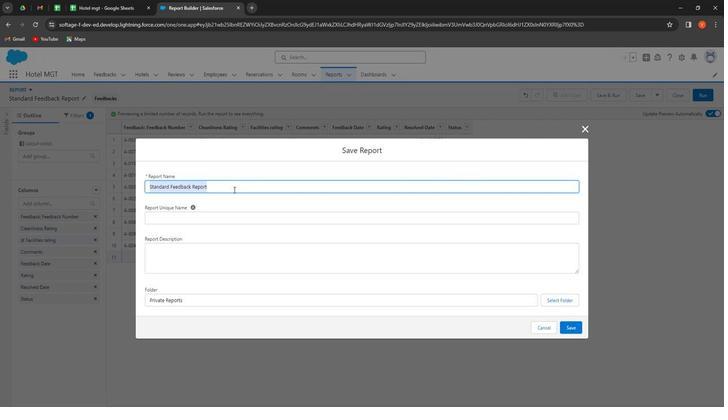 
Action: Mouse moved to (230, 182)
Screenshot: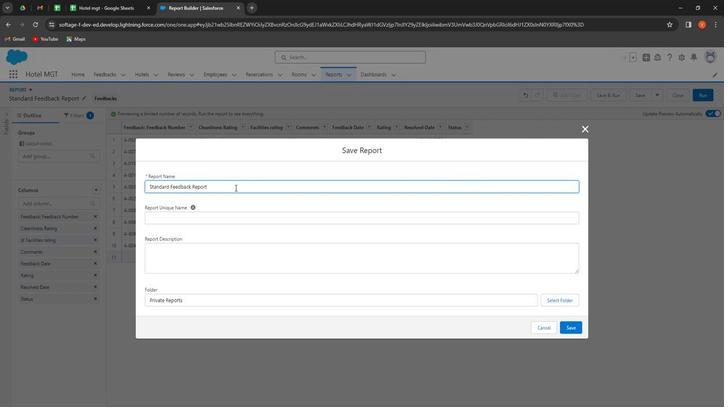 
Action: Key pressed <Key.space>for<Key.space><Key.shift>Feedback
Screenshot: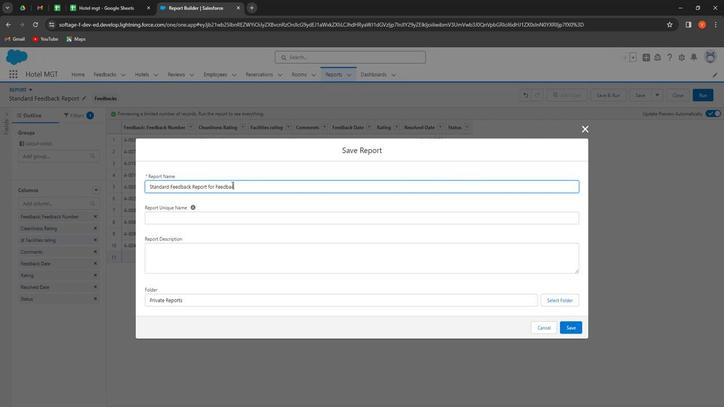 
Action: Mouse moved to (223, 216)
Screenshot: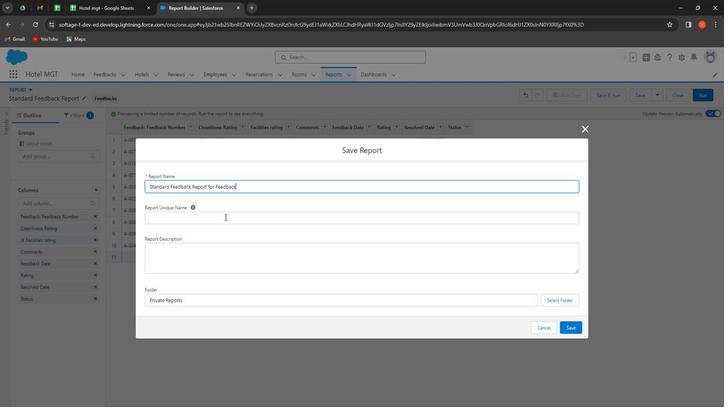 
Action: Mouse pressed left at (223, 216)
Screenshot: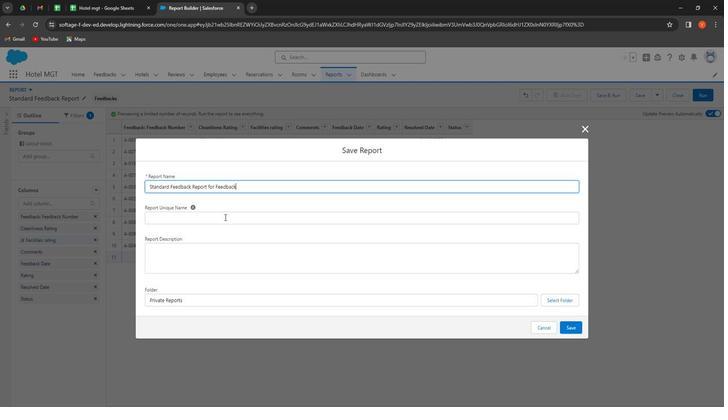 
Action: Mouse moved to (196, 264)
Screenshot: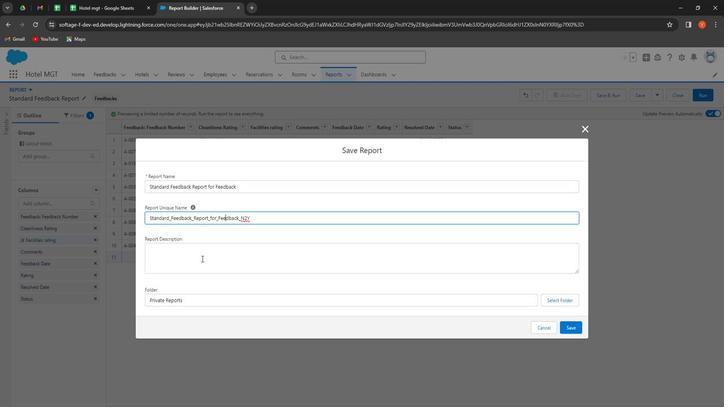 
Action: Mouse pressed left at (196, 264)
Screenshot: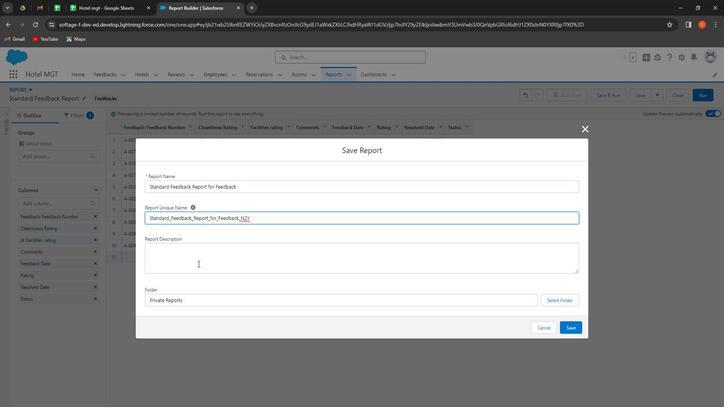 
Action: Key pressed <Key.shift><Key.shift><Key.shift><Key.shift><Key.shift><Key.shift><Key.shift><Key.shift><Key.shift><Key.shift><Key.shift><Key.shift><Key.shift><Key.shift><Key.shift><Key.shift><Key.shift><Key.shift><Key.shift><Key.shift><Key.shift><Key.shift><Key.shift><Key.shift><Key.shift><Key.shift>This<Key.space>is<Key.space>the<Key.space>standard<Key.space>report<Key.space>for<Key.space>custom<Key.space>object<Key.space>feedback<Key.space><Key.shift>This<Key.space>is<Key.space>the<Key.space>report<Key.space>which<Key.space>show<Key.space>all<Key.space>the<Key.space>major<Key.space><Key.shift>Fields<Key.space>which<Key.space>are<Key.space>required<Key.space>to<Key.space>undersatnd<Key.space><Key.backspace><Key.backspace><Key.backspace><Key.backspace><Key.backspace>tand<Key.space>what<Key.space>is<Key.space><Key.shift><Key.shift><Key.shift><Key.shift><Key.shift><Key.shift><Key.shift><Key.shift><Key.shift><Key.shift><Key.shift><Key.shift><Key.shift><Key.shift><Key.shift><Key.shift><Key.shift><Key.shift><Key.shift><Key.shift><Key.shift><Key.shift><Key.shift><Key.shift><Key.shift><Key.shift>This<Key.space>report<Key.space>is<Key.space>trying<Key.space>to<Key.space>show<Key.space>that<Key.space>is<Key.space>feedback<Key.space><Key.shift>Representation.<Key.space><Key.shift><Key.shift><Key.shift><Key.shift><Key.shift><Key.shift><Key.shift><Key.shift><Key.shift><Key.shift><Key.shift><Key.shift><Key.shift><Key.shift><Key.shift>Hope<Key.space>this<Key.space>description<Key.space>is<Key.space>useful<Key.space>for<Key.space>you<Key.space>we<Key.space>have<Key.space>put<Key.backspace><Key.backspace><Key.shift><Key.backspace><Key.backspace><Key.backspace>.
Screenshot: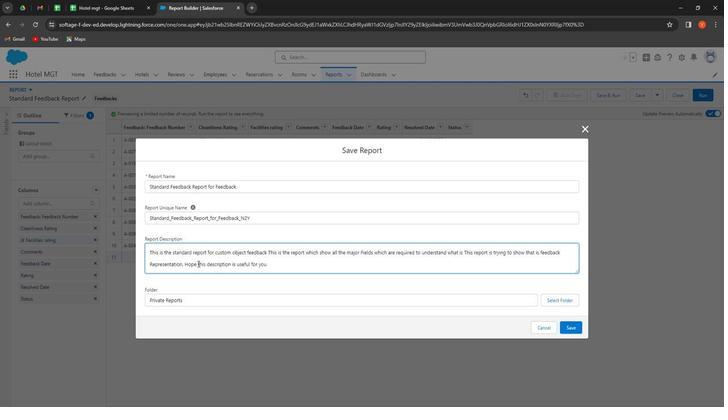 
Action: Mouse moved to (549, 306)
Screenshot: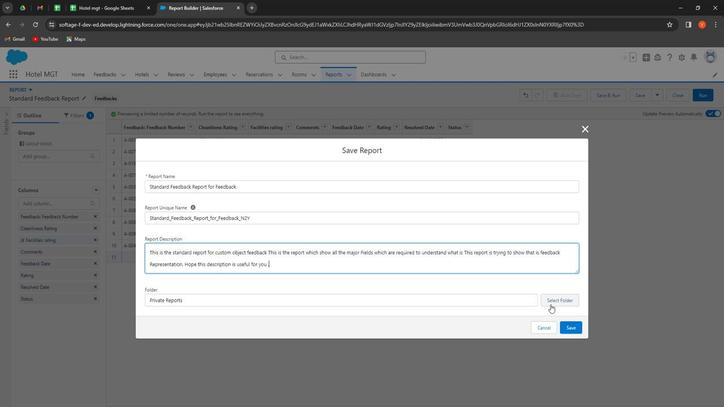 
Action: Mouse pressed left at (549, 306)
Screenshot: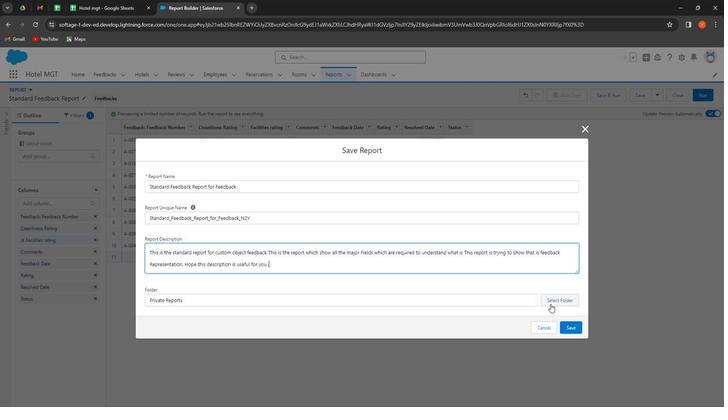 
Action: Mouse moved to (281, 152)
Screenshot: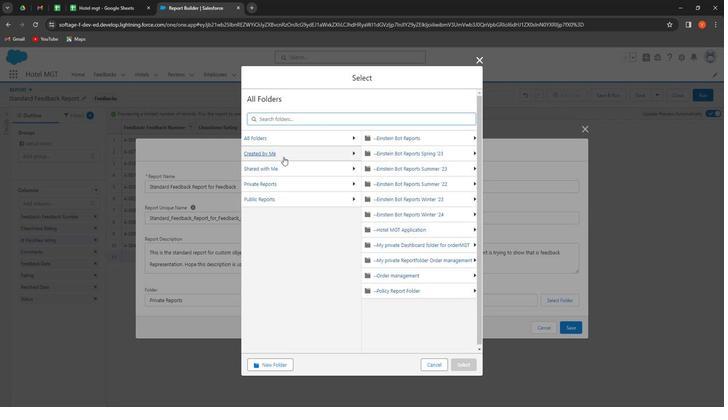 
Action: Mouse pressed left at (281, 152)
Screenshot: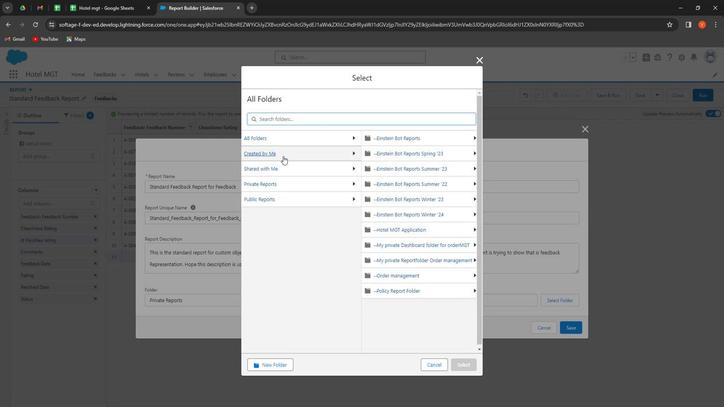 
Action: Mouse moved to (448, 136)
Screenshot: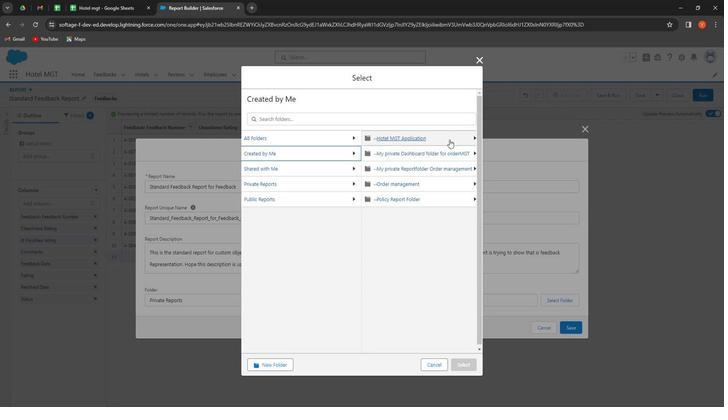 
Action: Mouse pressed left at (448, 136)
Screenshot: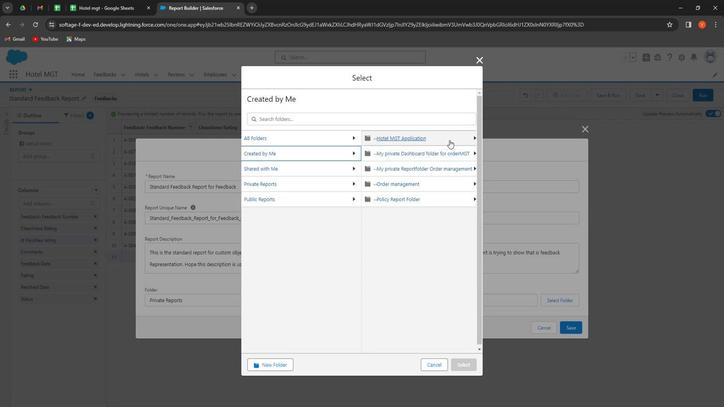 
Action: Mouse moved to (463, 364)
Screenshot: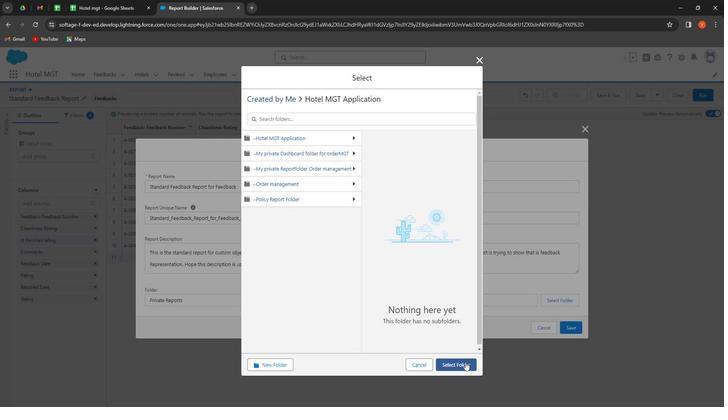 
Action: Mouse pressed left at (463, 364)
Screenshot: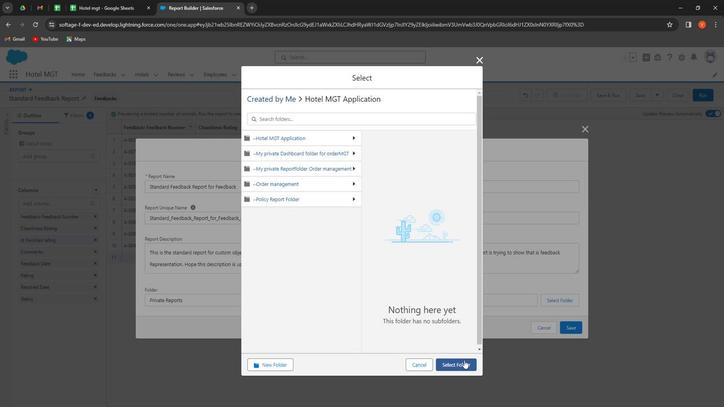 
Action: Mouse moved to (572, 328)
Screenshot: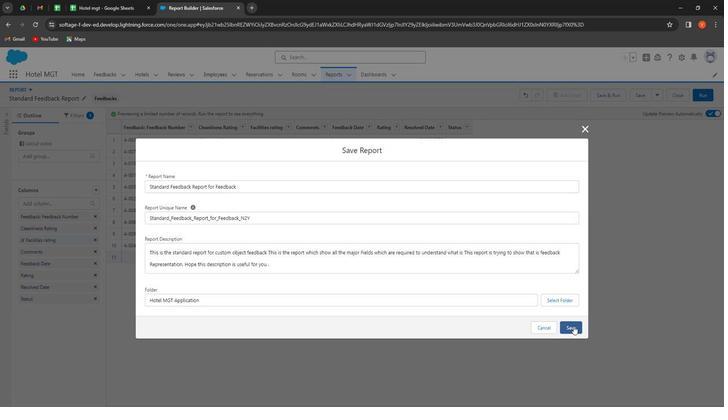 
Action: Mouse pressed left at (572, 328)
Screenshot: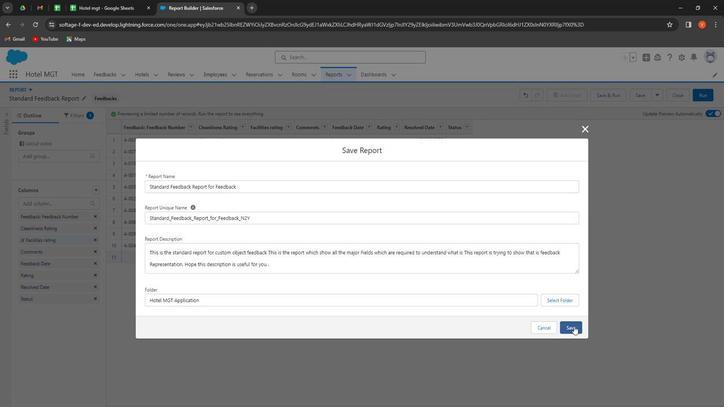 
Action: Mouse moved to (700, 93)
Screenshot: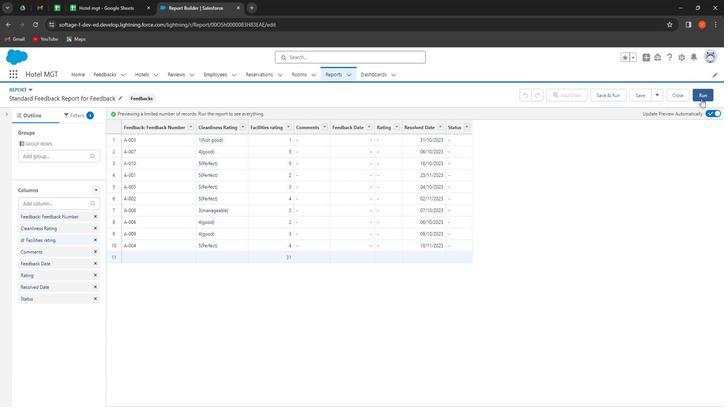 
Action: Mouse pressed left at (700, 93)
Screenshot: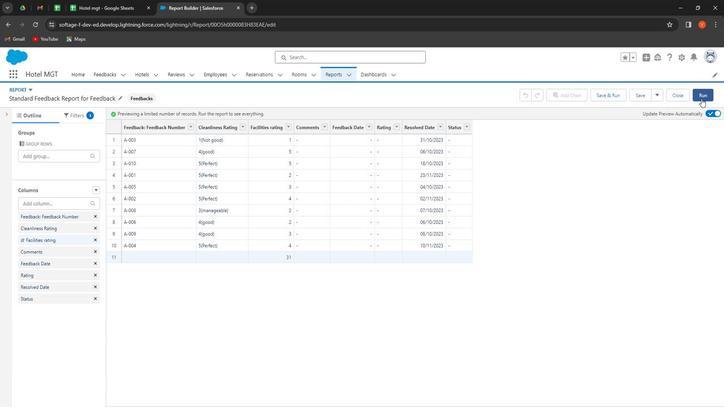 
Action: Mouse moved to (329, 69)
Screenshot: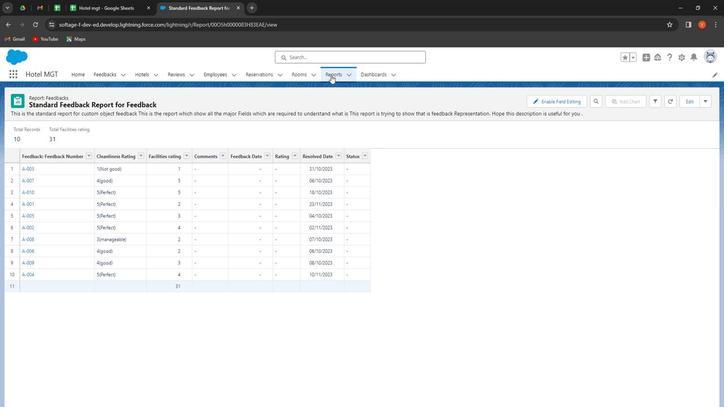 
Action: Mouse pressed left at (329, 69)
Screenshot: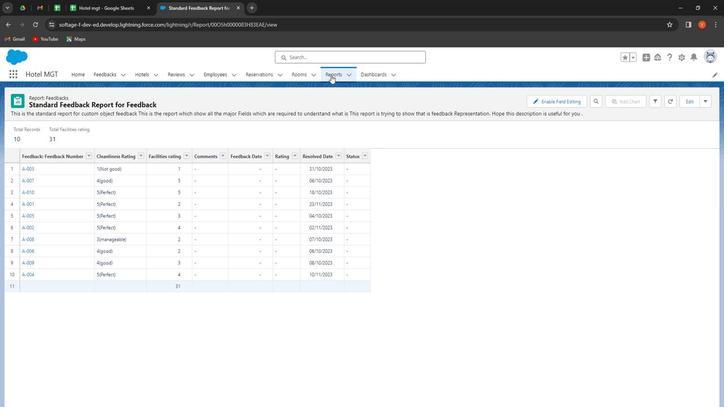 
Action: Mouse moved to (633, 97)
Screenshot: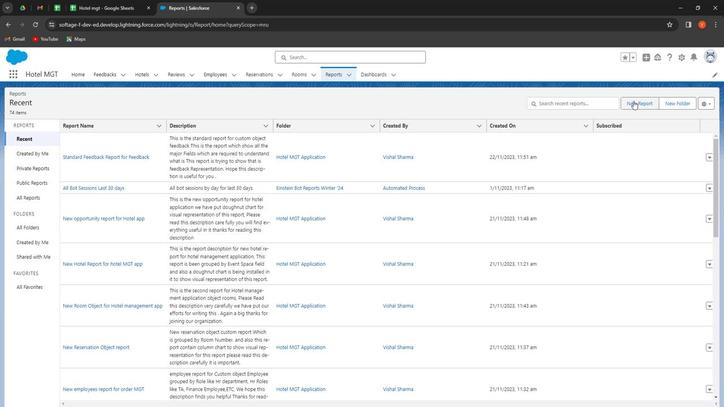 
Action: Mouse pressed left at (633, 97)
Screenshot: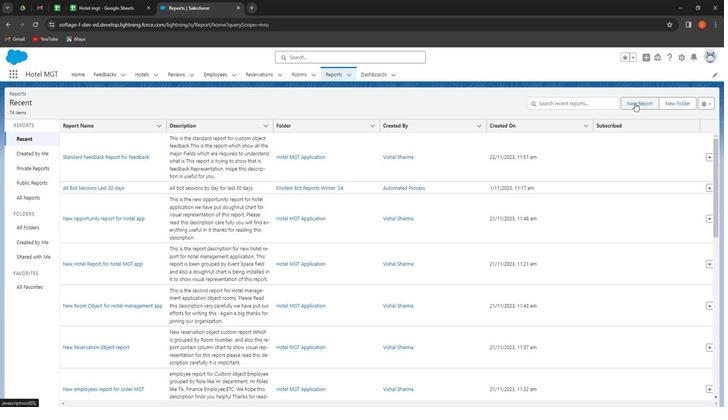 
Action: Mouse moved to (159, 164)
Screenshot: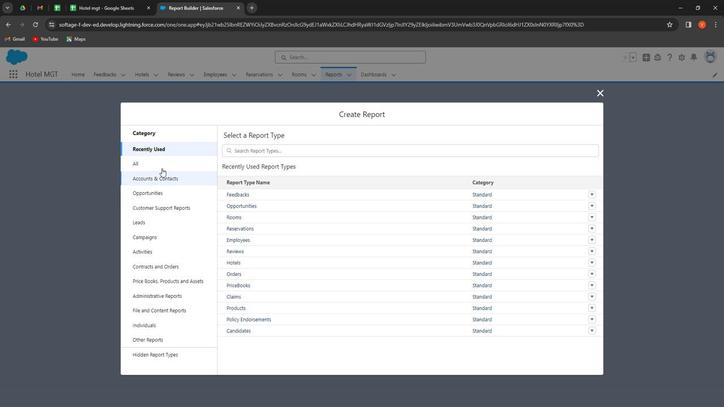 
Action: Mouse pressed left at (159, 164)
Screenshot: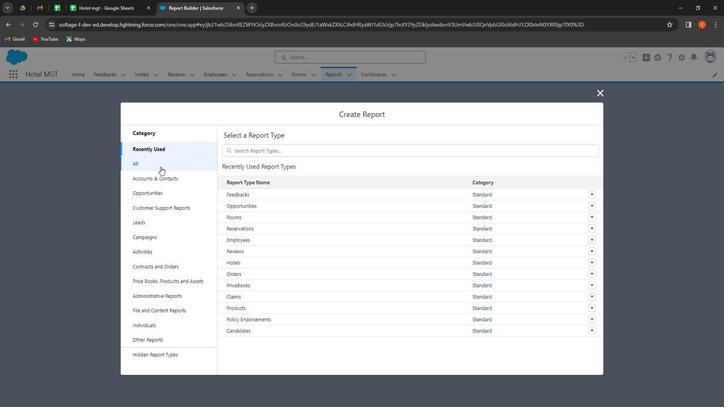
Action: Mouse moved to (284, 212)
Screenshot: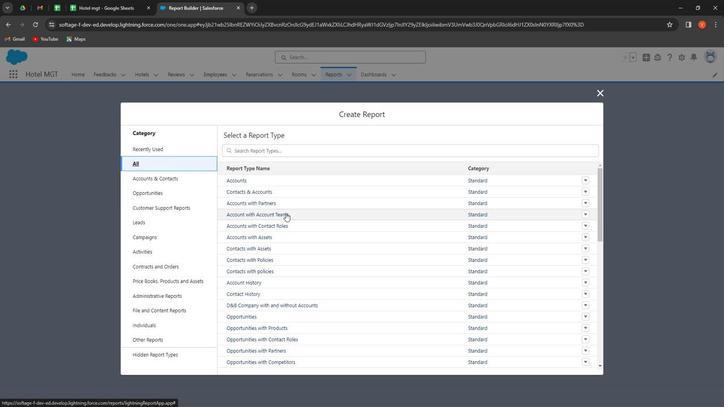 
Action: Mouse scrolled (284, 211) with delta (0, 0)
Screenshot: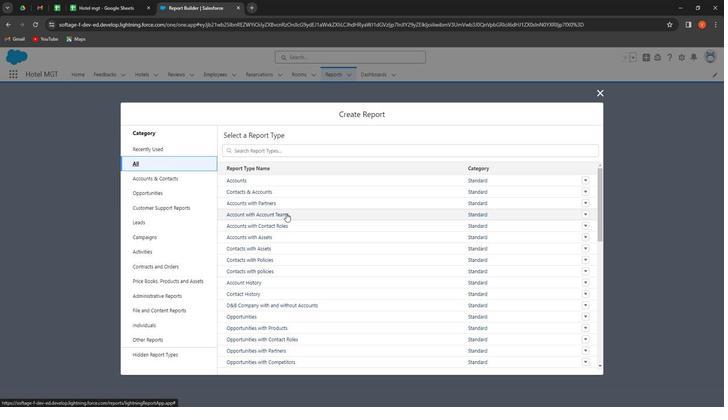 
Action: Mouse moved to (294, 215)
Screenshot: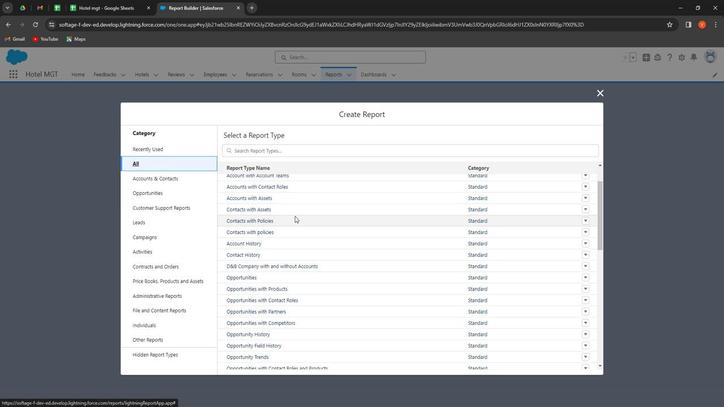 
Action: Mouse scrolled (294, 214) with delta (0, 0)
Screenshot: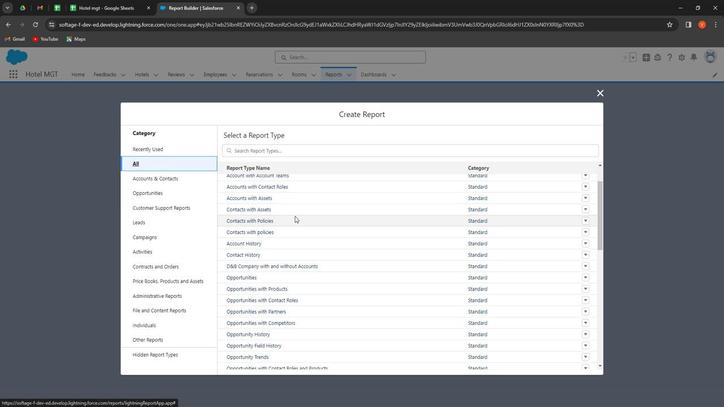 
Action: Mouse moved to (300, 210)
